 Task: Find connections with filter location Thomastown with filter topic #Tipswith filter profile language French with filter current company Ather Energy with filter school IIMT ENGINEERING COLLEGE, MEERUT with filter industry Electric Power Transmission, Control, and Distribution with filter service category AssistanceAdvertising with filter keywords title Recyclables Collector
Action: Mouse moved to (629, 109)
Screenshot: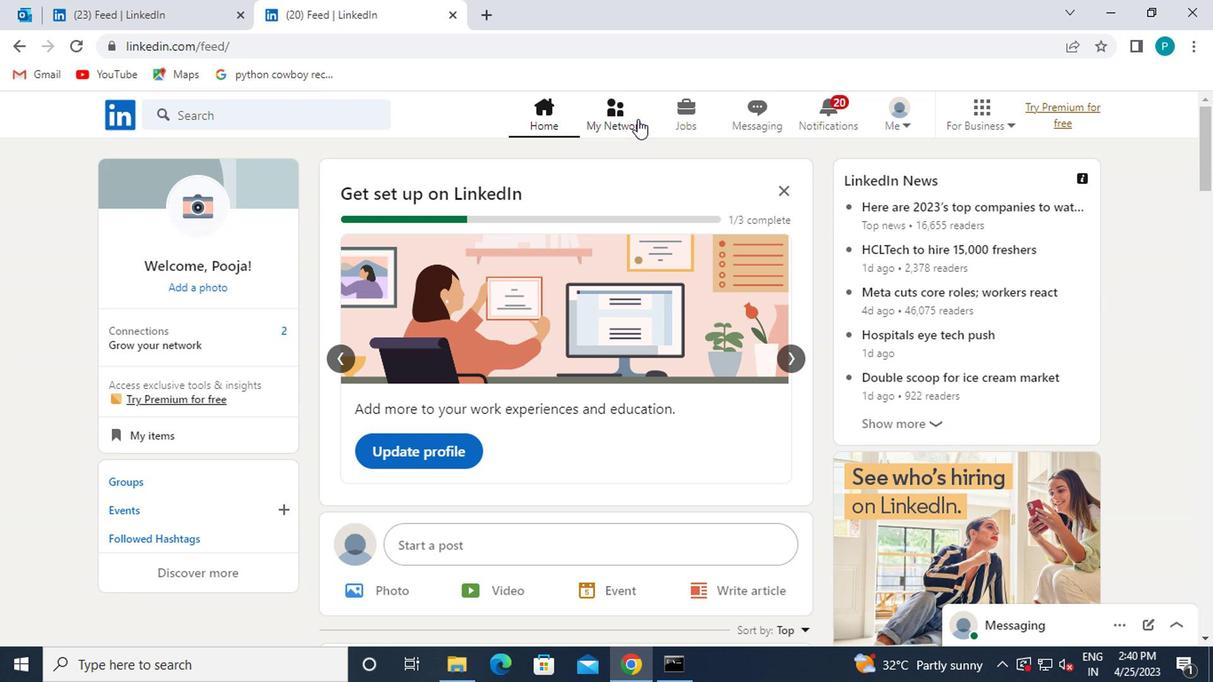 
Action: Mouse pressed left at (629, 109)
Screenshot: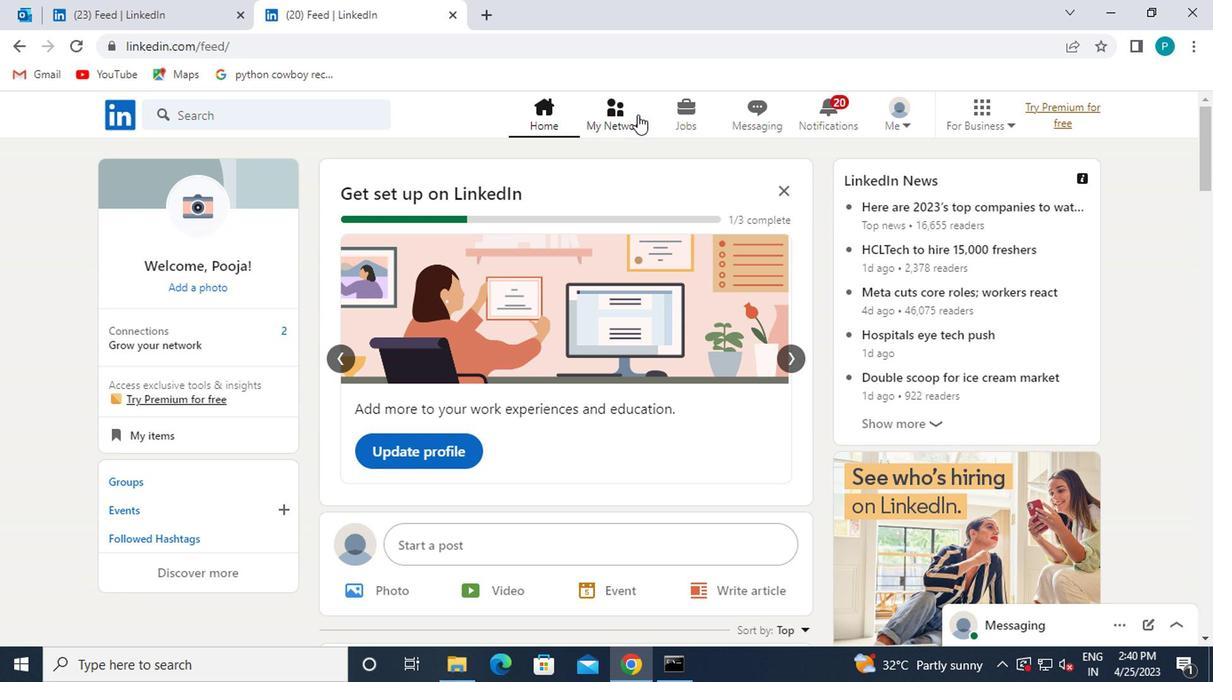 
Action: Mouse moved to (278, 218)
Screenshot: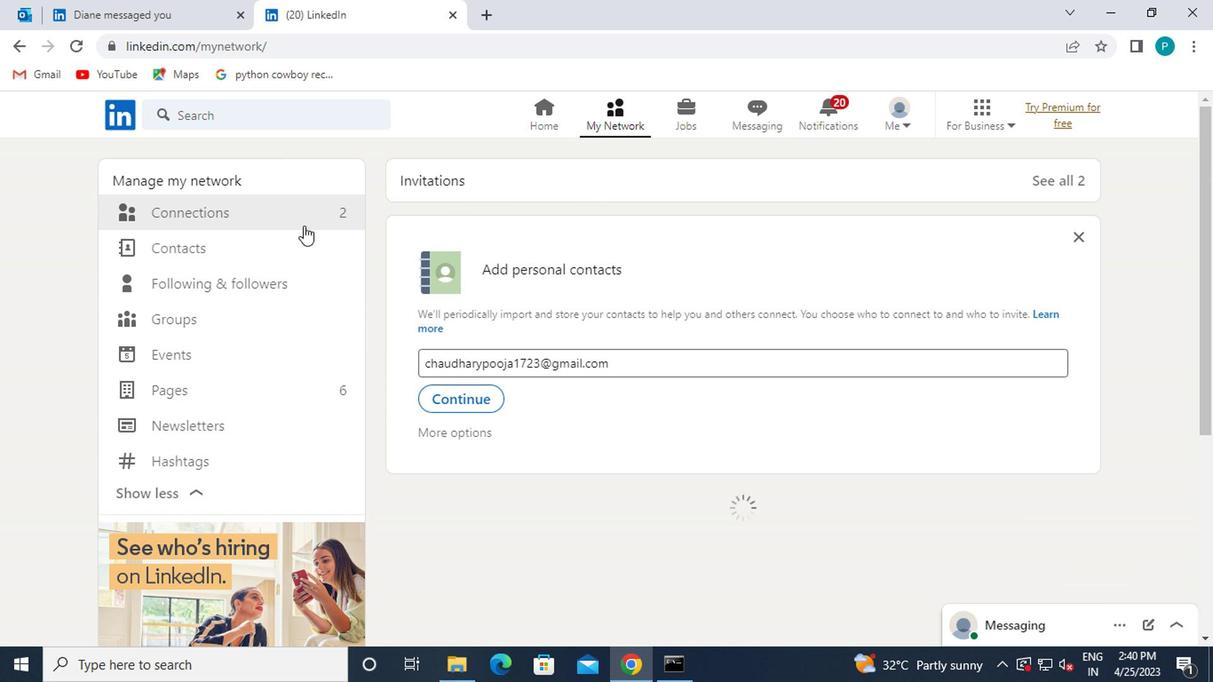 
Action: Mouse pressed left at (278, 218)
Screenshot: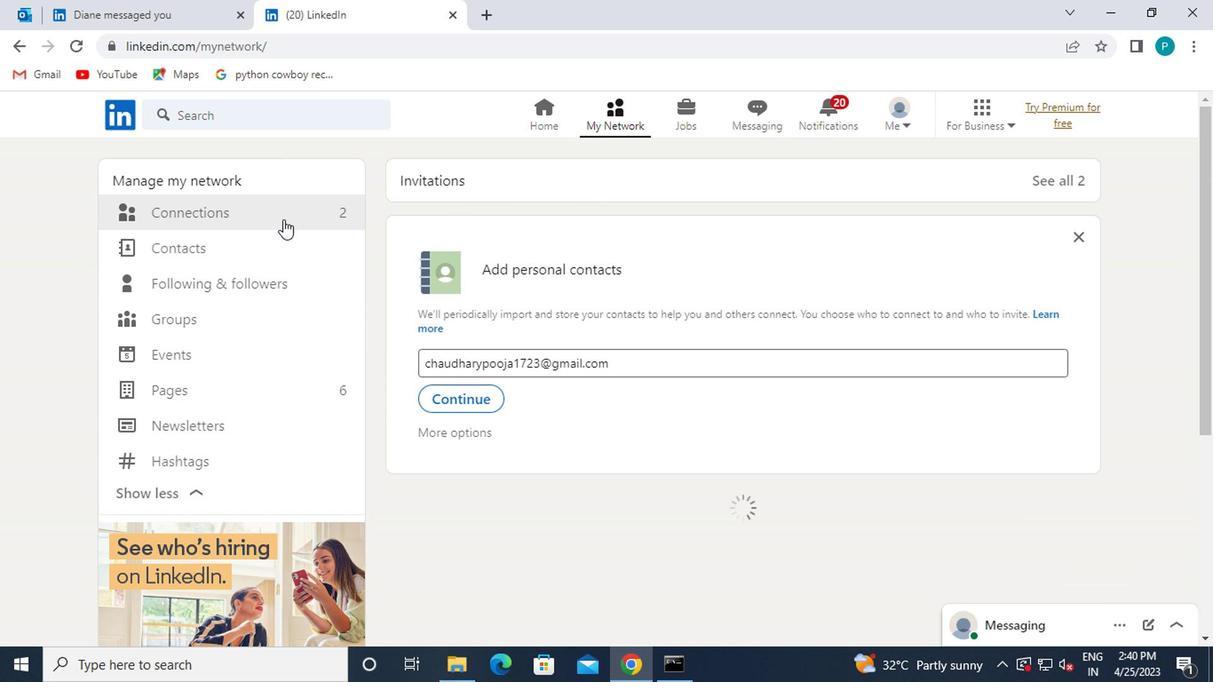 
Action: Mouse moved to (743, 223)
Screenshot: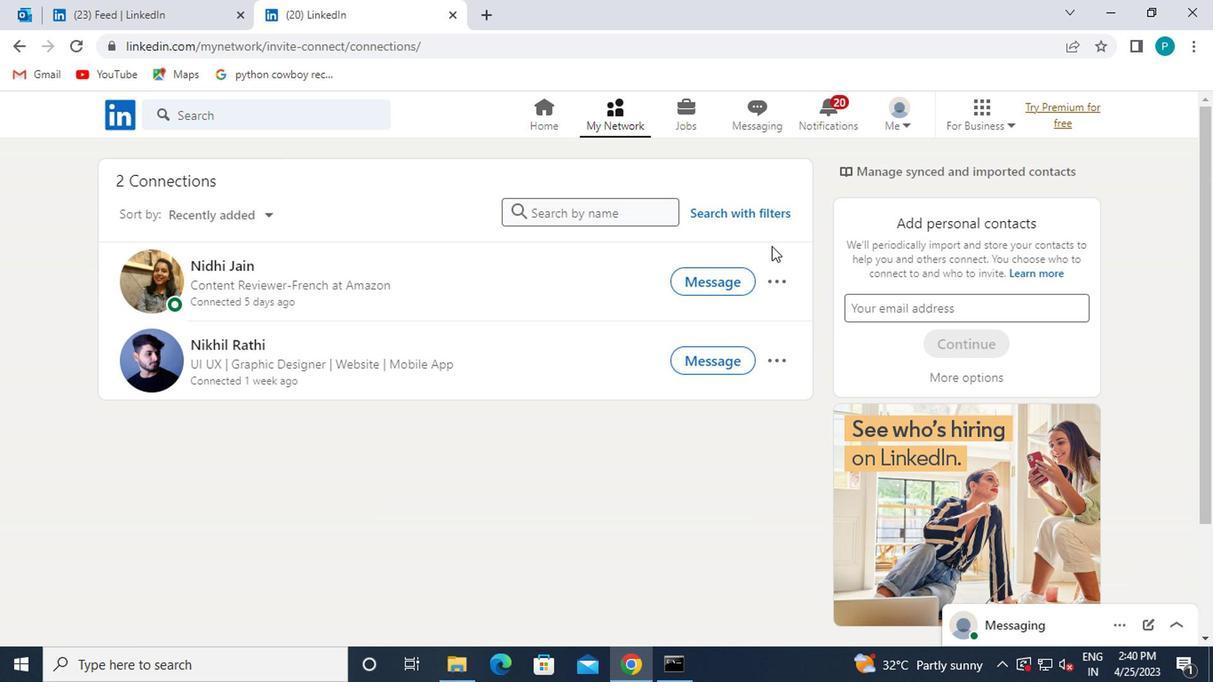 
Action: Mouse pressed left at (743, 223)
Screenshot: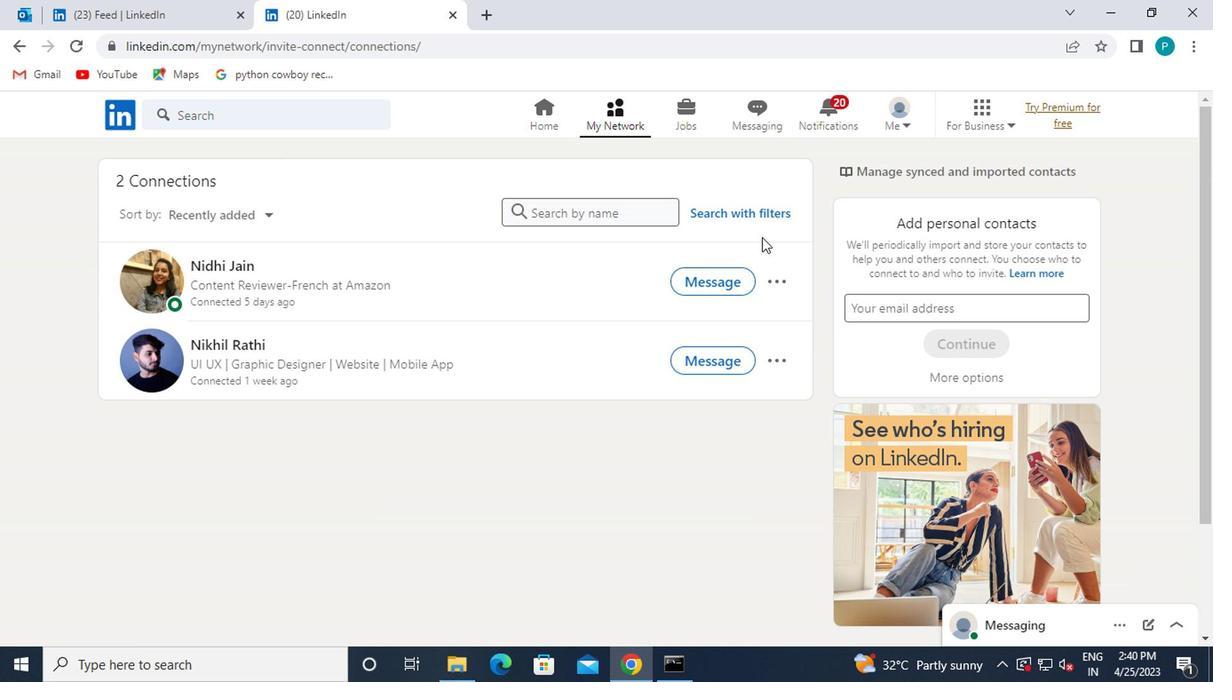 
Action: Mouse moved to (741, 214)
Screenshot: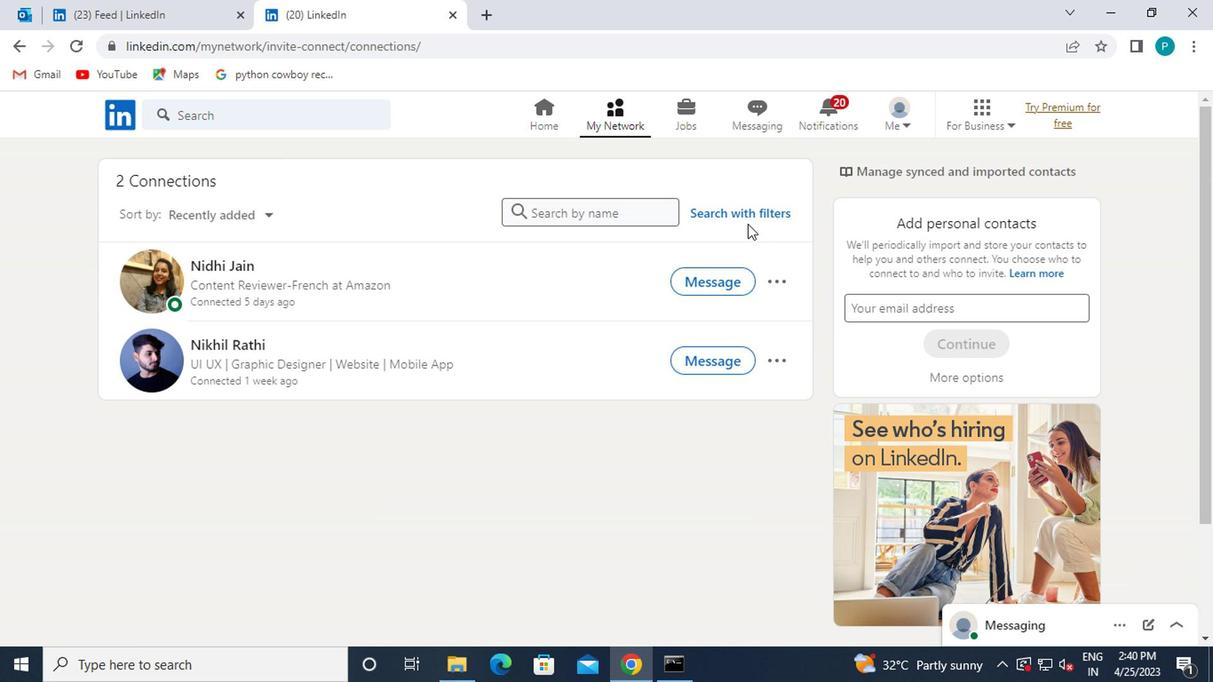 
Action: Mouse pressed left at (741, 214)
Screenshot: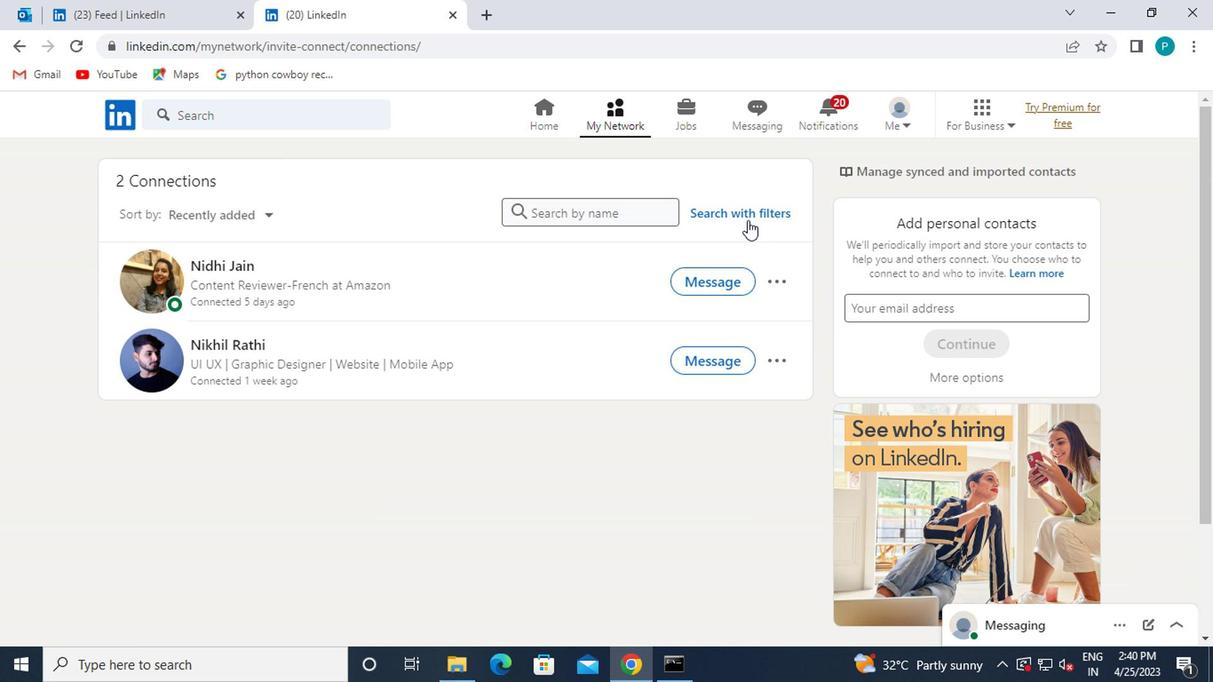 
Action: Mouse moved to (574, 171)
Screenshot: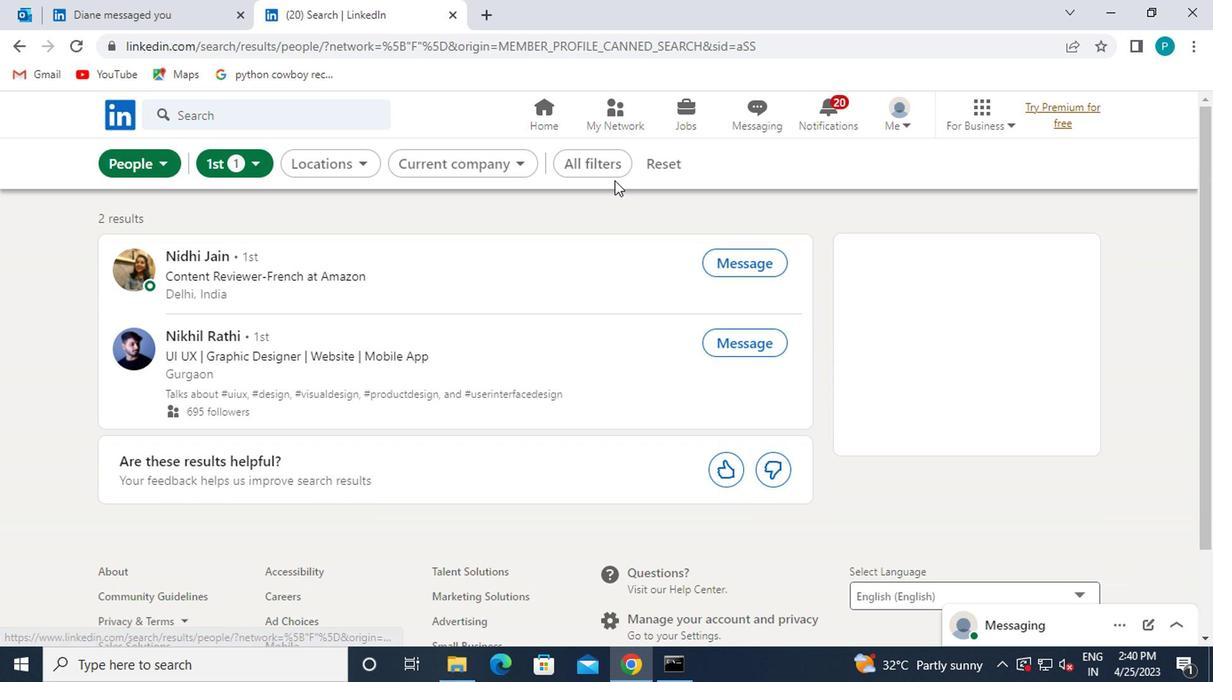 
Action: Mouse pressed left at (574, 171)
Screenshot: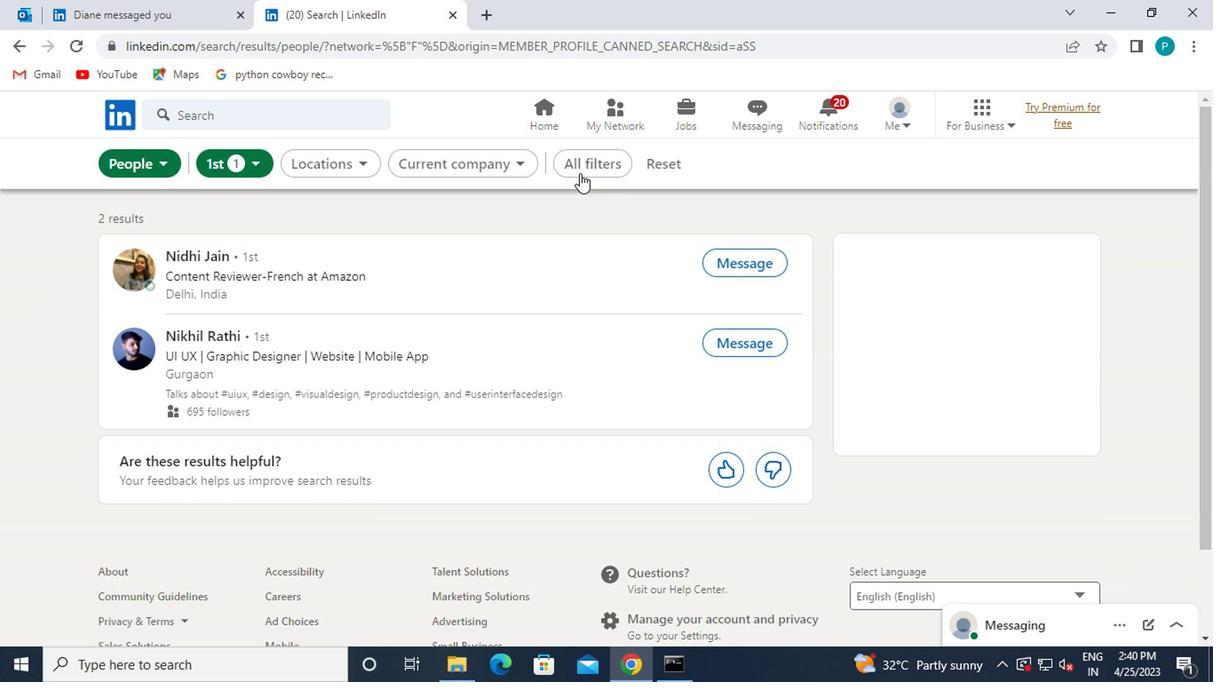 
Action: Mouse moved to (837, 399)
Screenshot: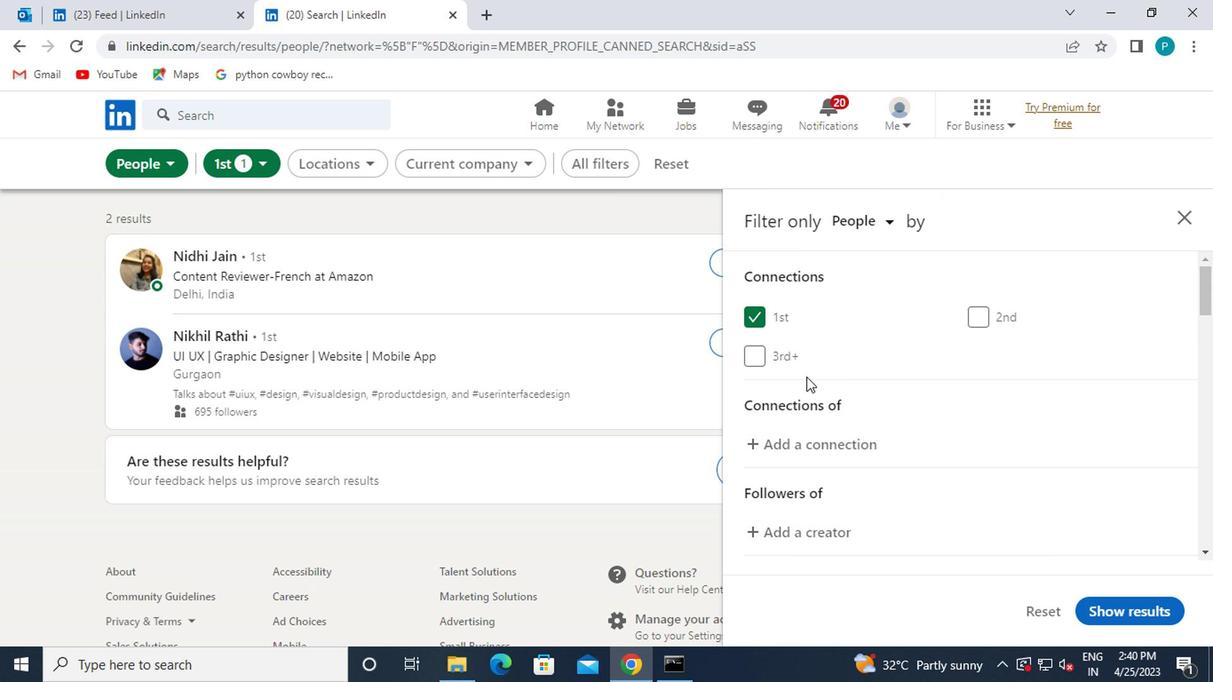 
Action: Mouse scrolled (837, 398) with delta (0, -1)
Screenshot: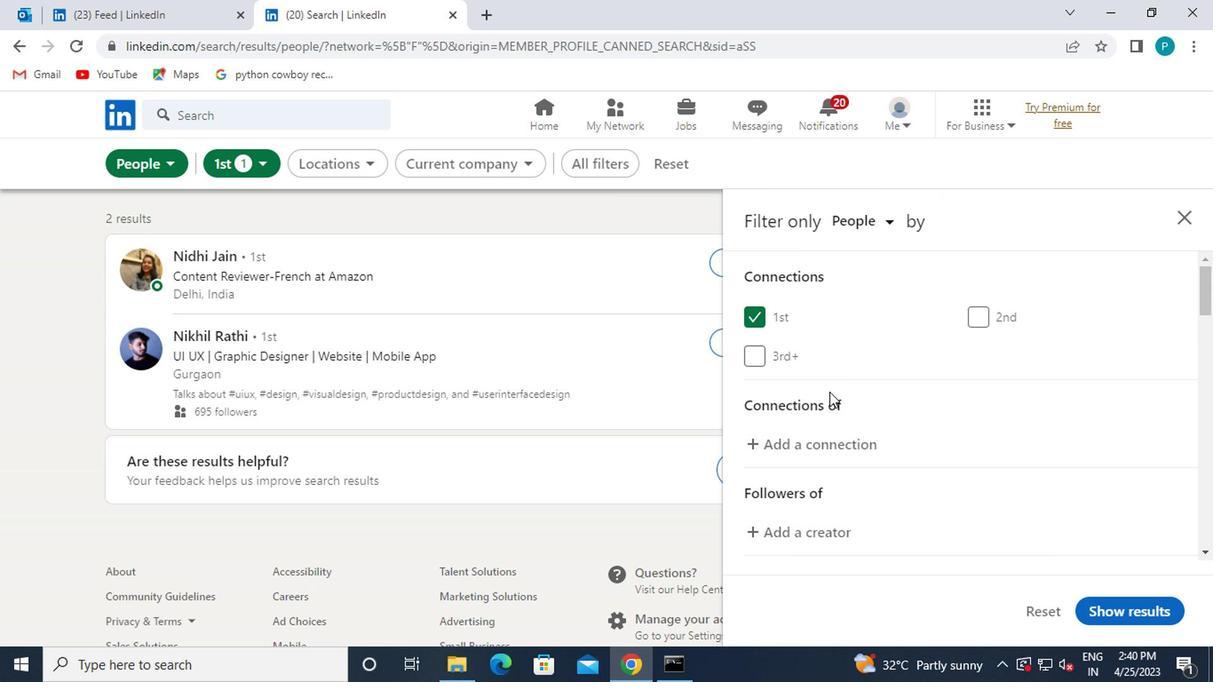 
Action: Mouse moved to (837, 399)
Screenshot: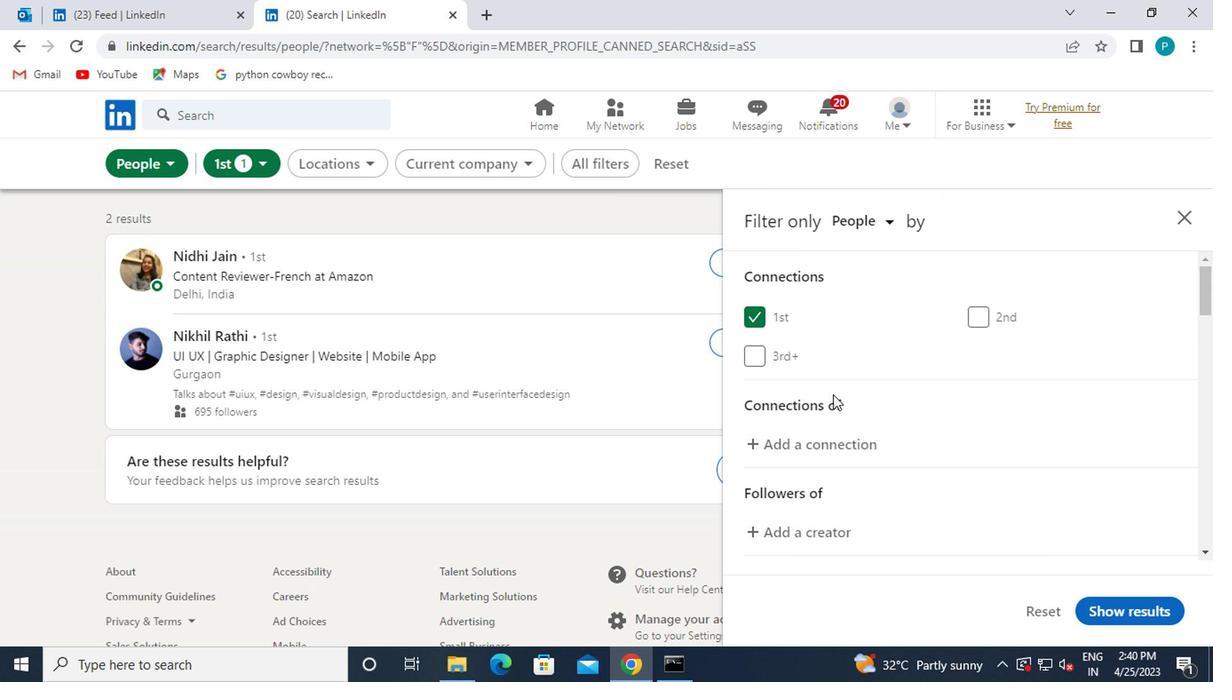
Action: Mouse scrolled (837, 399) with delta (0, 0)
Screenshot: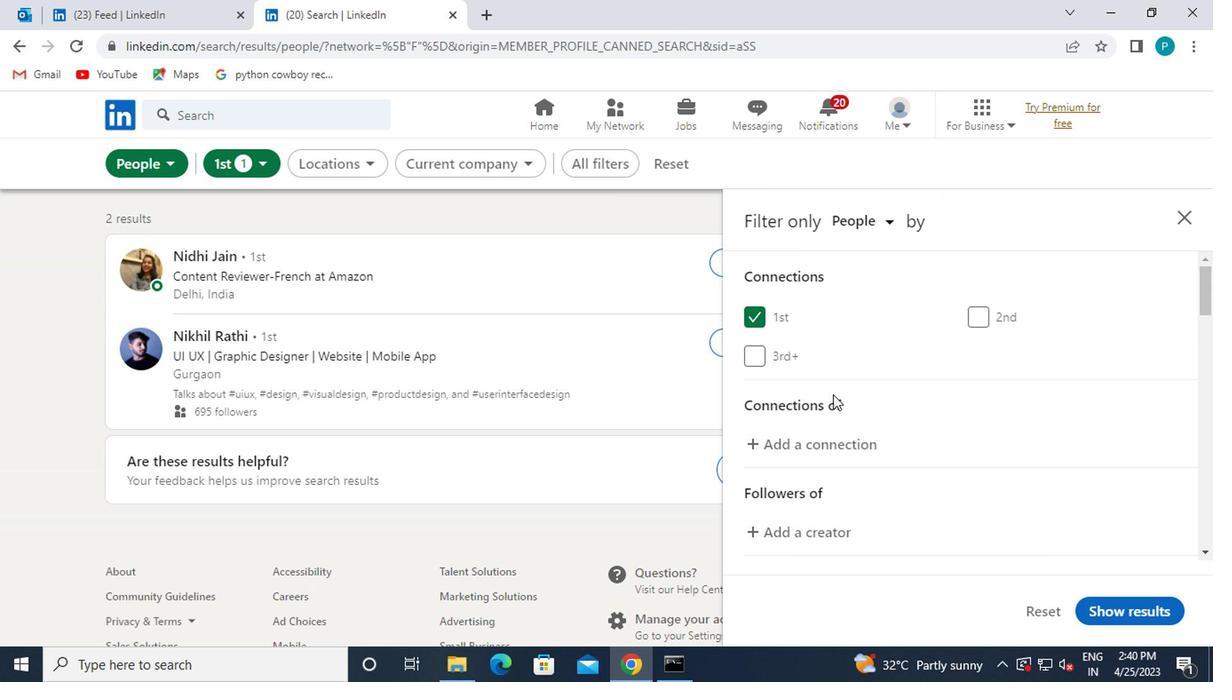 
Action: Mouse moved to (843, 408)
Screenshot: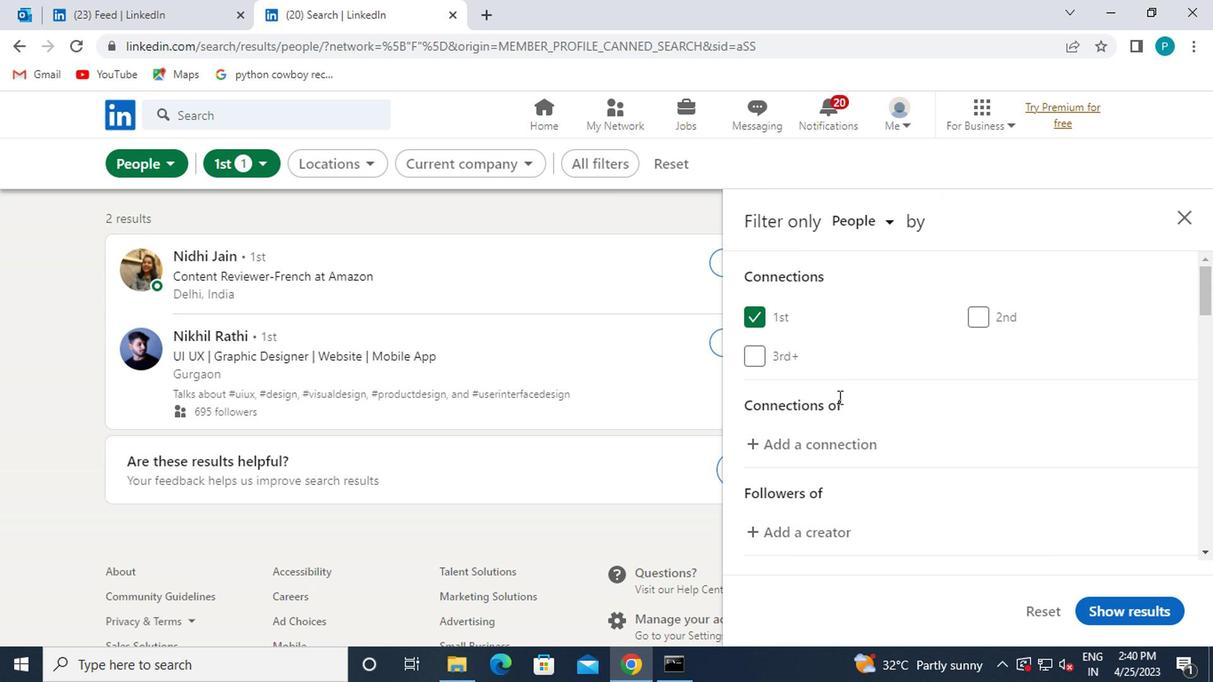 
Action: Mouse scrolled (843, 406) with delta (0, -1)
Screenshot: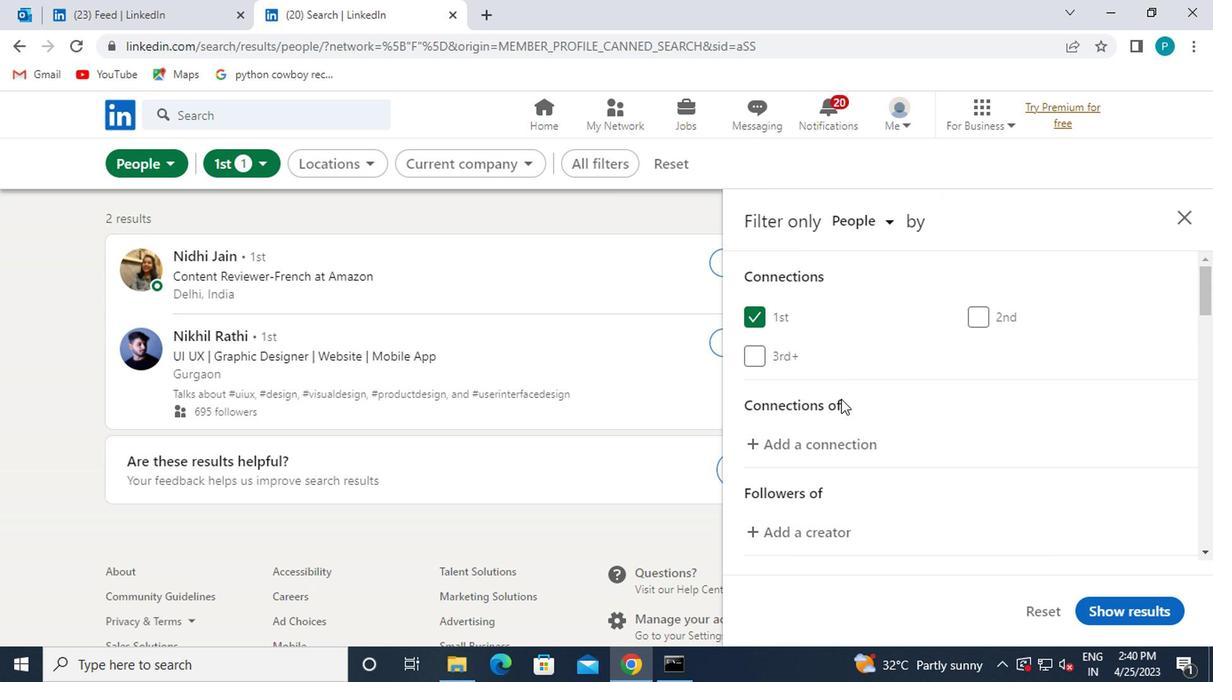 
Action: Mouse moved to (973, 425)
Screenshot: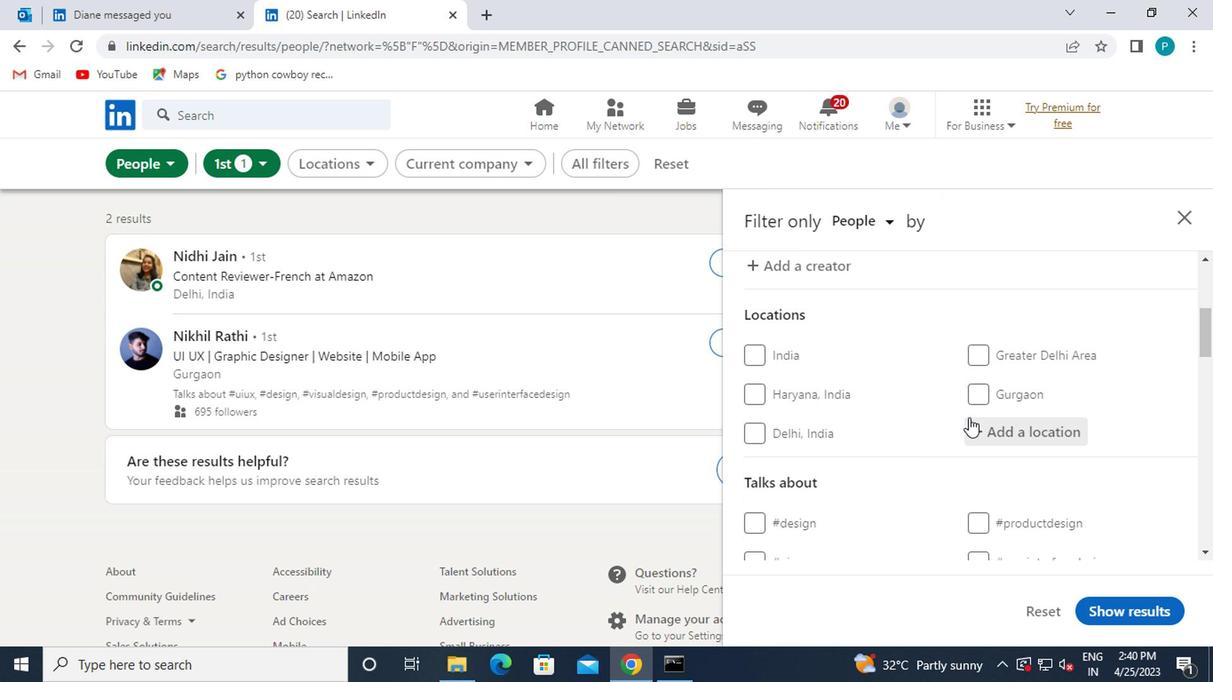 
Action: Mouse pressed left at (973, 425)
Screenshot: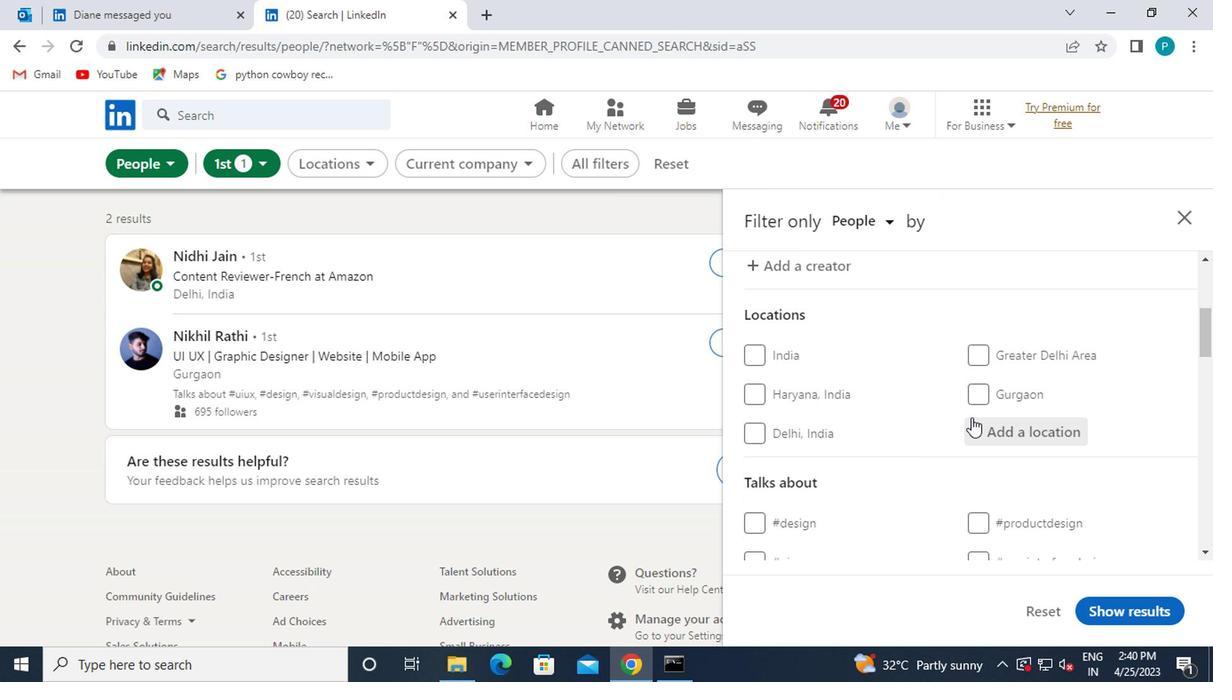 
Action: Mouse moved to (973, 419)
Screenshot: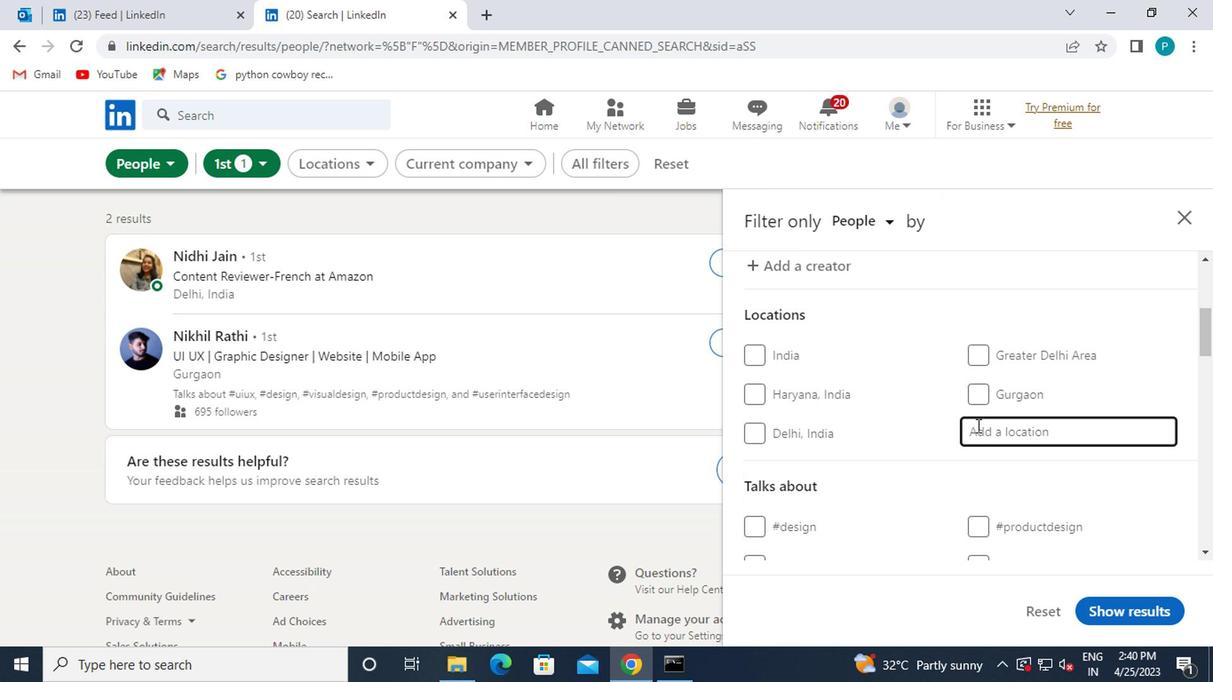 
Action: Key pressed <Key.caps_lock>t<Key.caps_lock>homastown
Screenshot: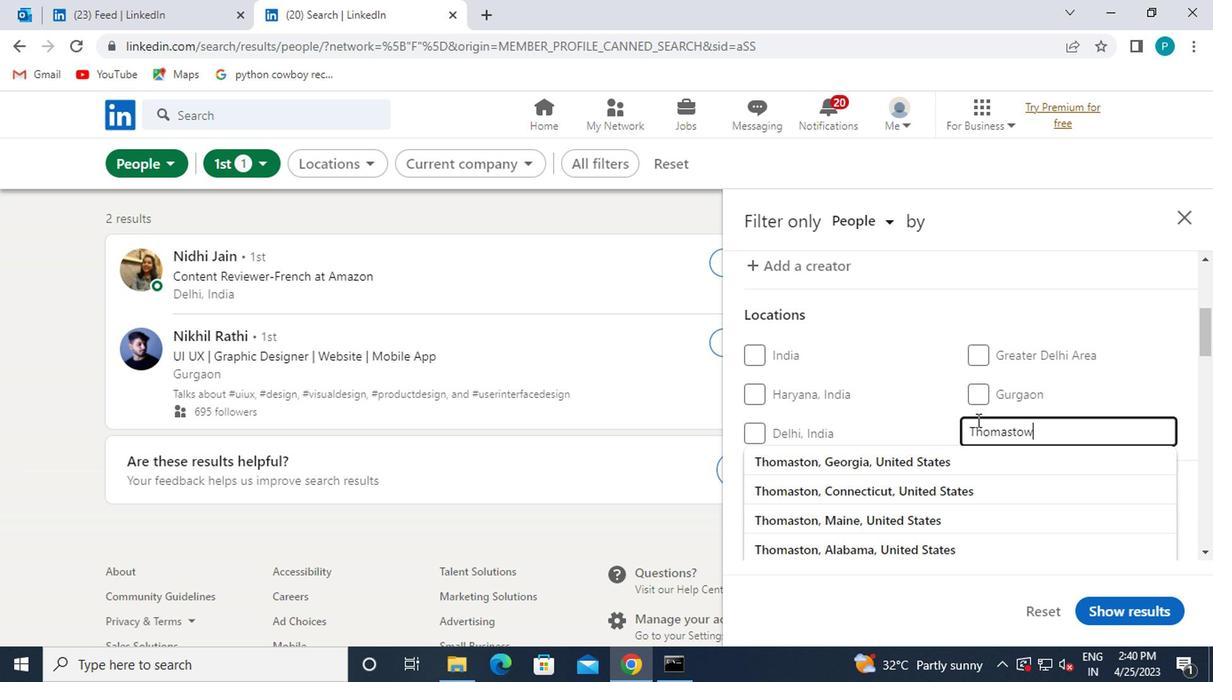 
Action: Mouse moved to (920, 459)
Screenshot: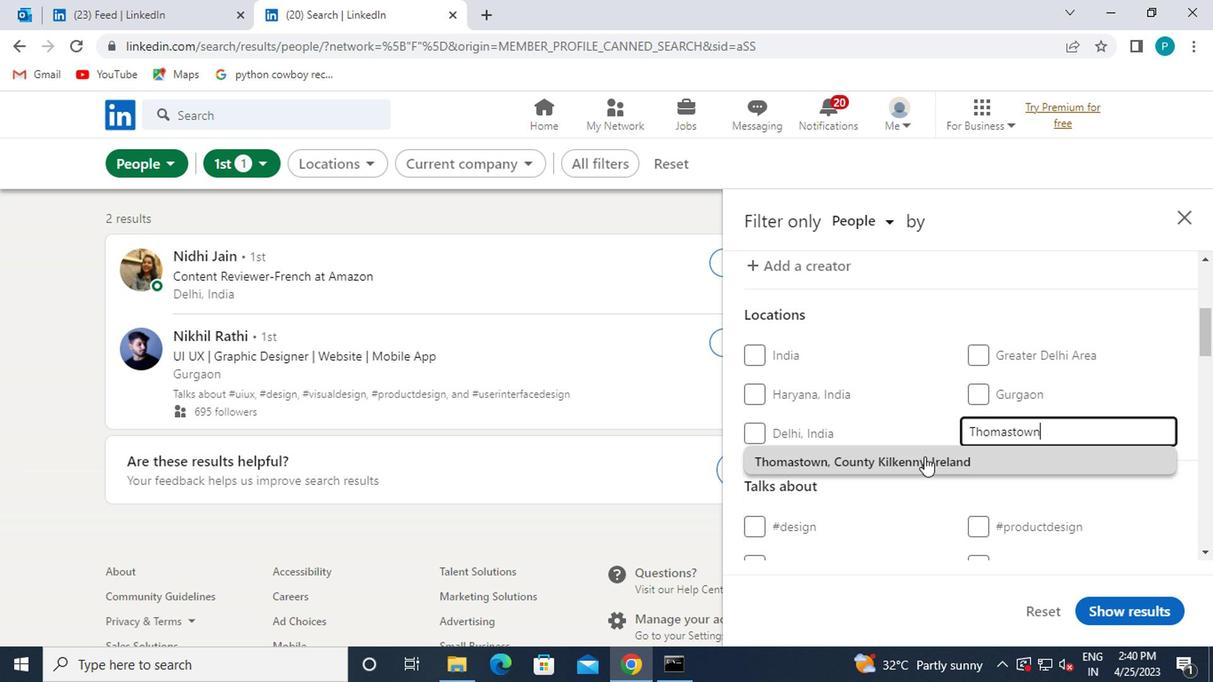 
Action: Mouse pressed left at (920, 459)
Screenshot: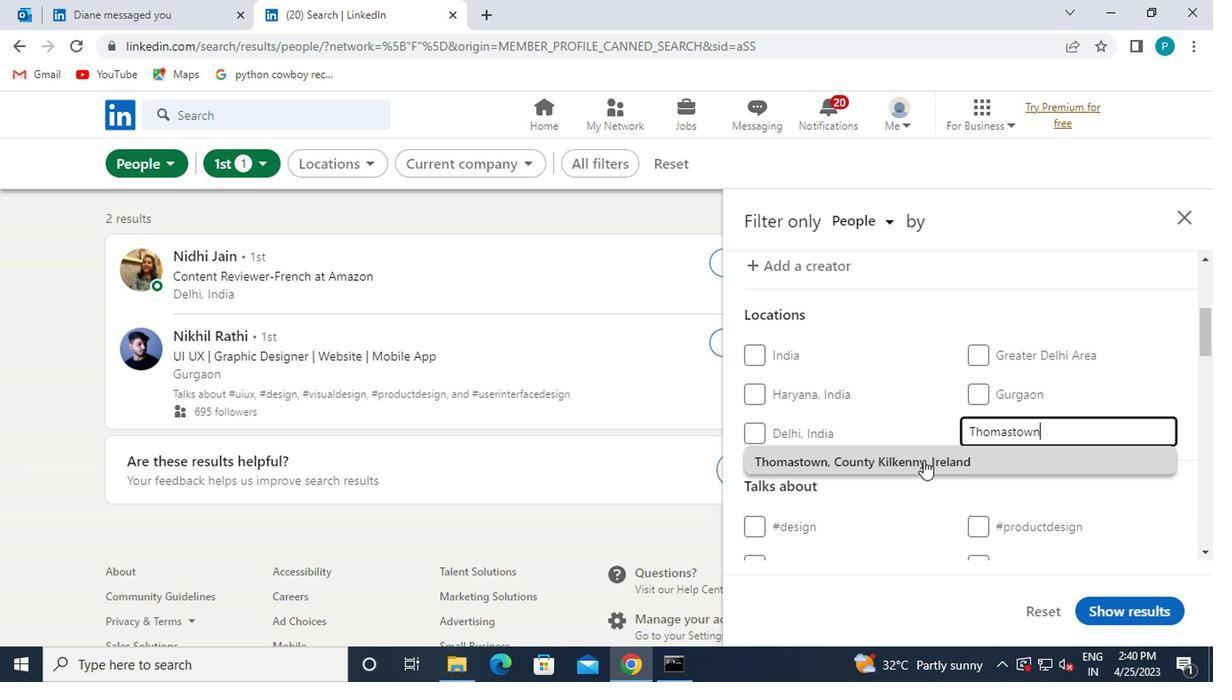 
Action: Mouse scrolled (920, 458) with delta (0, 0)
Screenshot: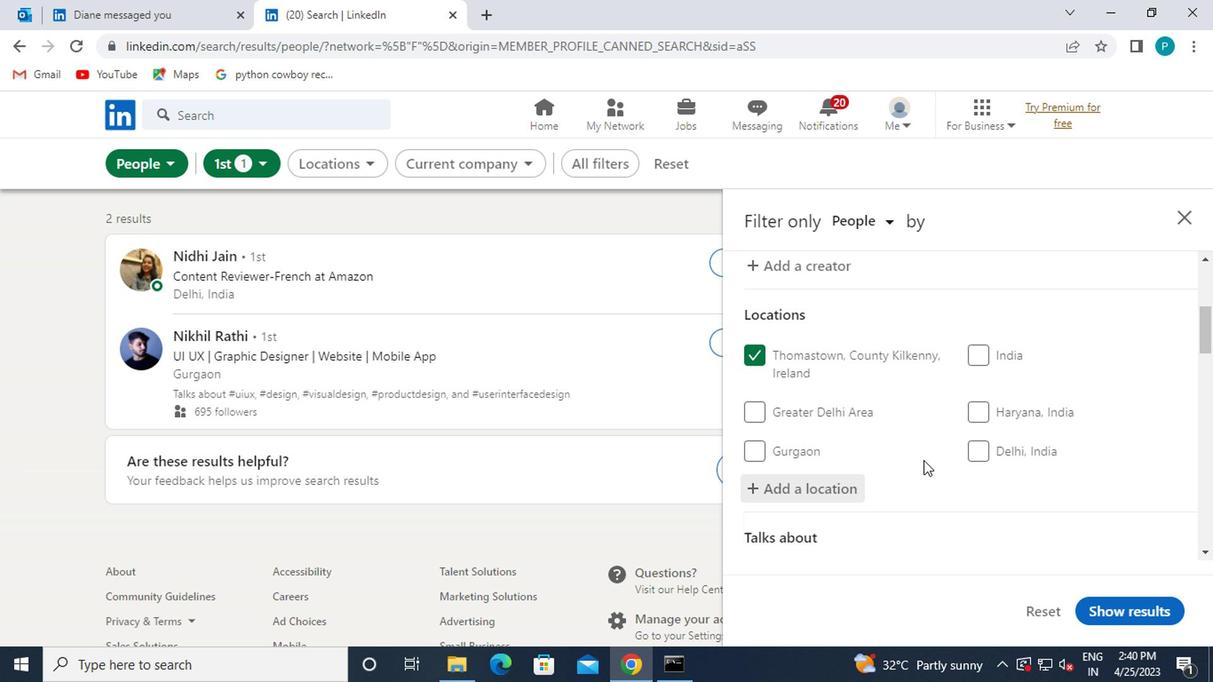 
Action: Mouse moved to (900, 402)
Screenshot: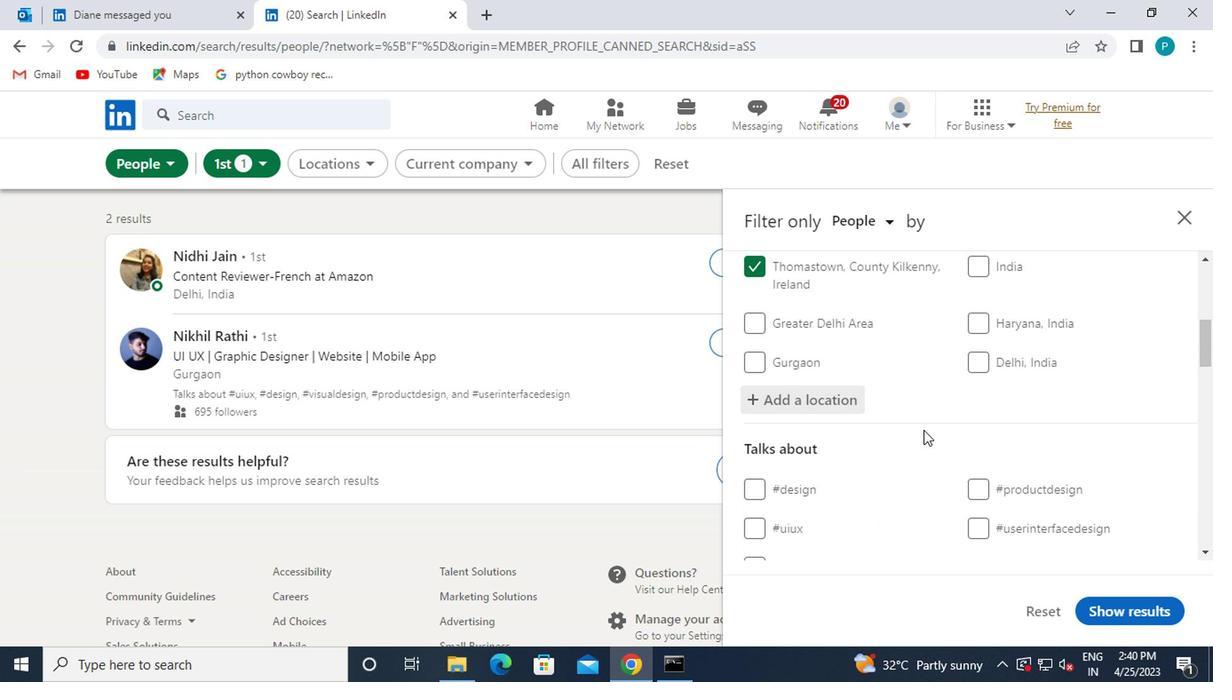 
Action: Mouse scrolled (900, 403) with delta (0, 1)
Screenshot: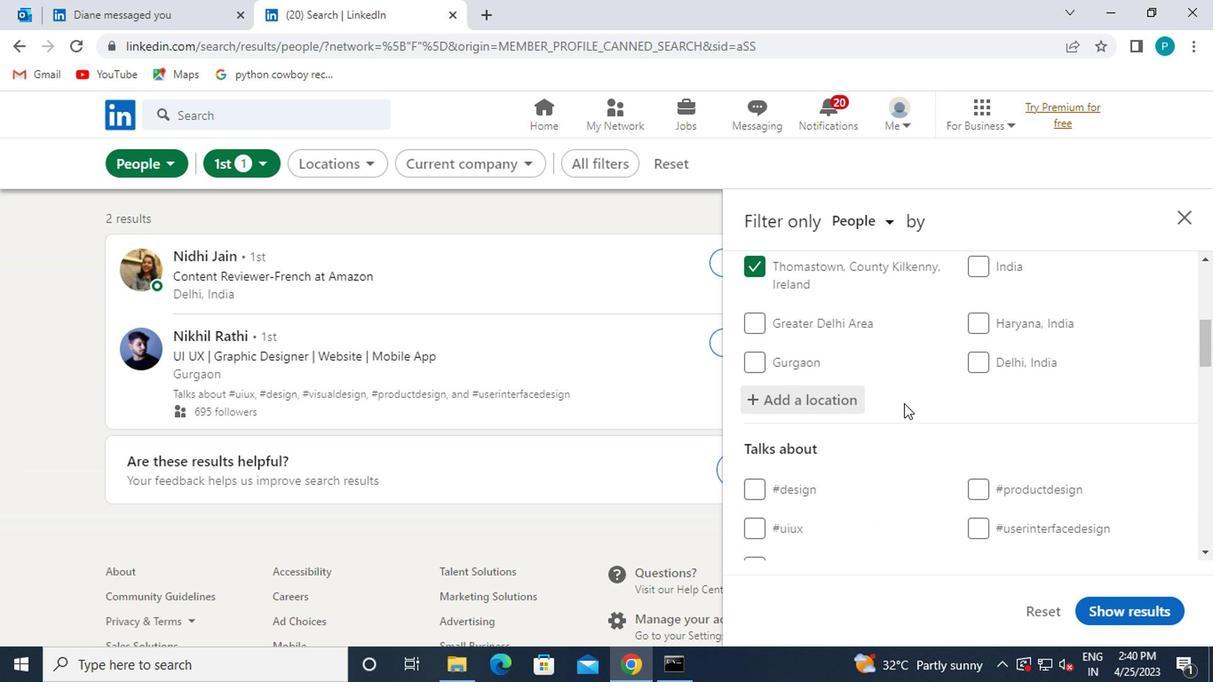 
Action: Mouse scrolled (900, 403) with delta (0, 1)
Screenshot: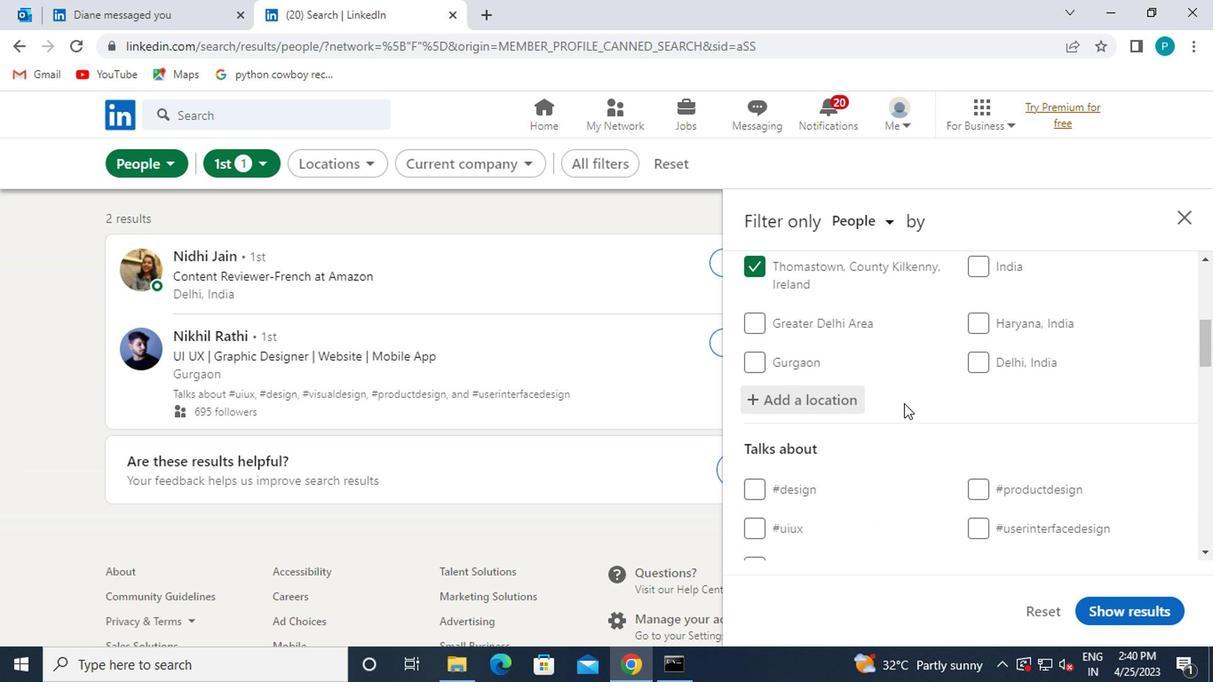 
Action: Mouse scrolled (900, 401) with delta (0, 0)
Screenshot: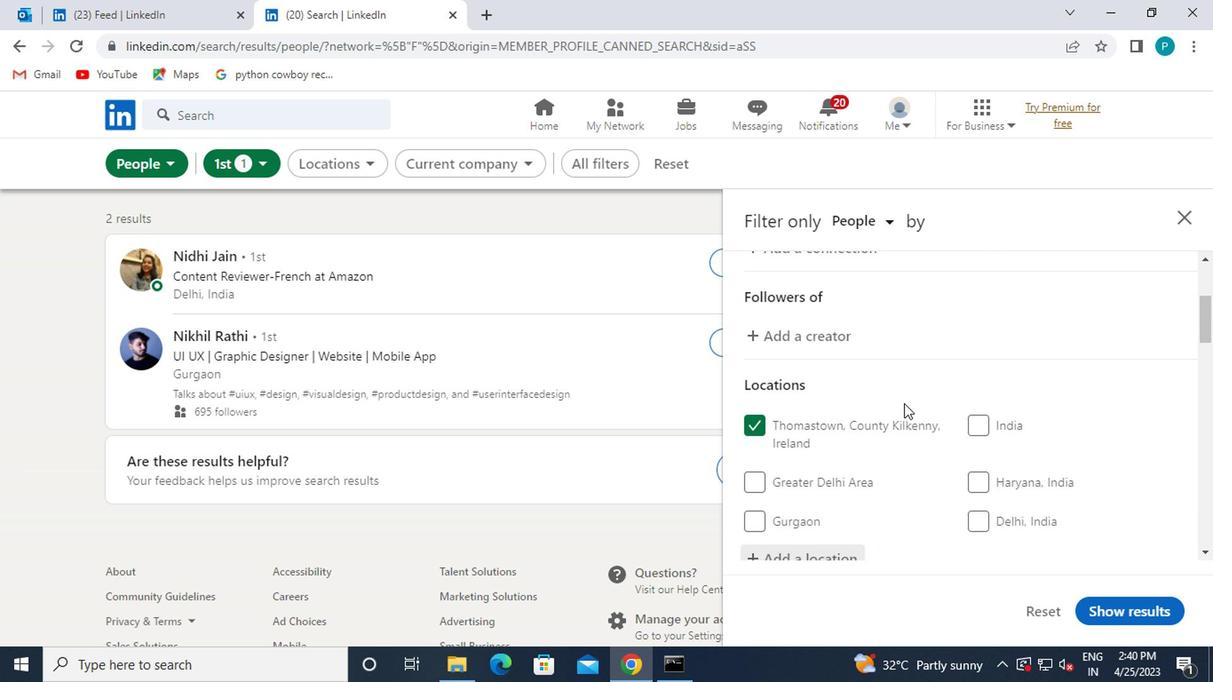 
Action: Mouse scrolled (900, 401) with delta (0, 0)
Screenshot: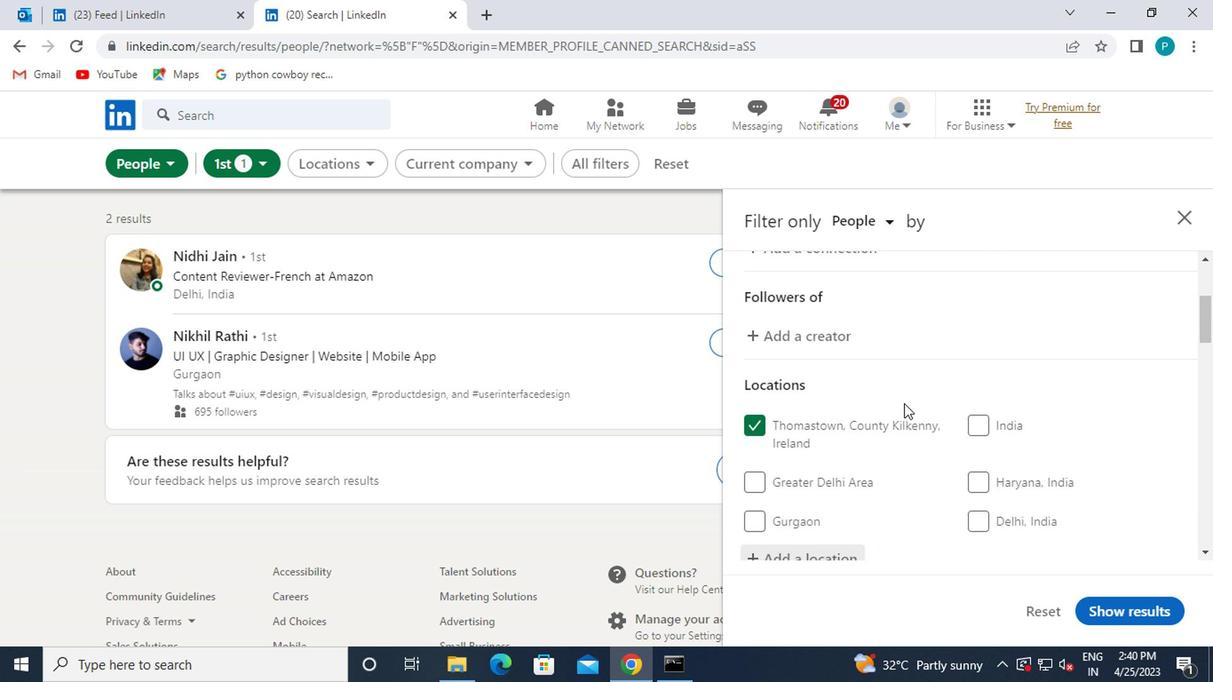 
Action: Mouse scrolled (900, 401) with delta (0, 0)
Screenshot: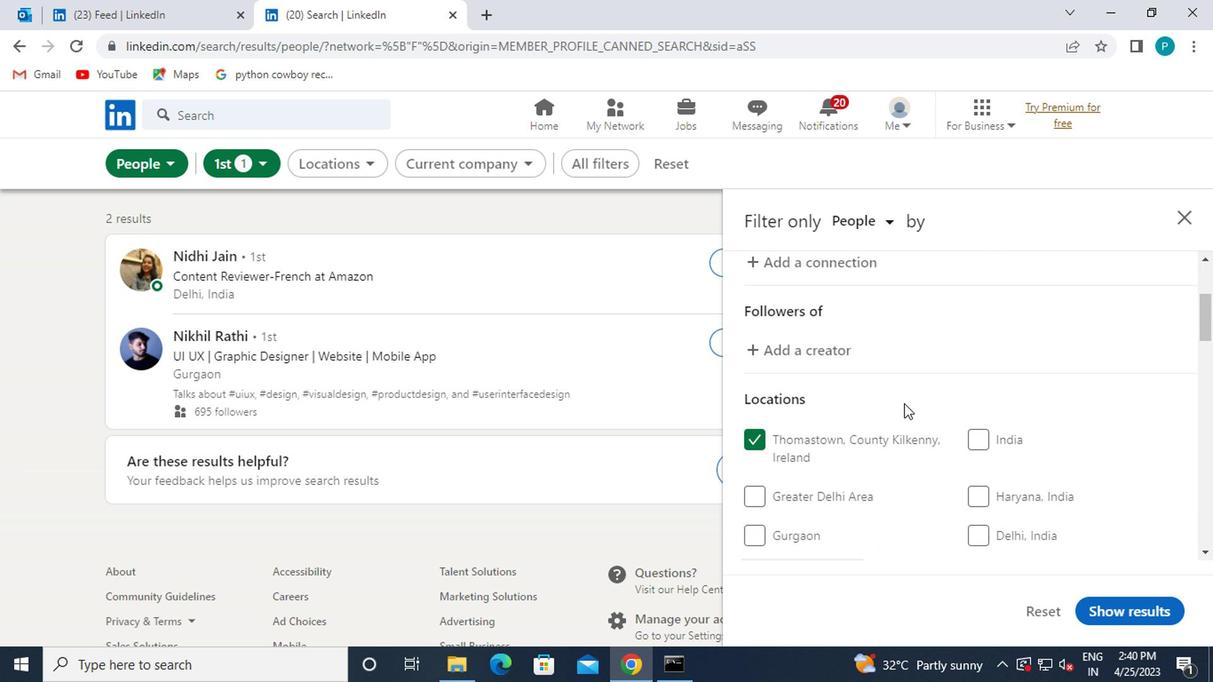 
Action: Mouse moved to (997, 469)
Screenshot: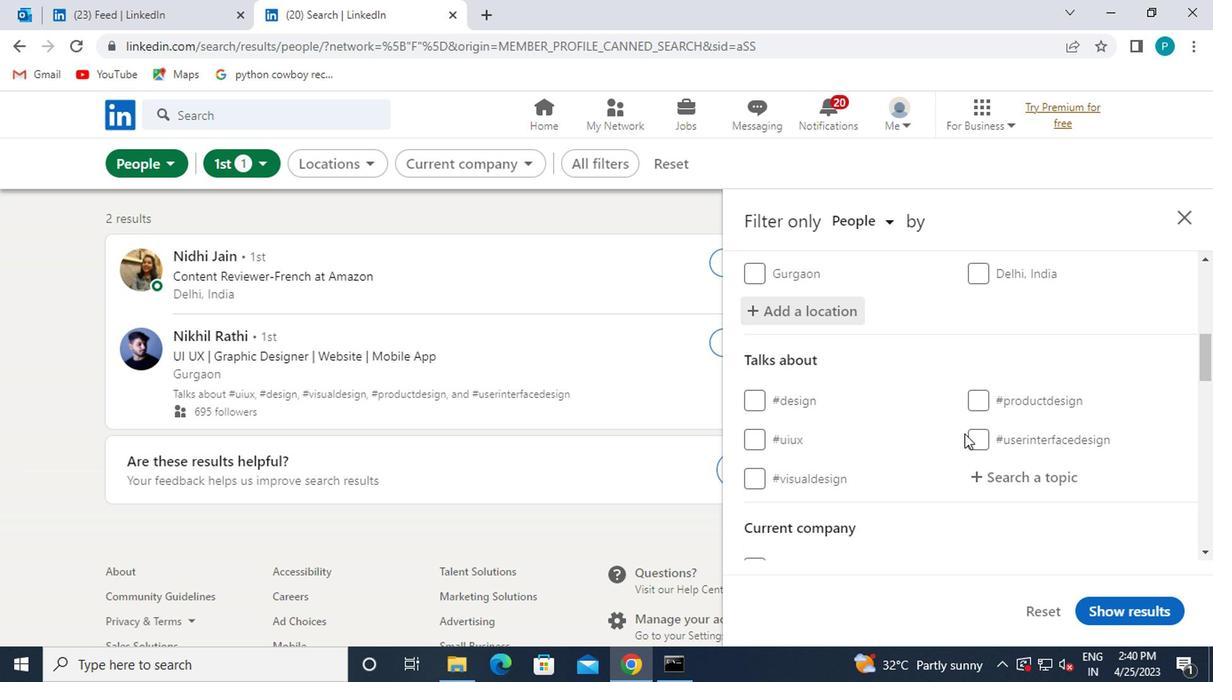 
Action: Mouse pressed left at (997, 469)
Screenshot: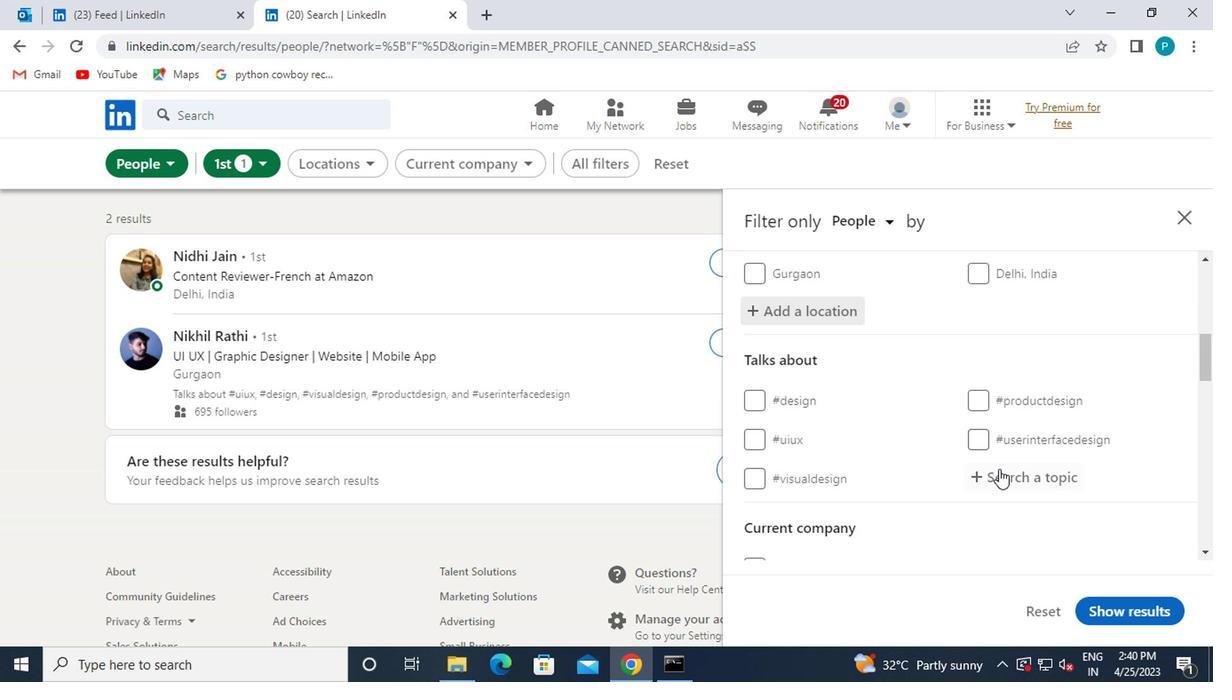 
Action: Key pressed <Key.shift><Key.shift><Key.shift>#<Key.caps_lock>T<Key.caps_lock>IPS
Screenshot: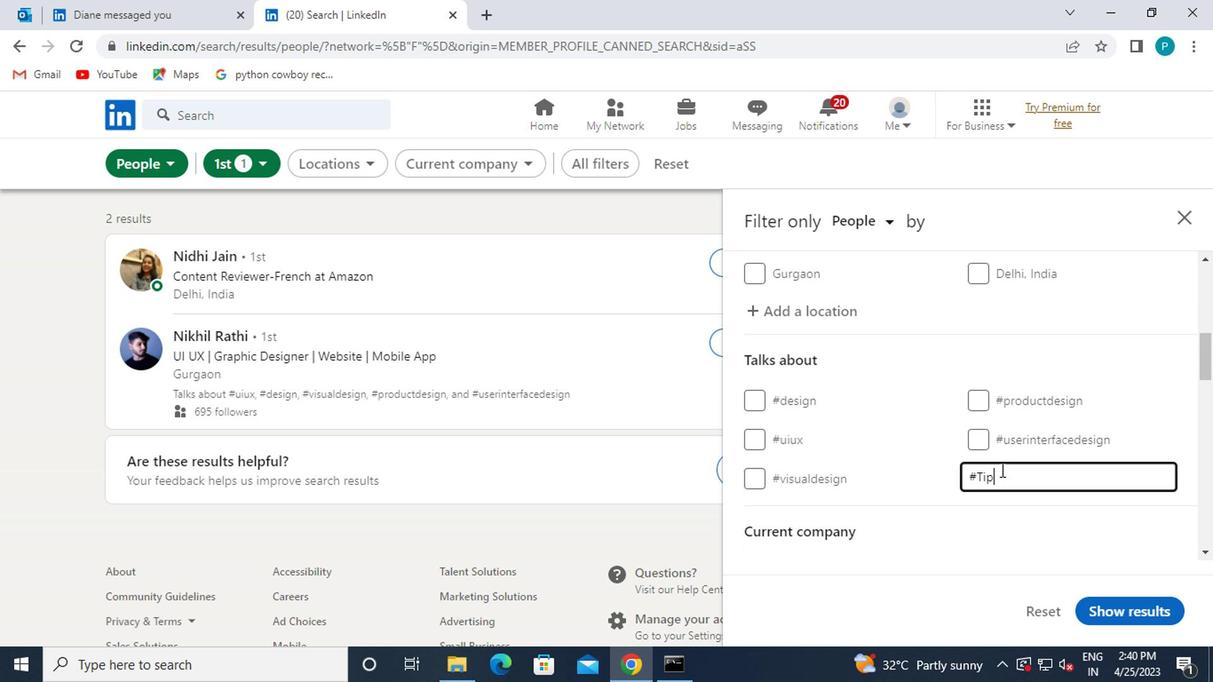 
Action: Mouse moved to (938, 484)
Screenshot: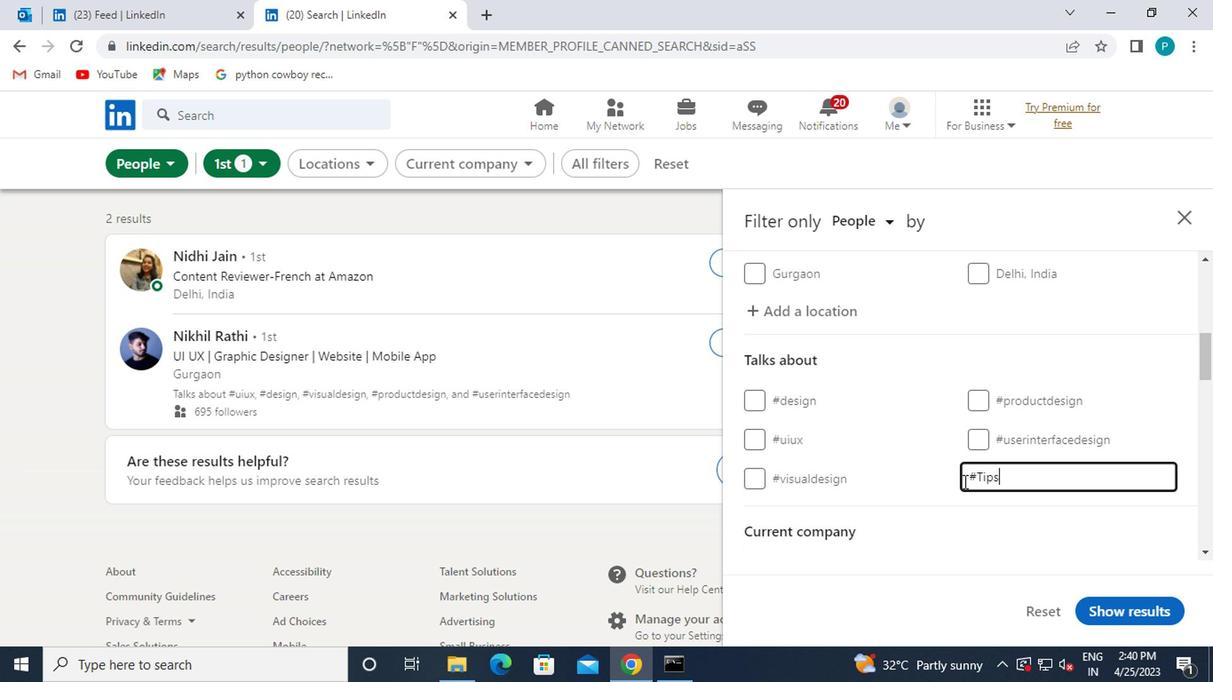 
Action: Mouse scrolled (938, 483) with delta (0, -1)
Screenshot: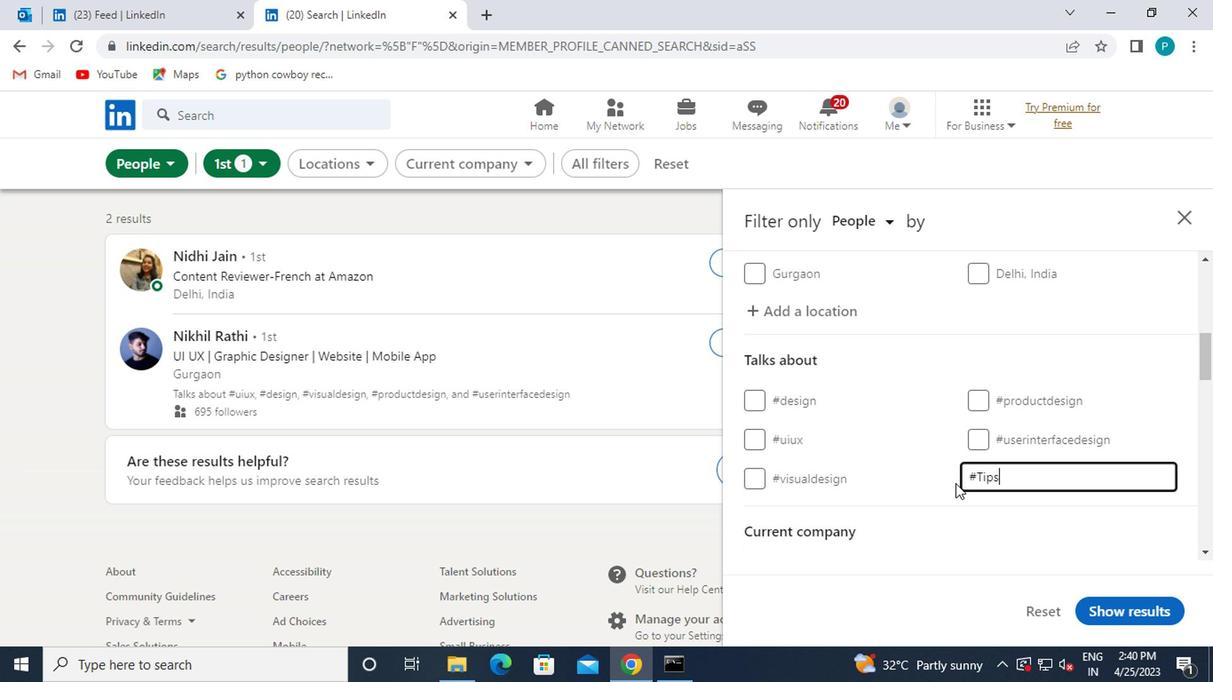 
Action: Mouse scrolled (938, 483) with delta (0, -1)
Screenshot: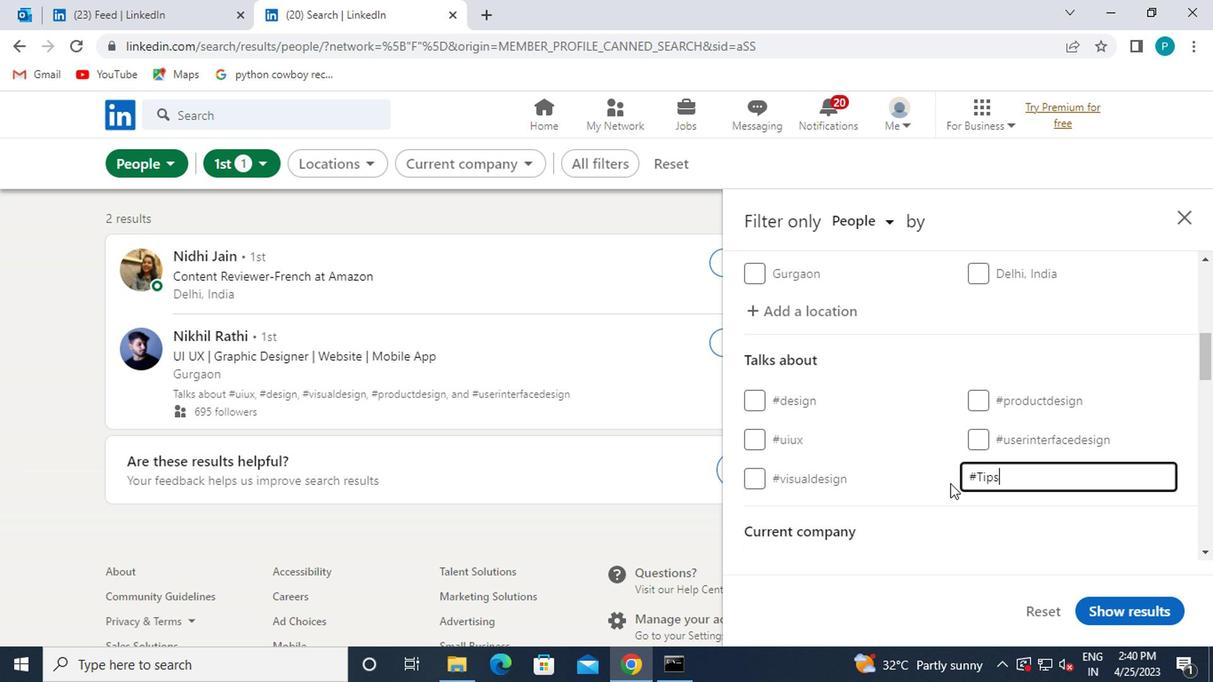 
Action: Mouse moved to (979, 393)
Screenshot: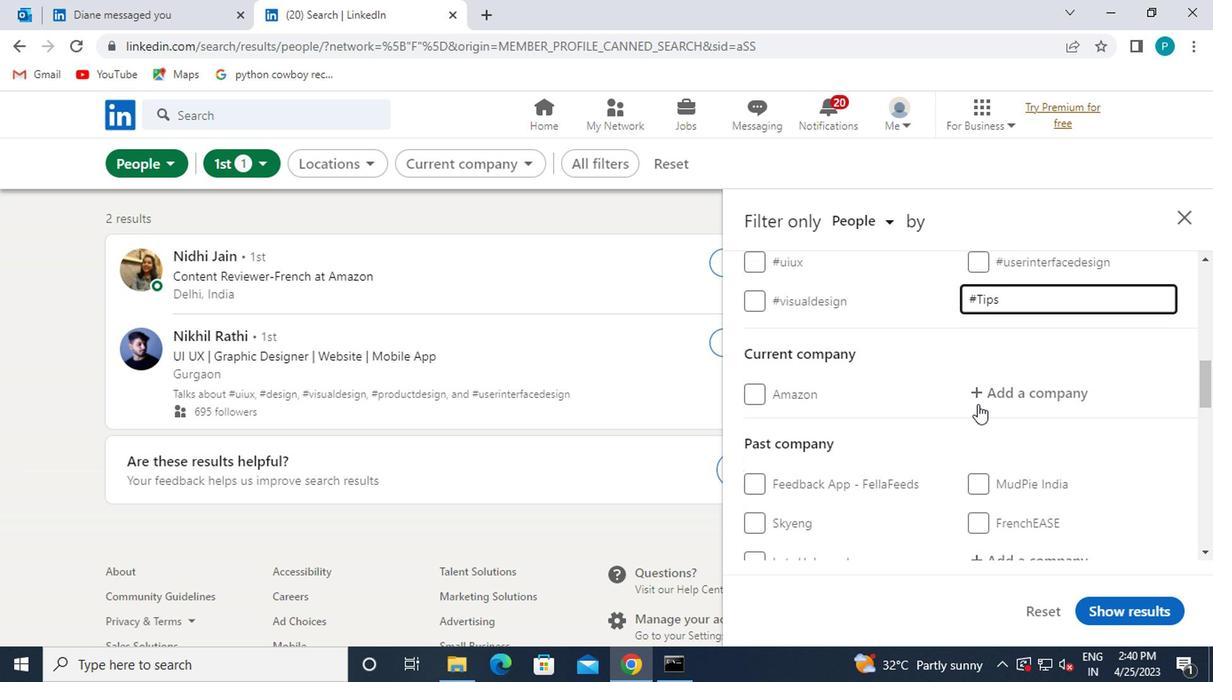 
Action: Mouse pressed left at (979, 393)
Screenshot: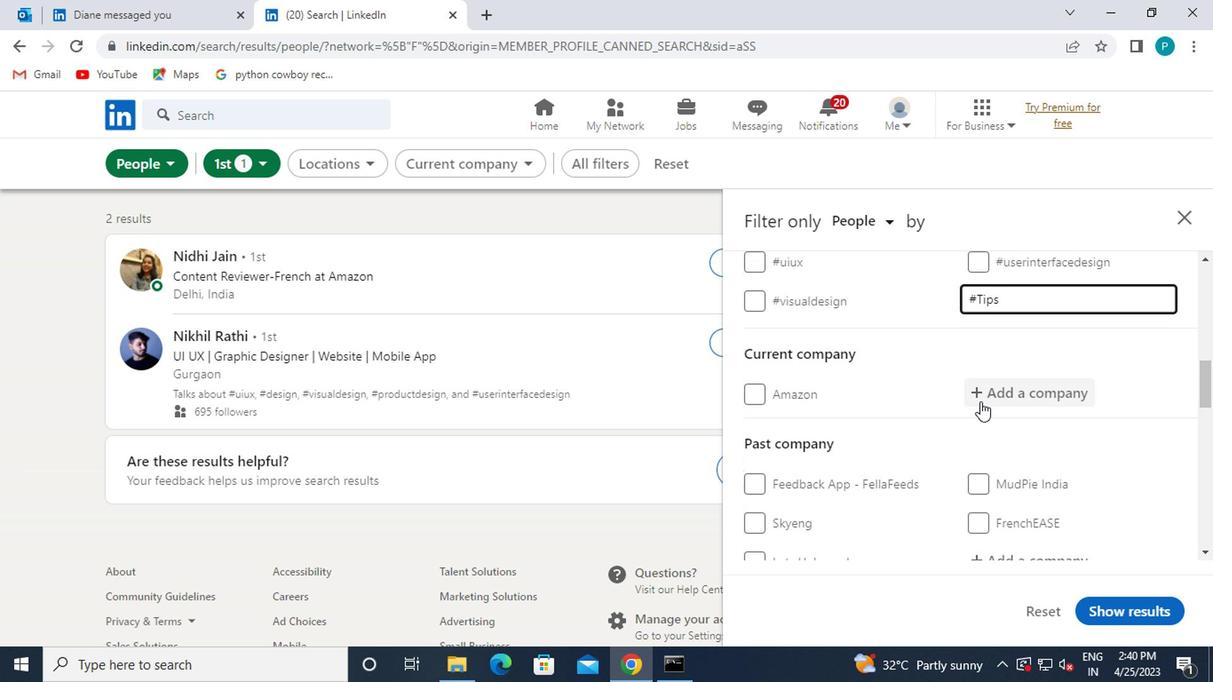 
Action: Mouse moved to (1030, 368)
Screenshot: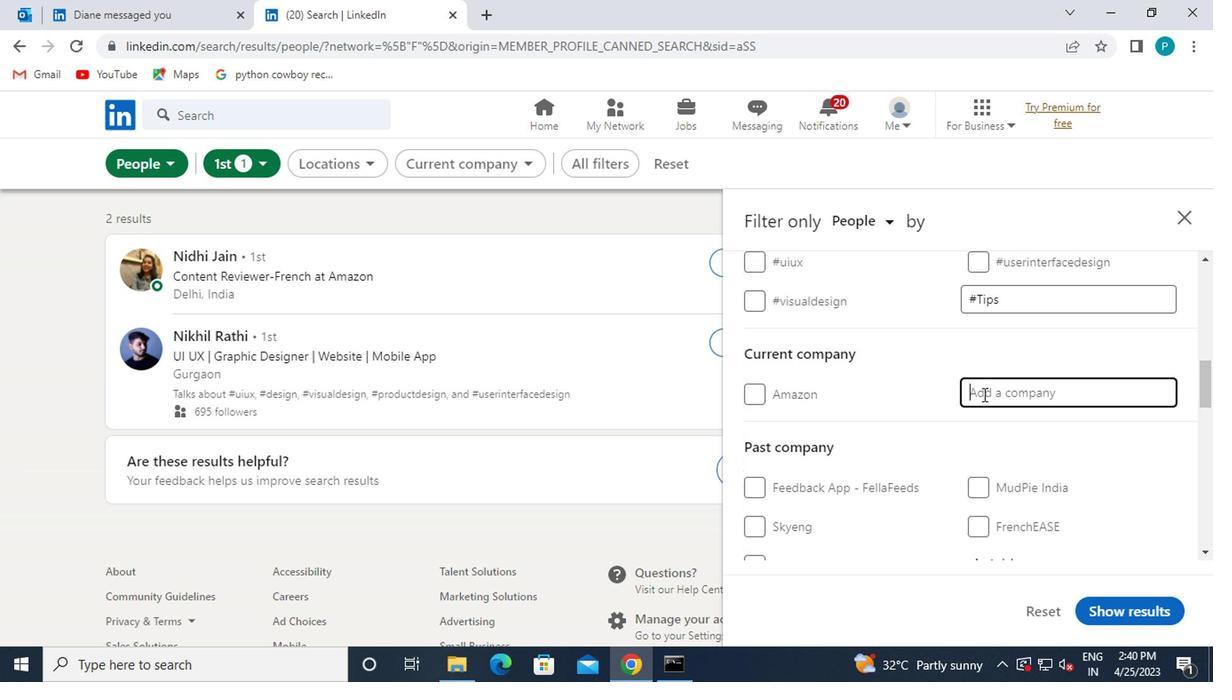 
Action: Key pressed ATHER
Screenshot: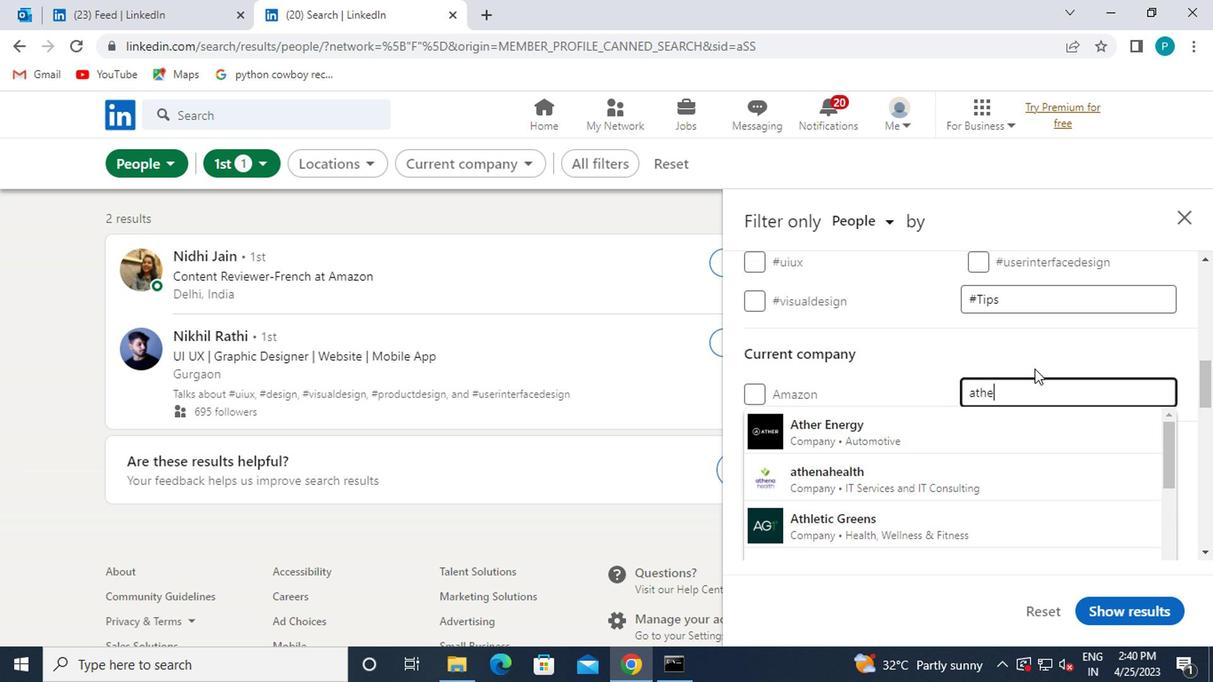 
Action: Mouse moved to (956, 425)
Screenshot: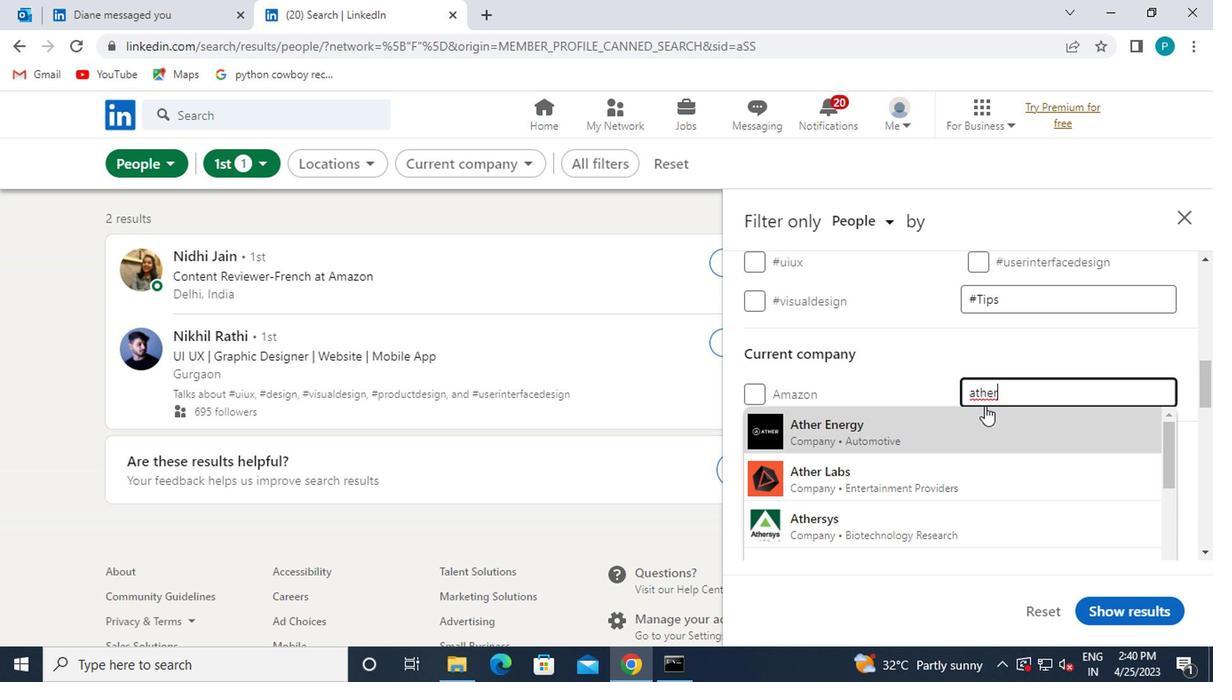 
Action: Mouse pressed left at (956, 425)
Screenshot: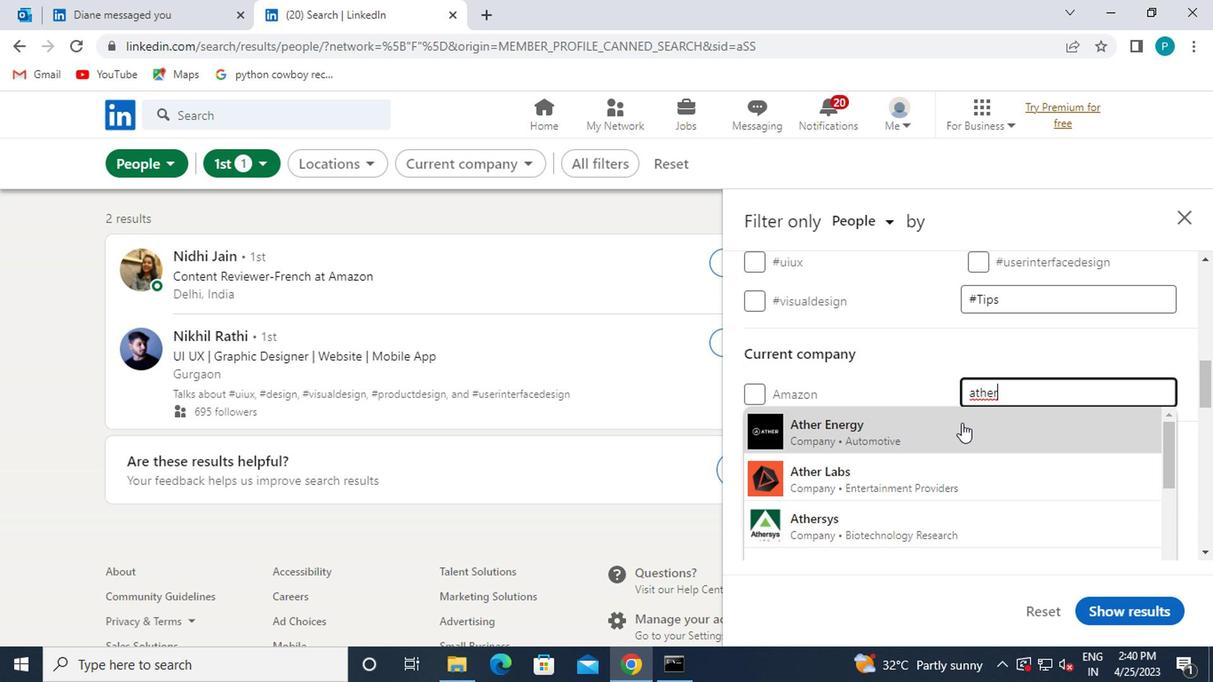 
Action: Mouse moved to (898, 425)
Screenshot: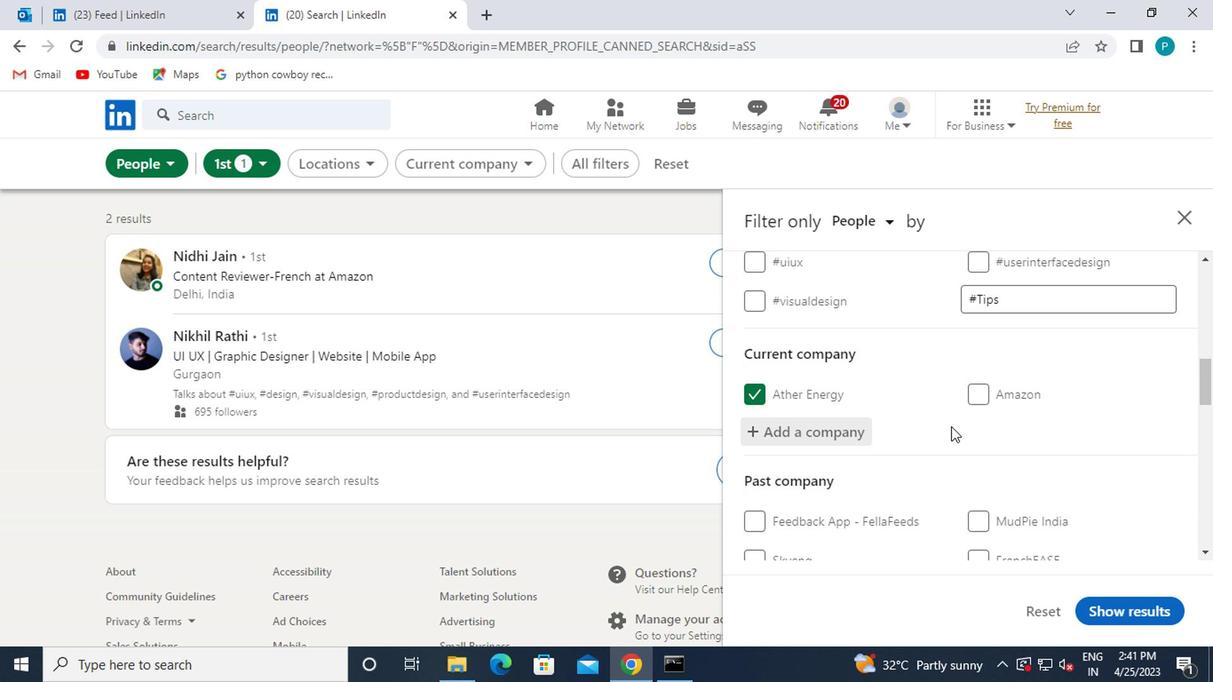 
Action: Mouse scrolled (898, 425) with delta (0, 0)
Screenshot: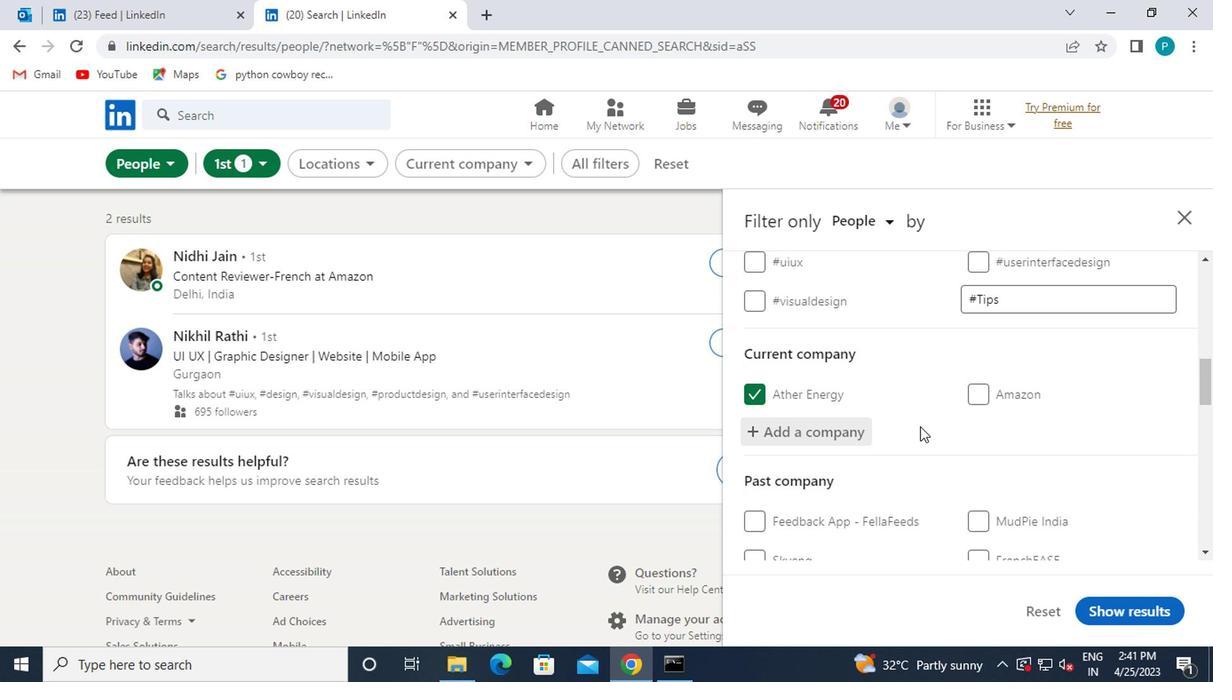 
Action: Mouse scrolled (898, 425) with delta (0, 0)
Screenshot: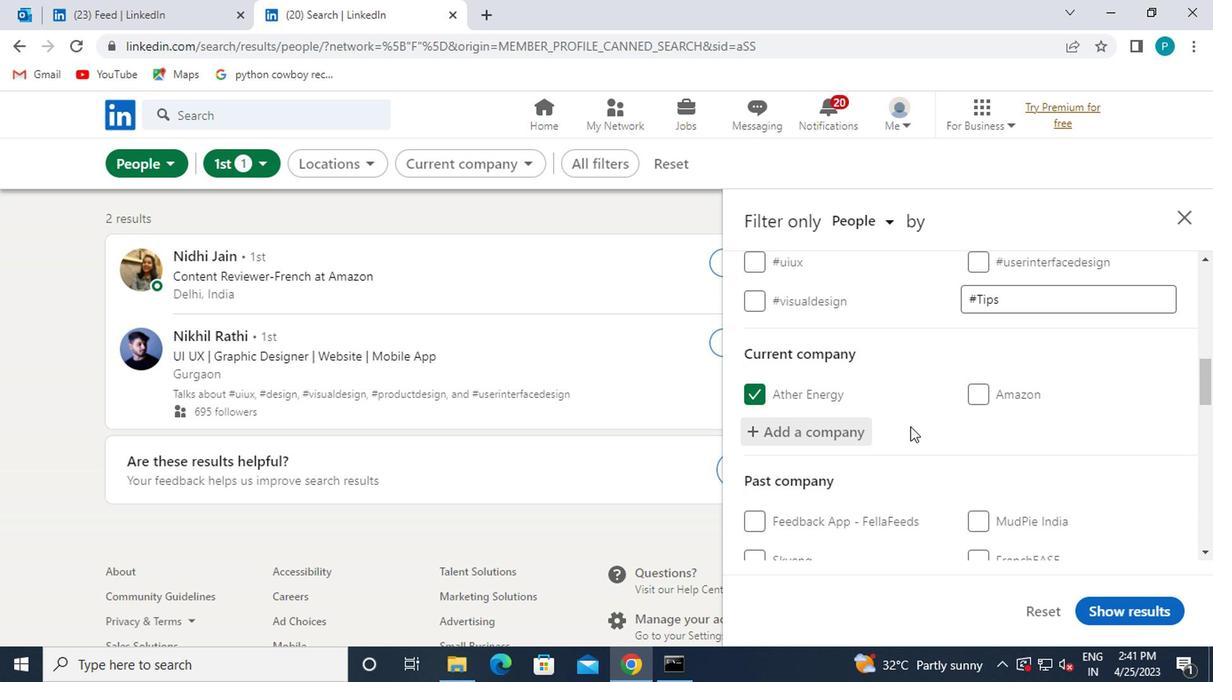 
Action: Mouse scrolled (898, 425) with delta (0, 0)
Screenshot: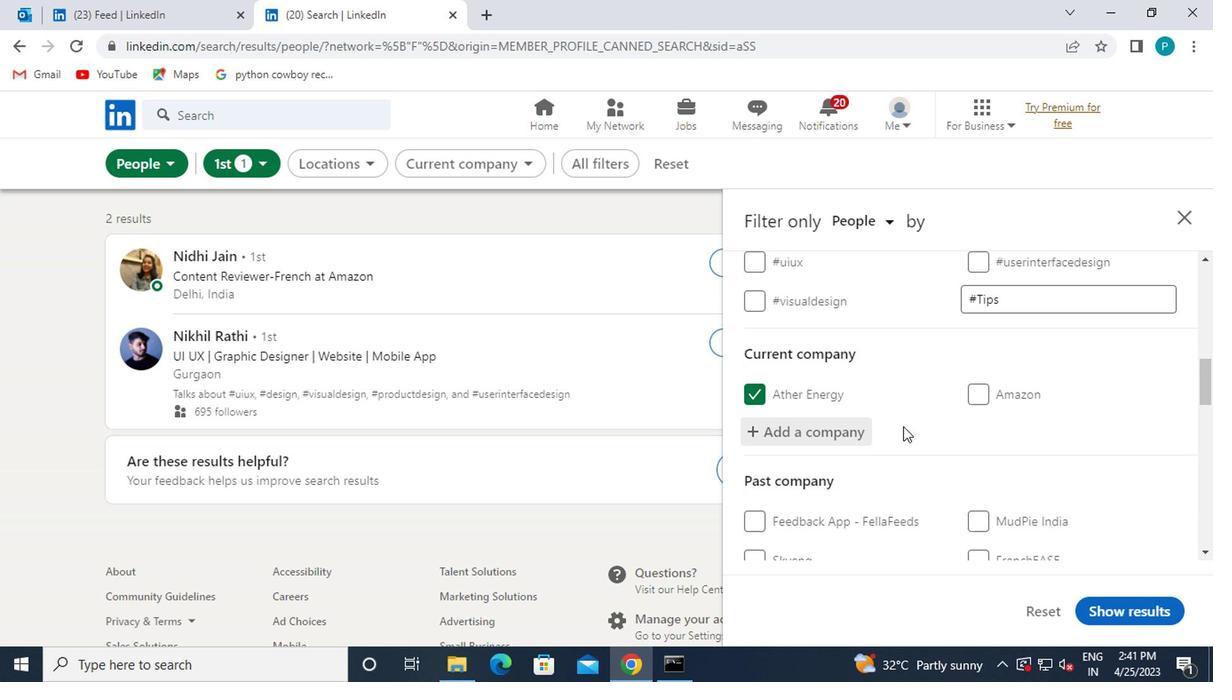 
Action: Mouse scrolled (898, 425) with delta (0, 0)
Screenshot: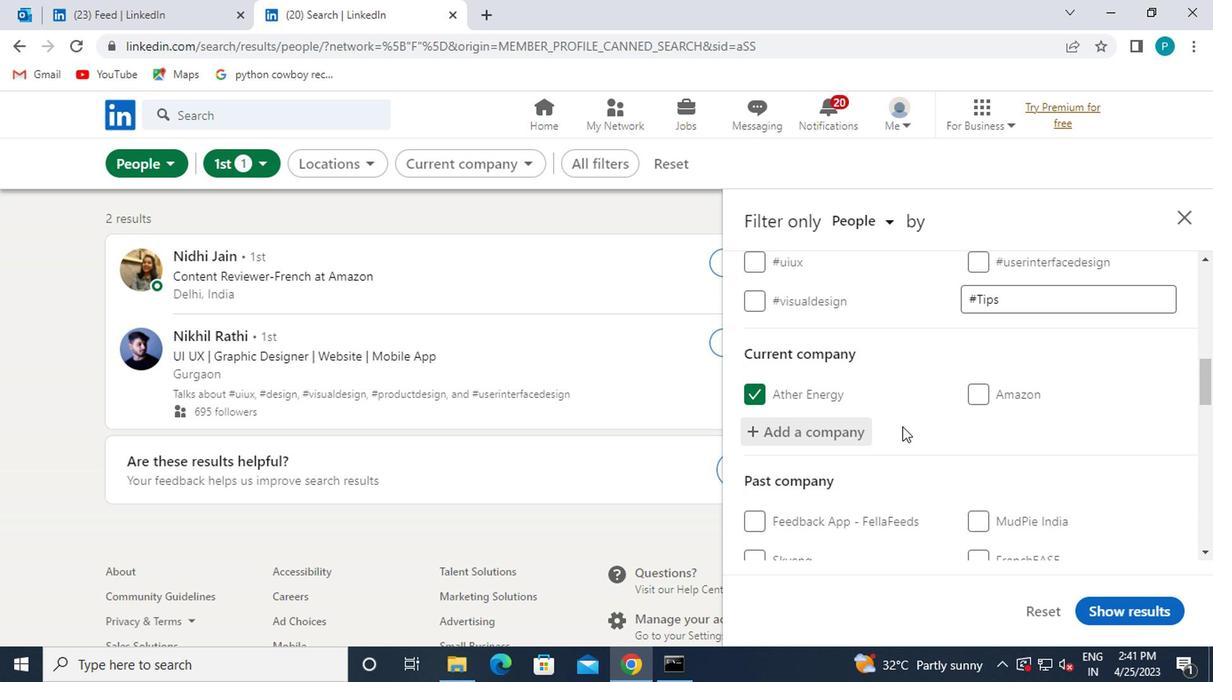 
Action: Mouse moved to (993, 446)
Screenshot: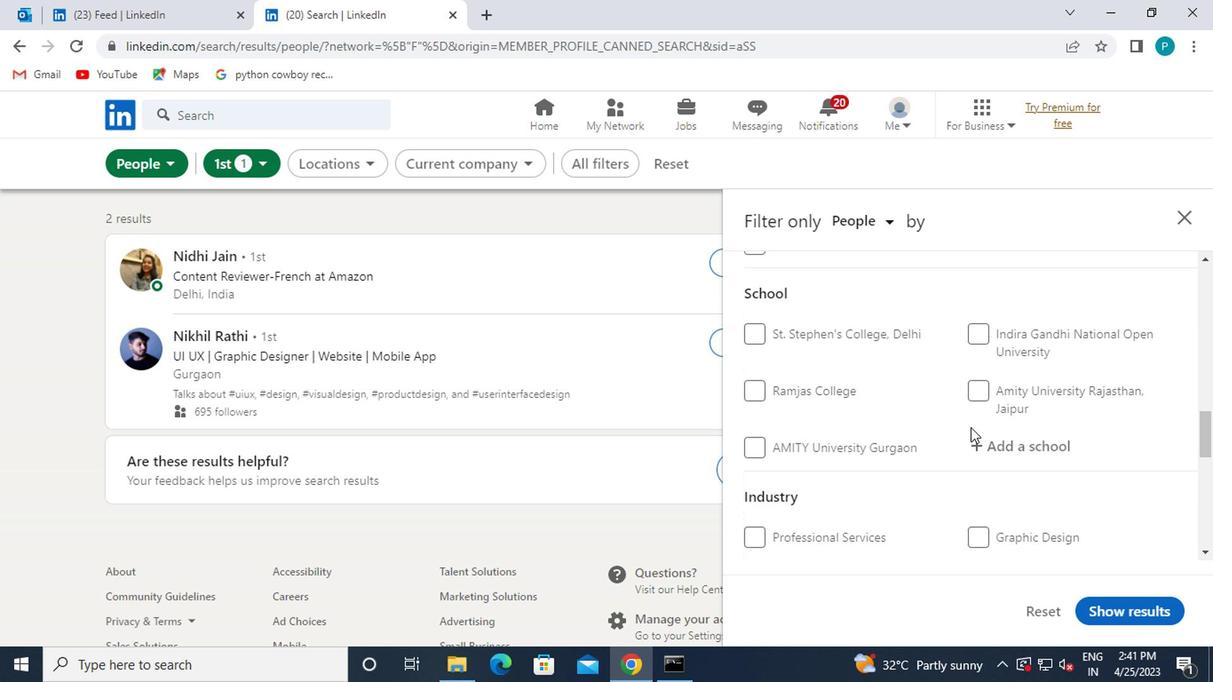 
Action: Mouse pressed left at (993, 446)
Screenshot: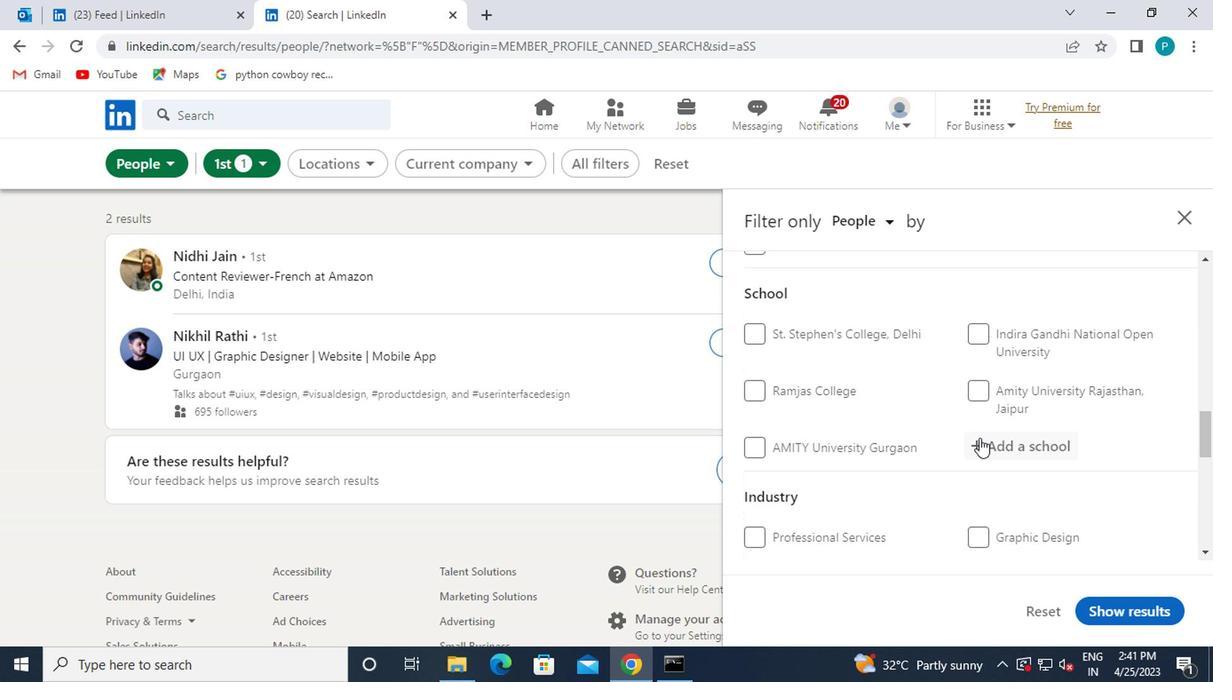 
Action: Key pressed <Key.caps_lock>IIMT
Screenshot: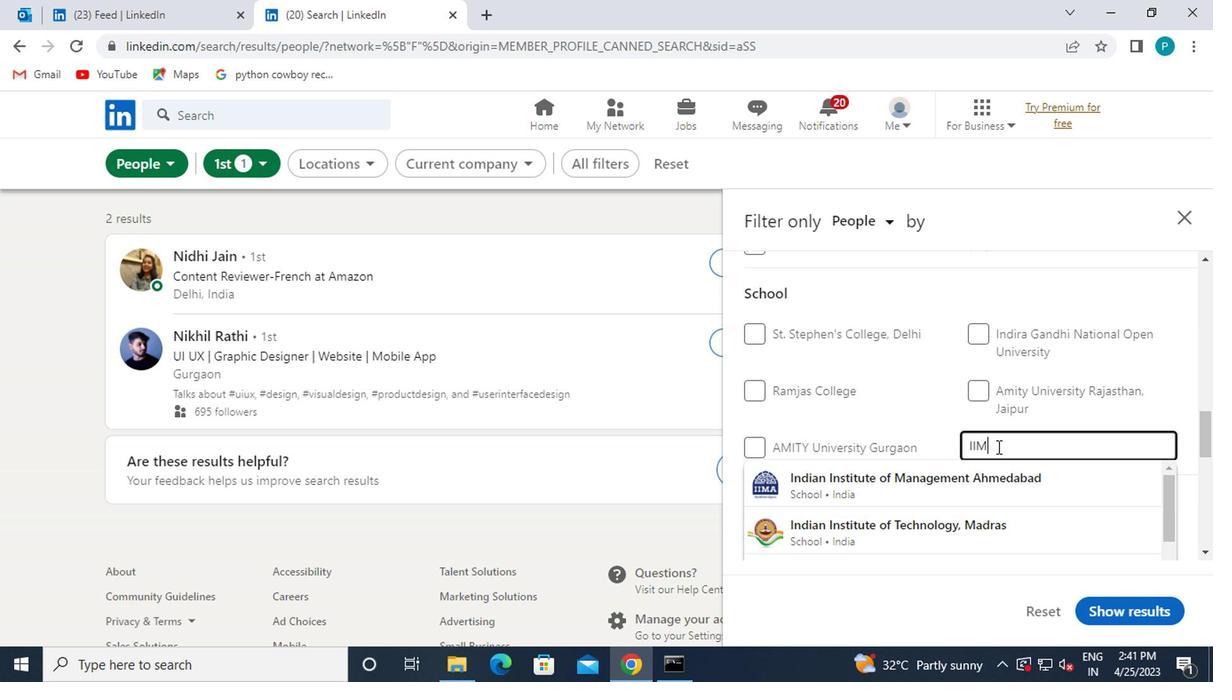 
Action: Mouse moved to (887, 504)
Screenshot: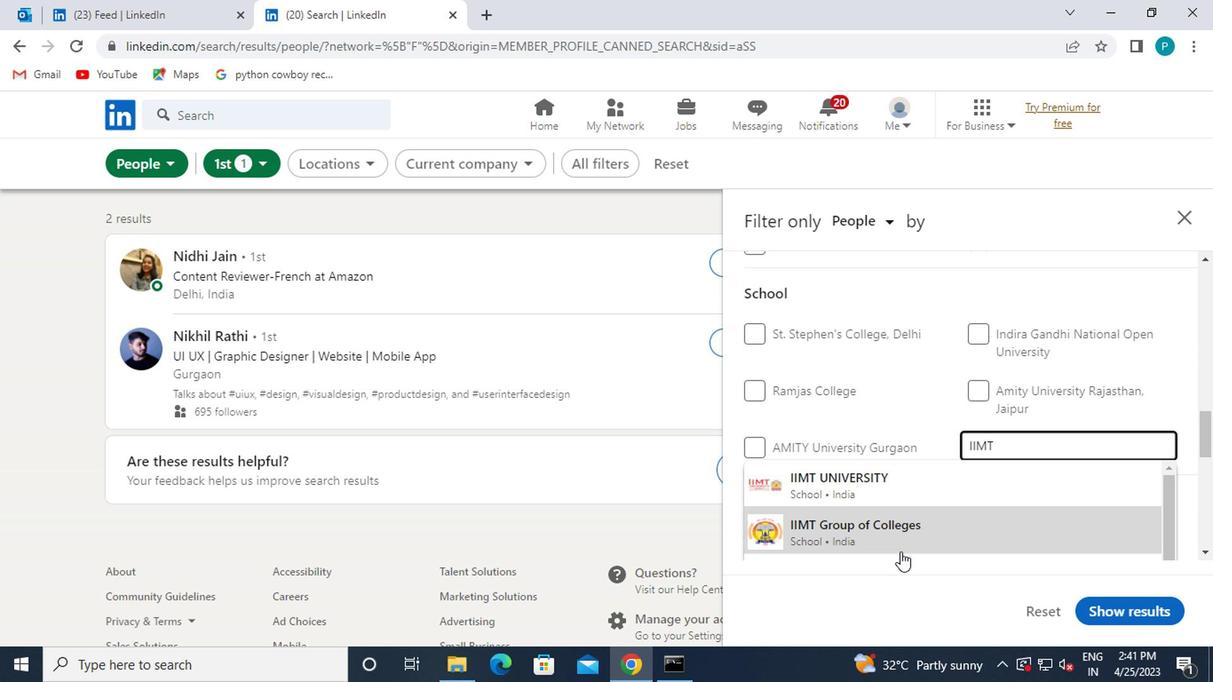 
Action: Mouse scrolled (887, 504) with delta (0, 0)
Screenshot: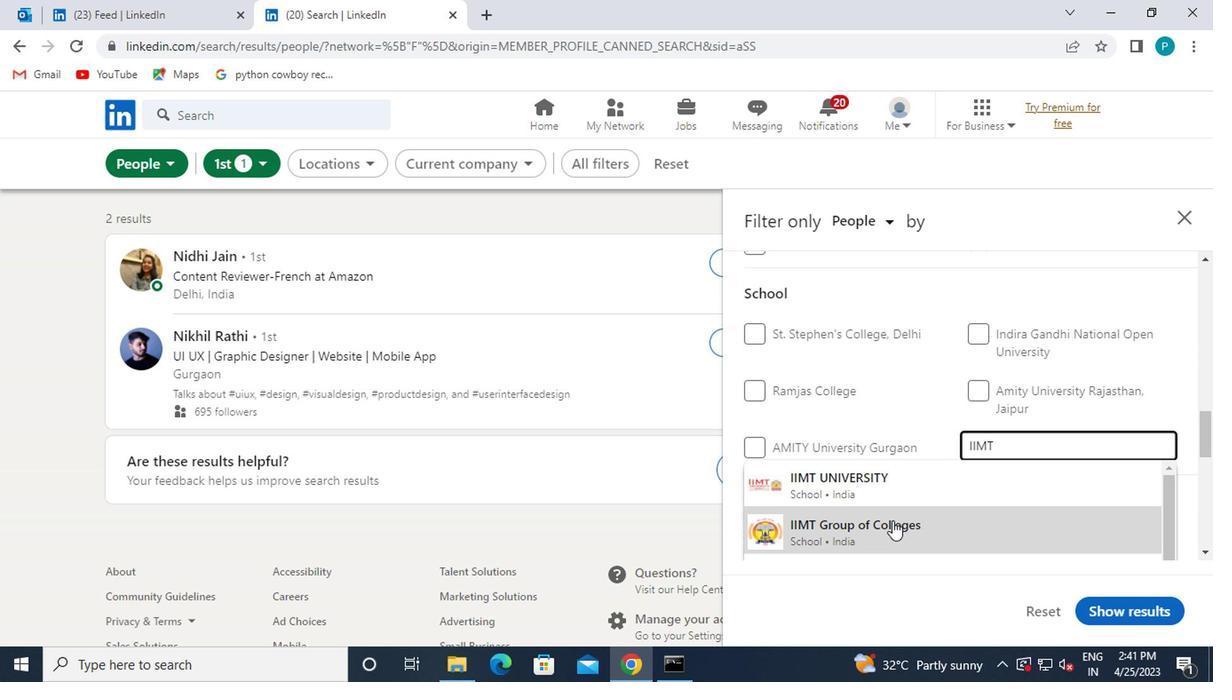 
Action: Mouse scrolled (887, 504) with delta (0, 0)
Screenshot: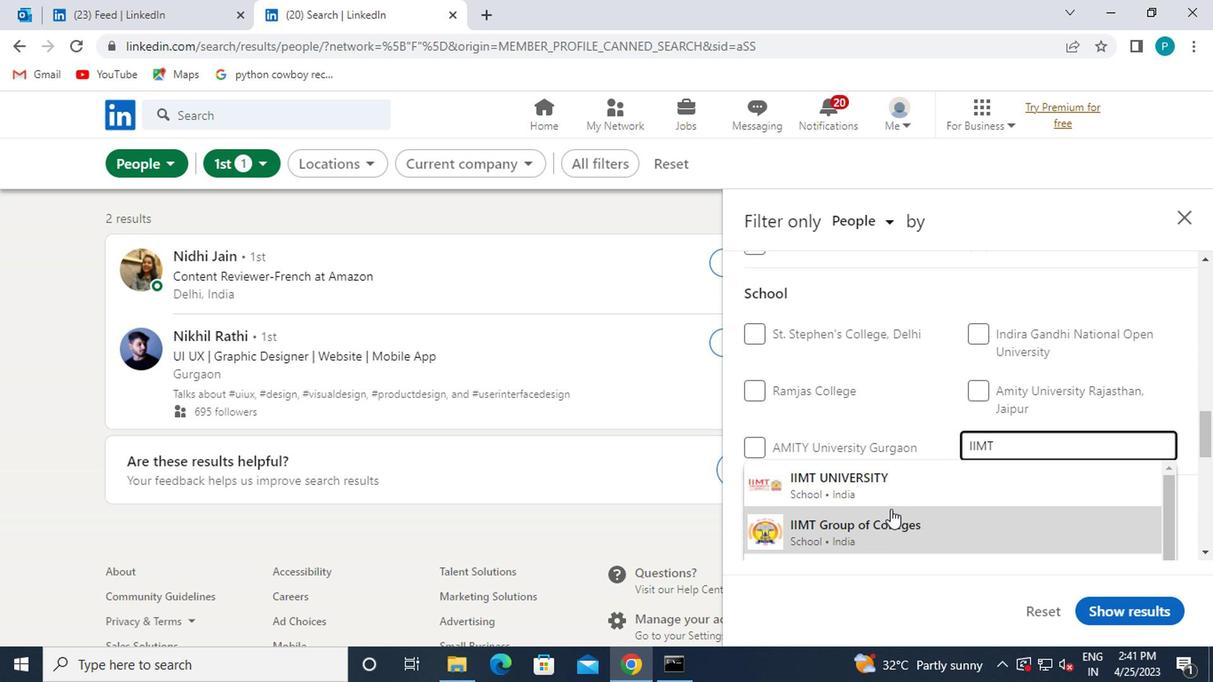 
Action: Mouse moved to (887, 499)
Screenshot: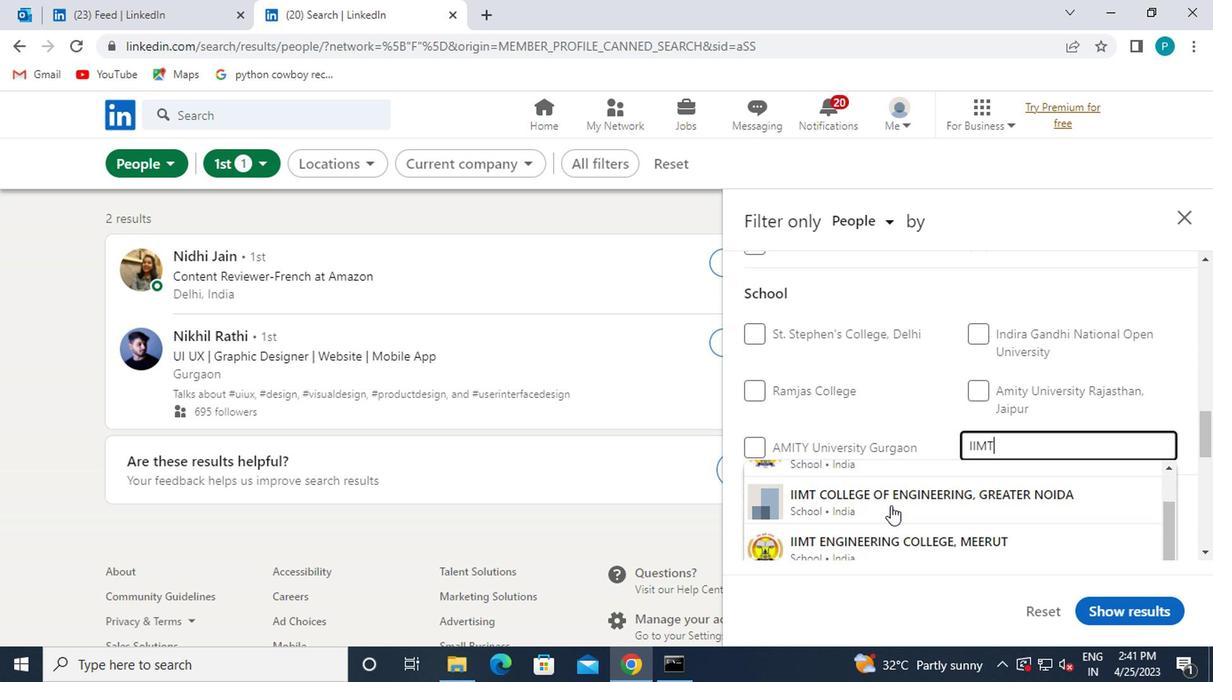 
Action: Mouse scrolled (887, 500) with delta (0, 1)
Screenshot: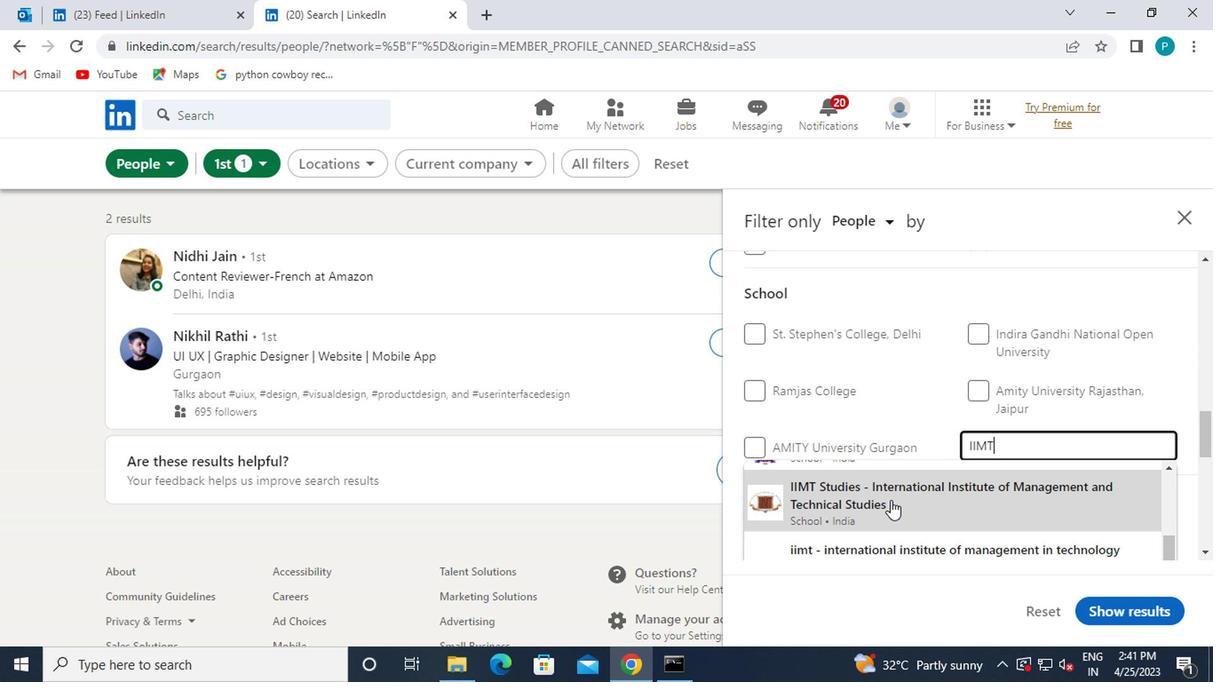 
Action: Mouse moved to (990, 528)
Screenshot: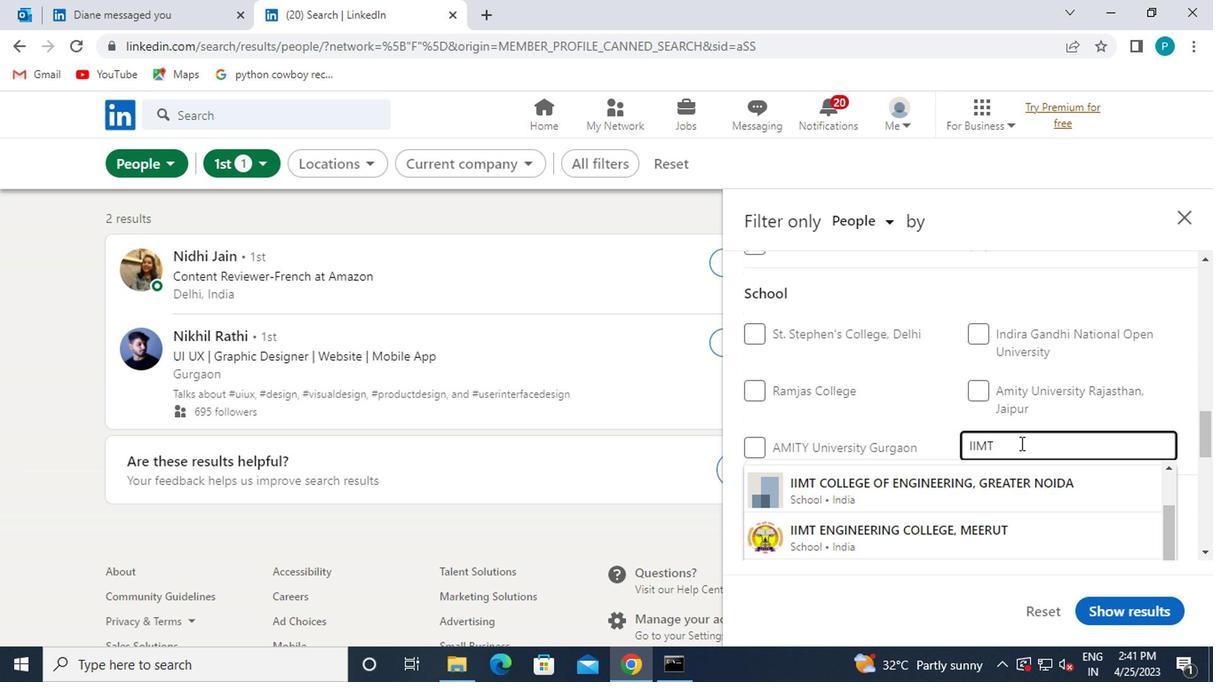 
Action: Mouse pressed left at (990, 528)
Screenshot: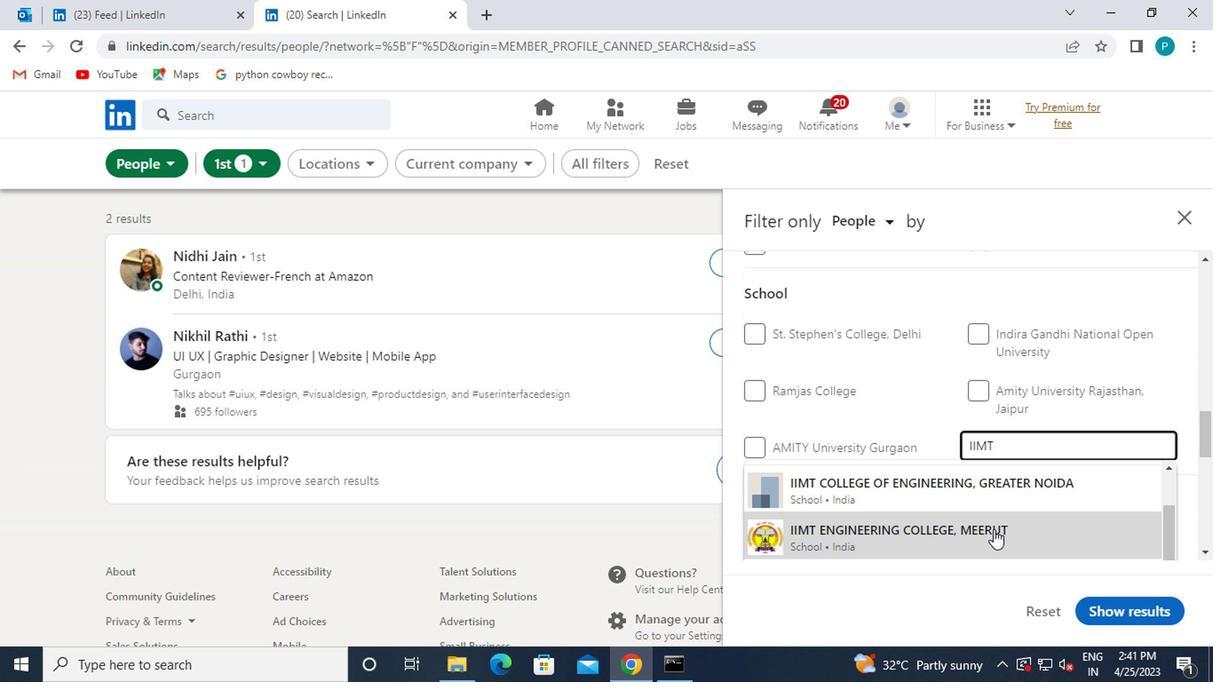 
Action: Mouse moved to (923, 474)
Screenshot: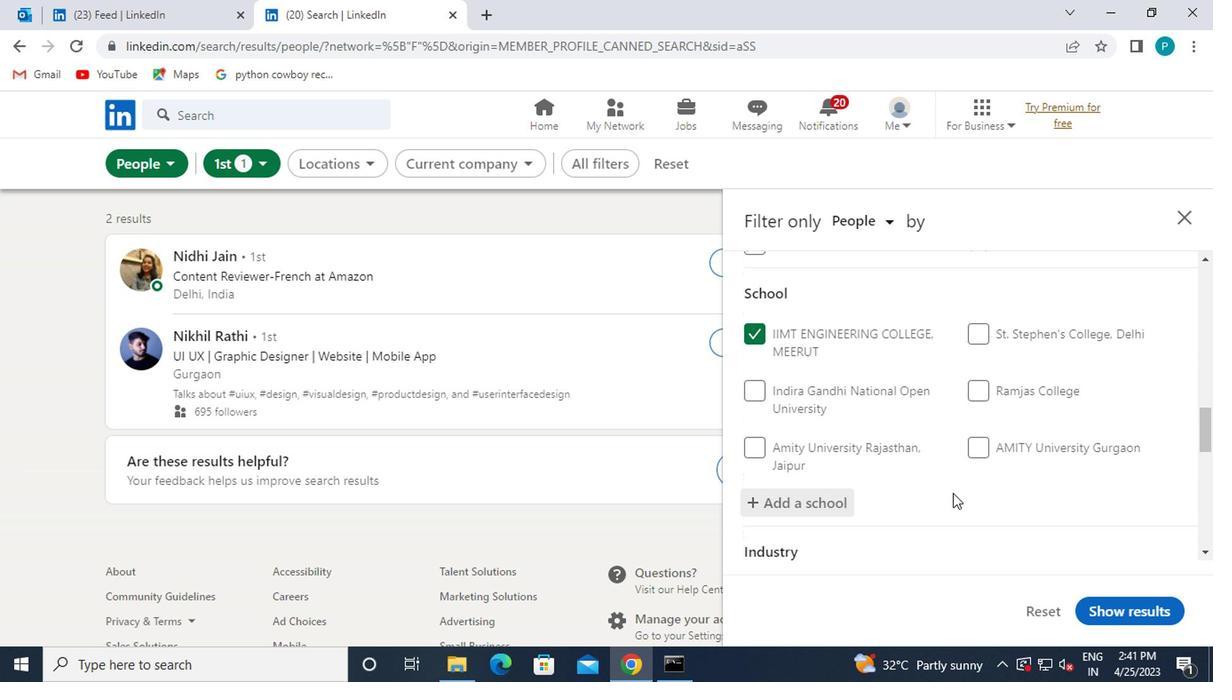 
Action: Mouse scrolled (923, 473) with delta (0, 0)
Screenshot: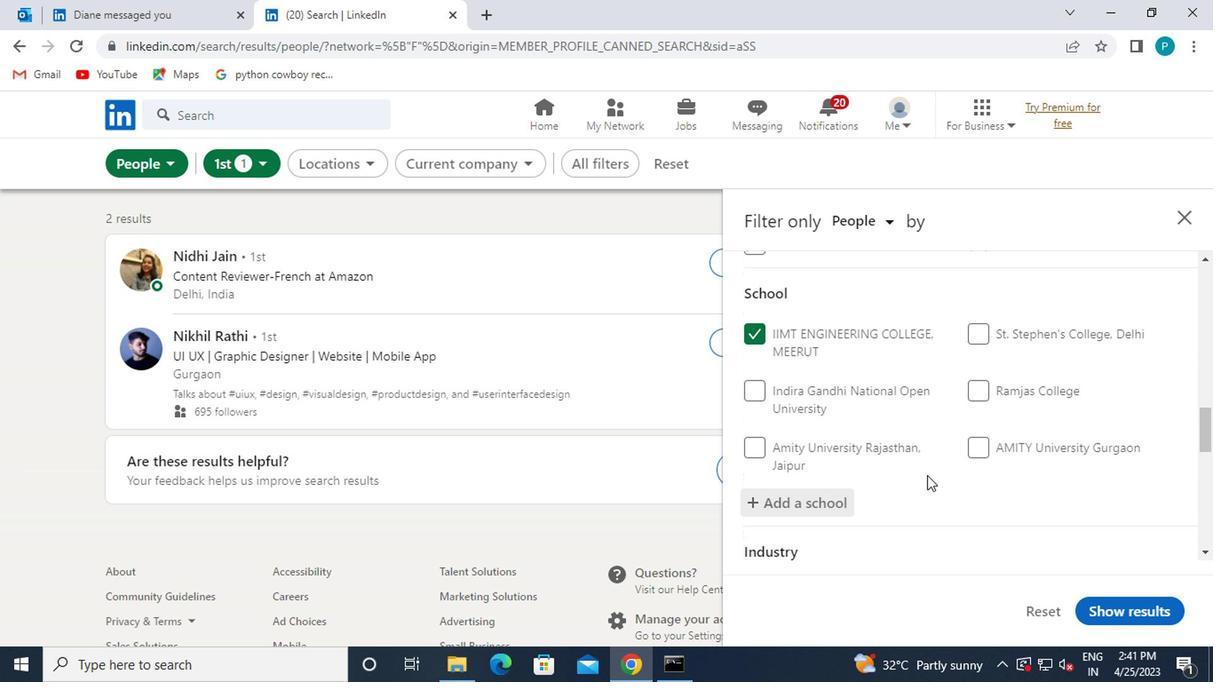 
Action: Mouse scrolled (923, 473) with delta (0, 0)
Screenshot: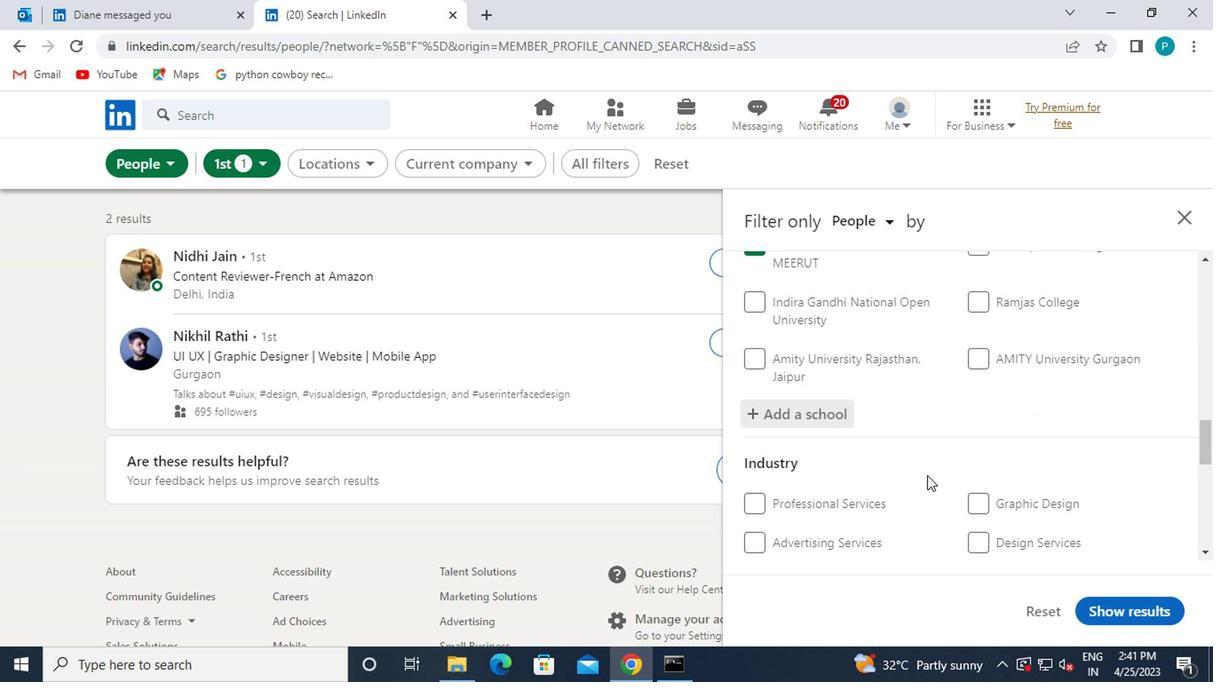 
Action: Mouse moved to (813, 490)
Screenshot: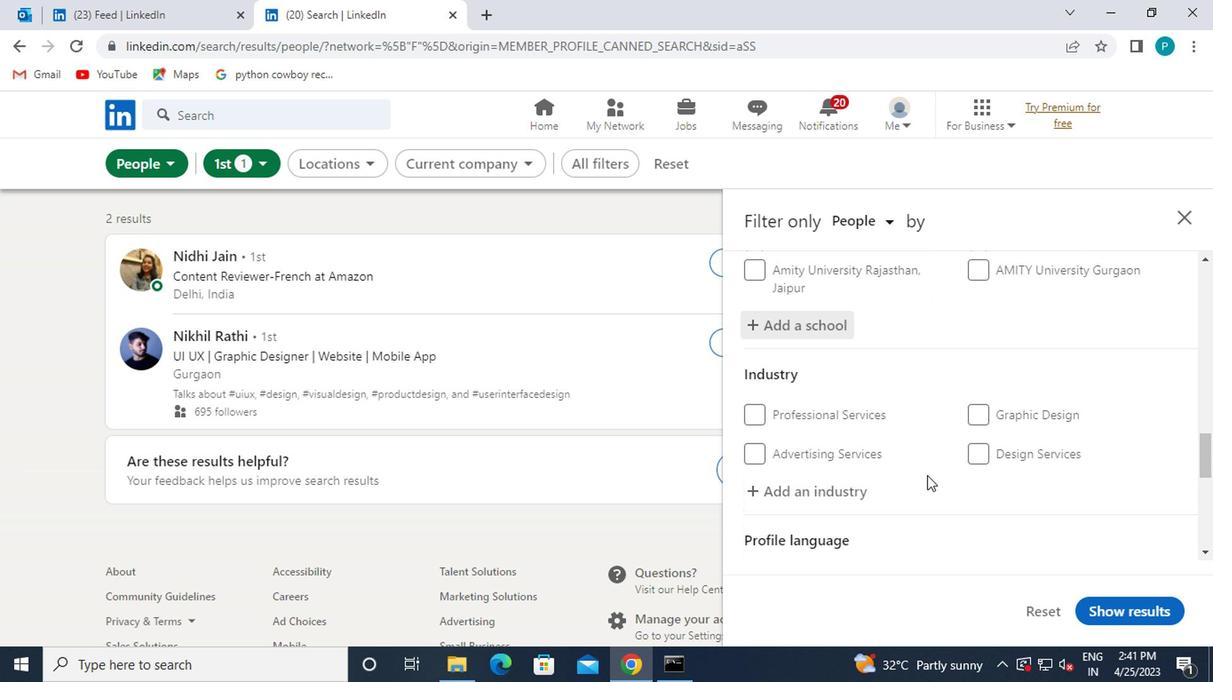 
Action: Mouse scrolled (813, 489) with delta (0, 0)
Screenshot: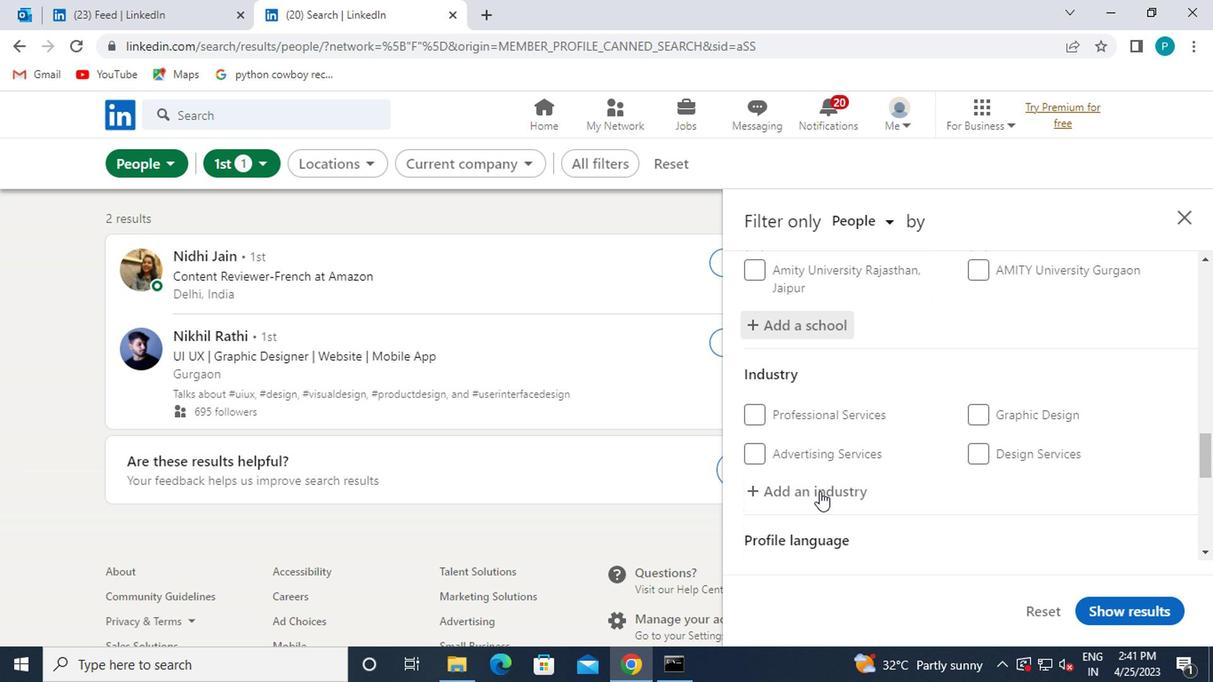 
Action: Mouse moved to (769, 394)
Screenshot: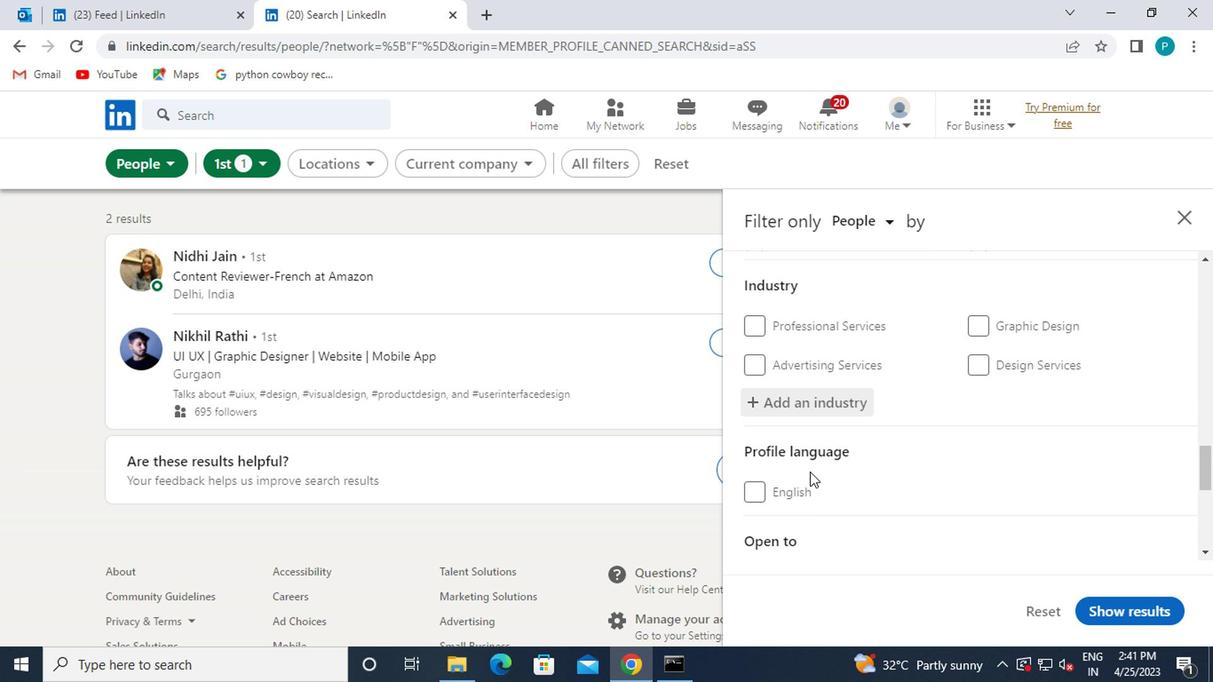 
Action: Mouse pressed left at (769, 394)
Screenshot: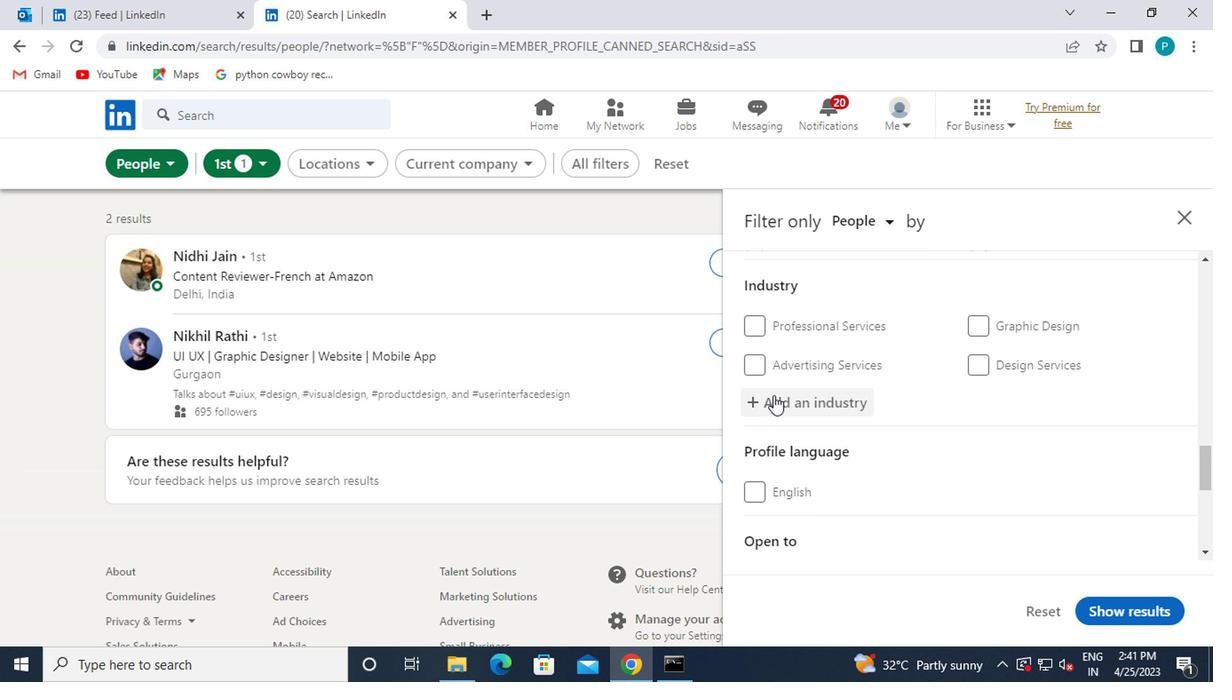 
Action: Key pressed ELECT<Key.backspace><Key.backspace><Key.backspace><Key.backspace><Key.backspace><Key.backspace><Key.backspace><Key.caps_lock>ELECTRIC<Key.space>POWER
Screenshot: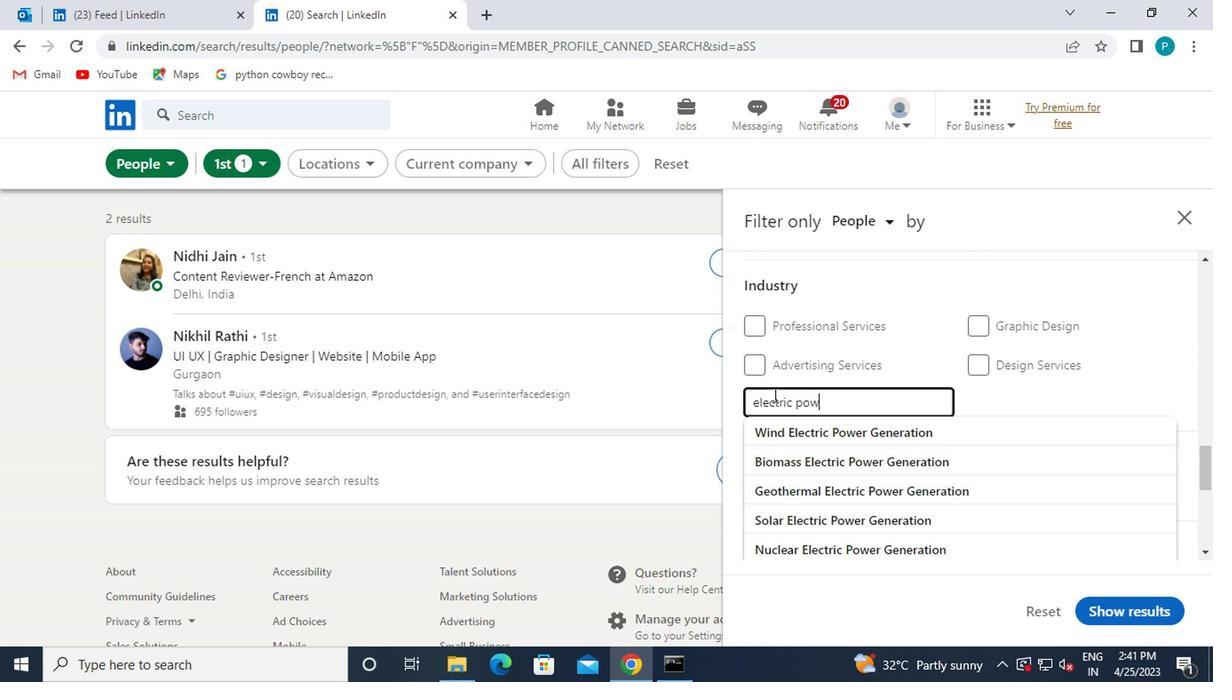 
Action: Mouse moved to (718, 384)
Screenshot: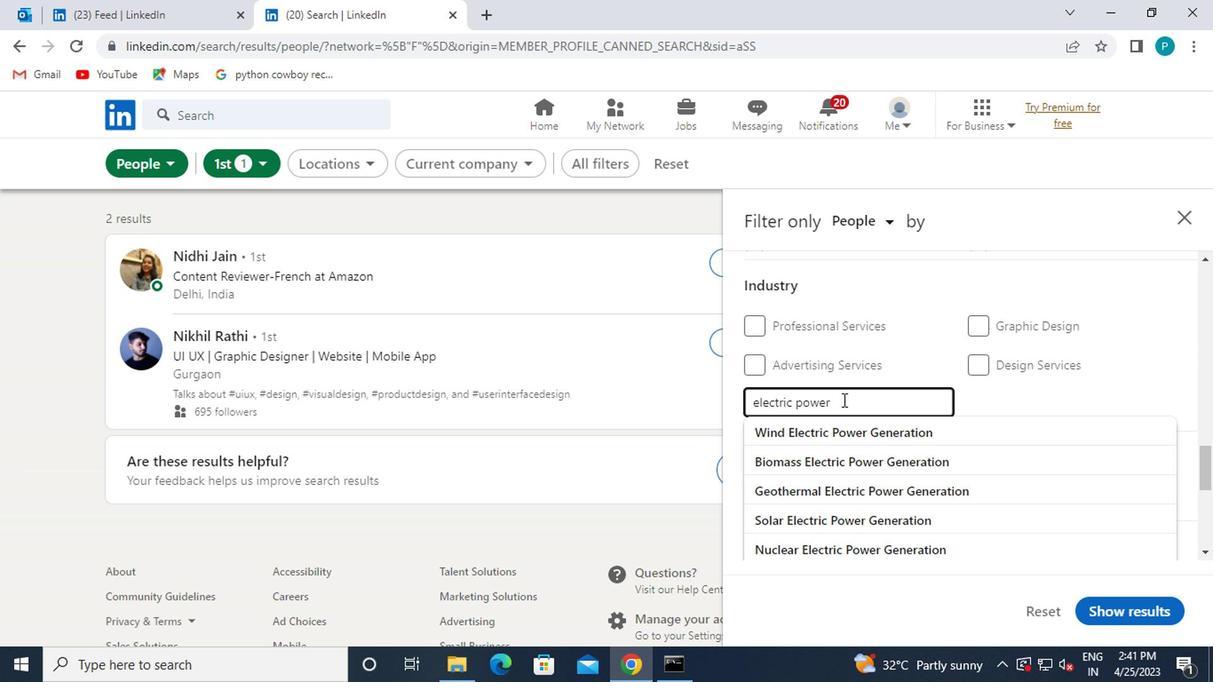 
Action: Key pressed <Key.space>TR
Screenshot: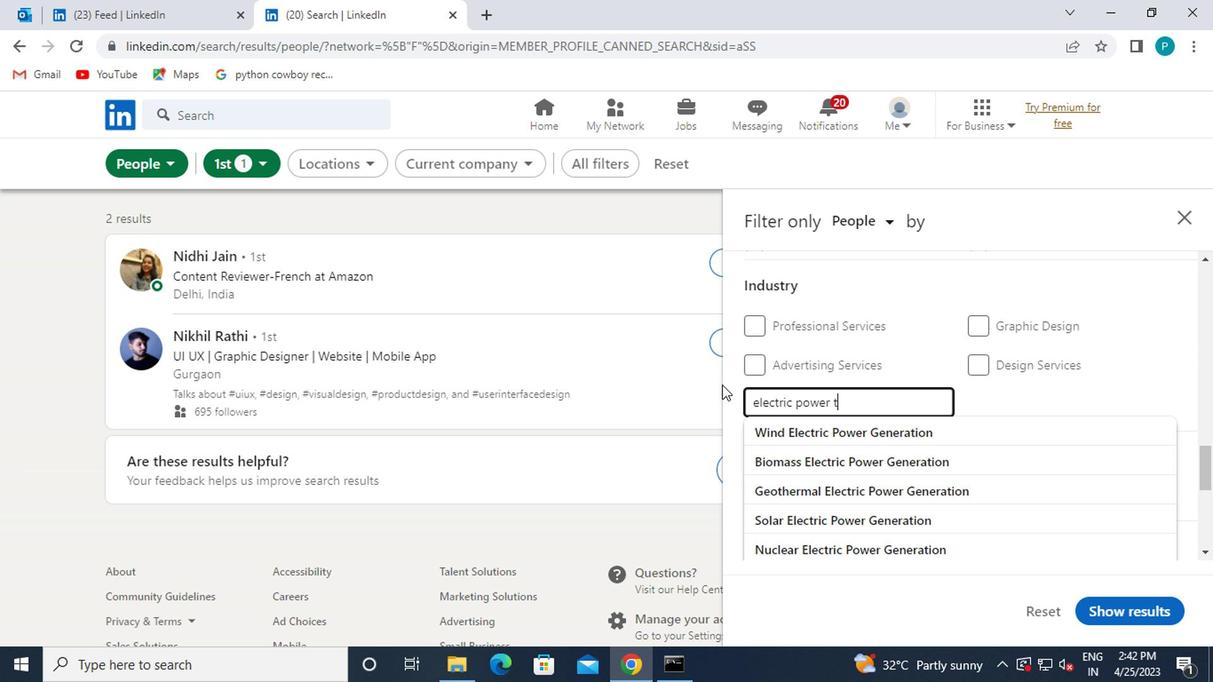 
Action: Mouse moved to (764, 430)
Screenshot: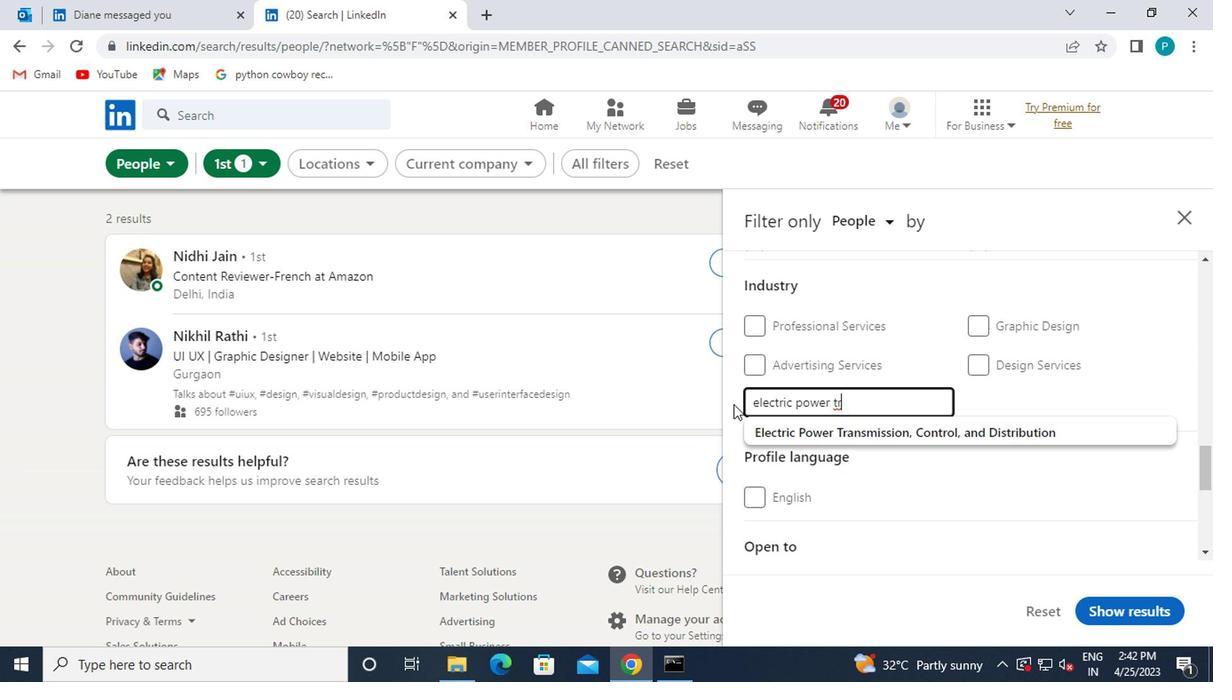 
Action: Mouse pressed left at (764, 430)
Screenshot: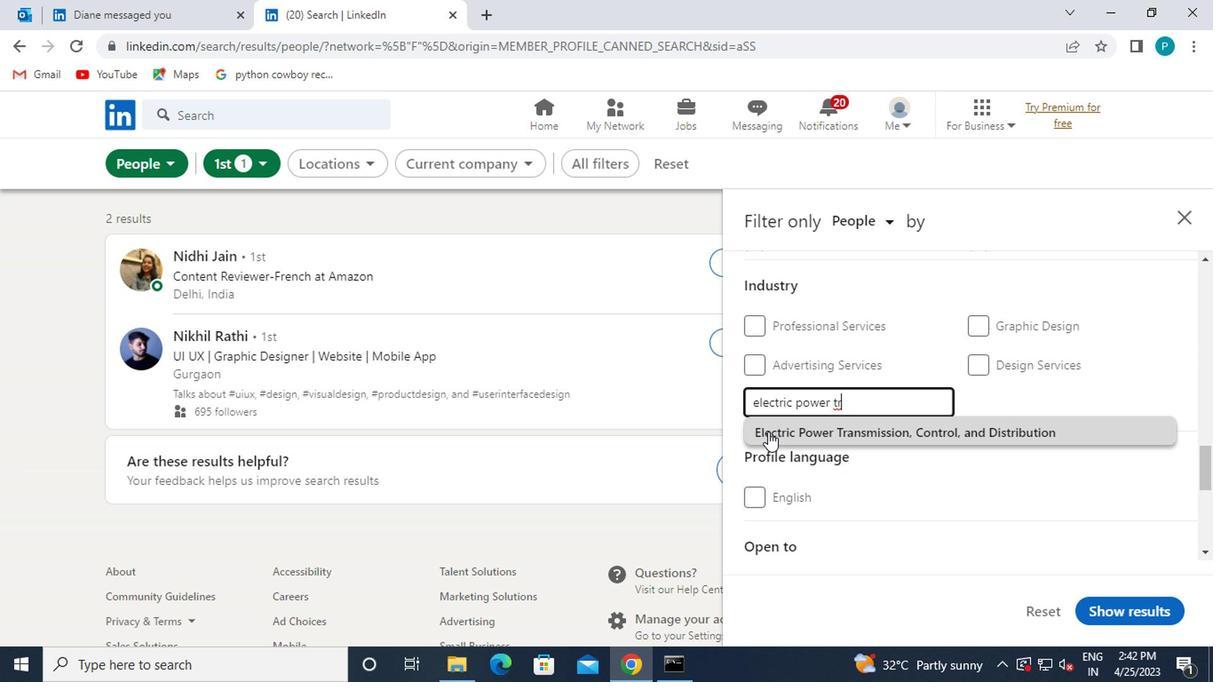 
Action: Mouse moved to (995, 461)
Screenshot: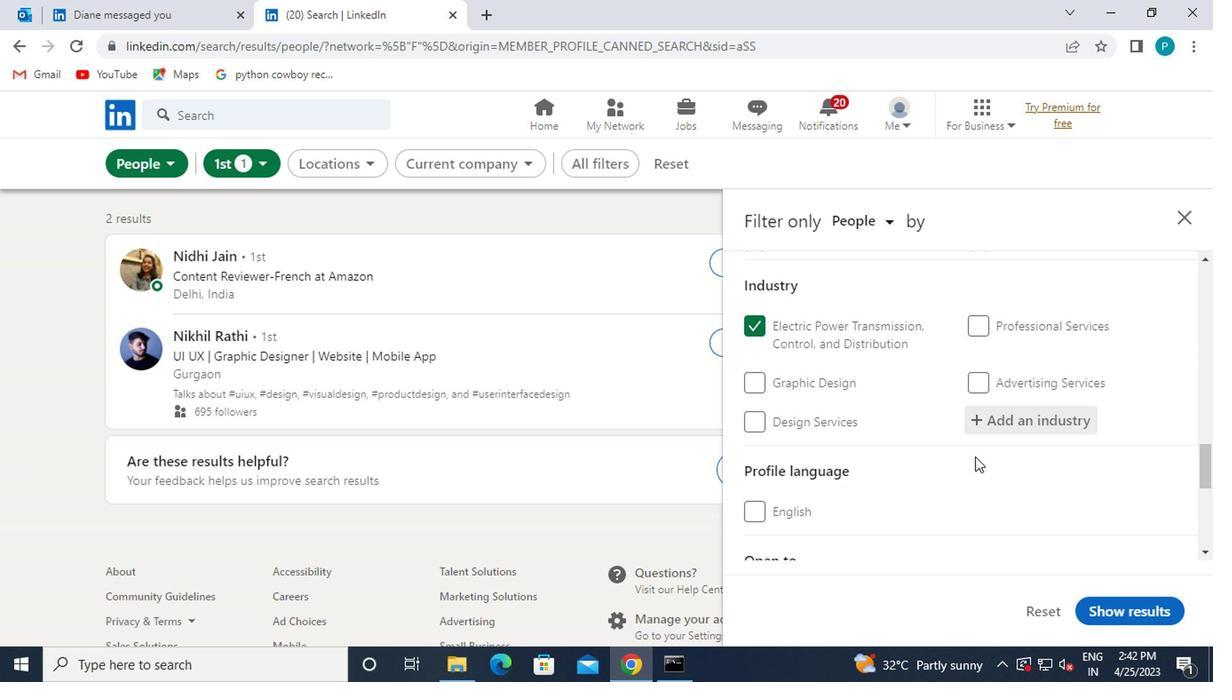 
Action: Mouse scrolled (995, 460) with delta (0, 0)
Screenshot: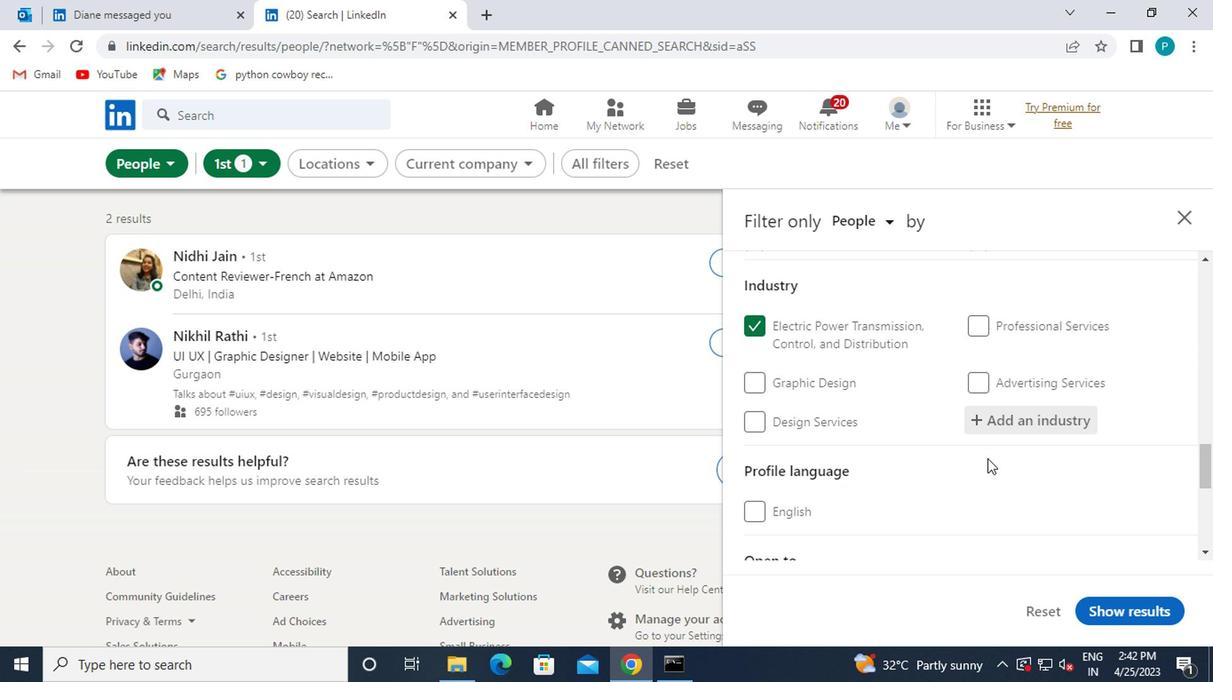 
Action: Mouse moved to (997, 462)
Screenshot: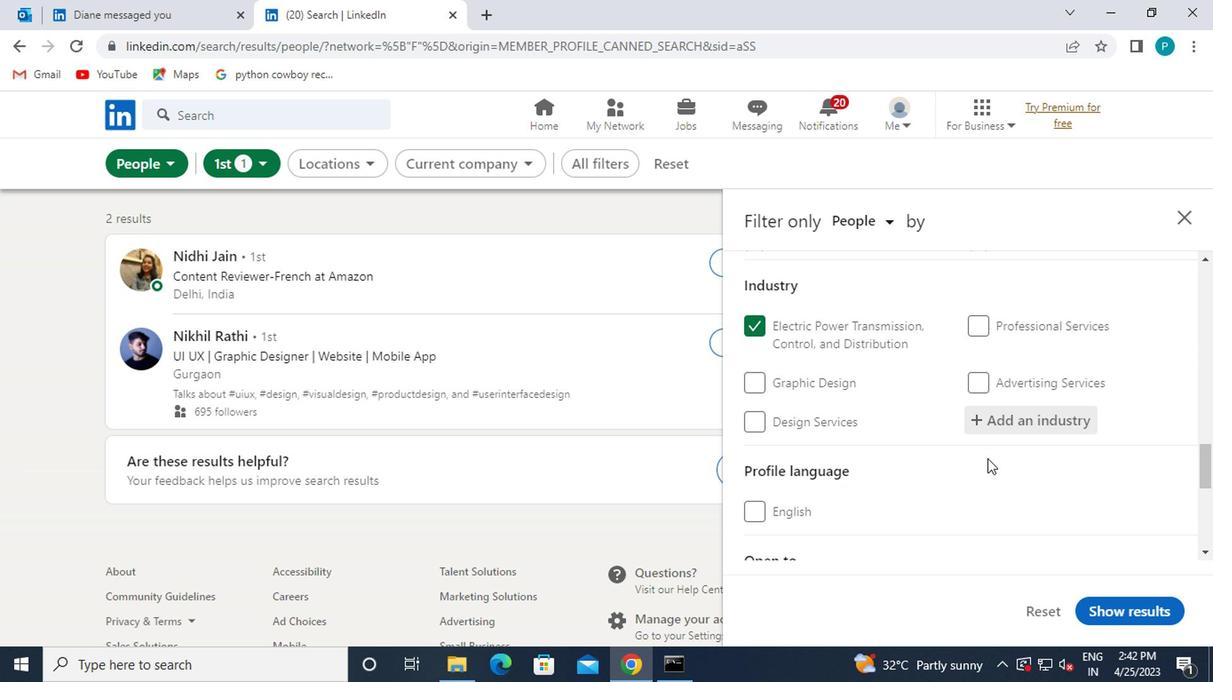 
Action: Mouse scrolled (997, 461) with delta (0, -1)
Screenshot: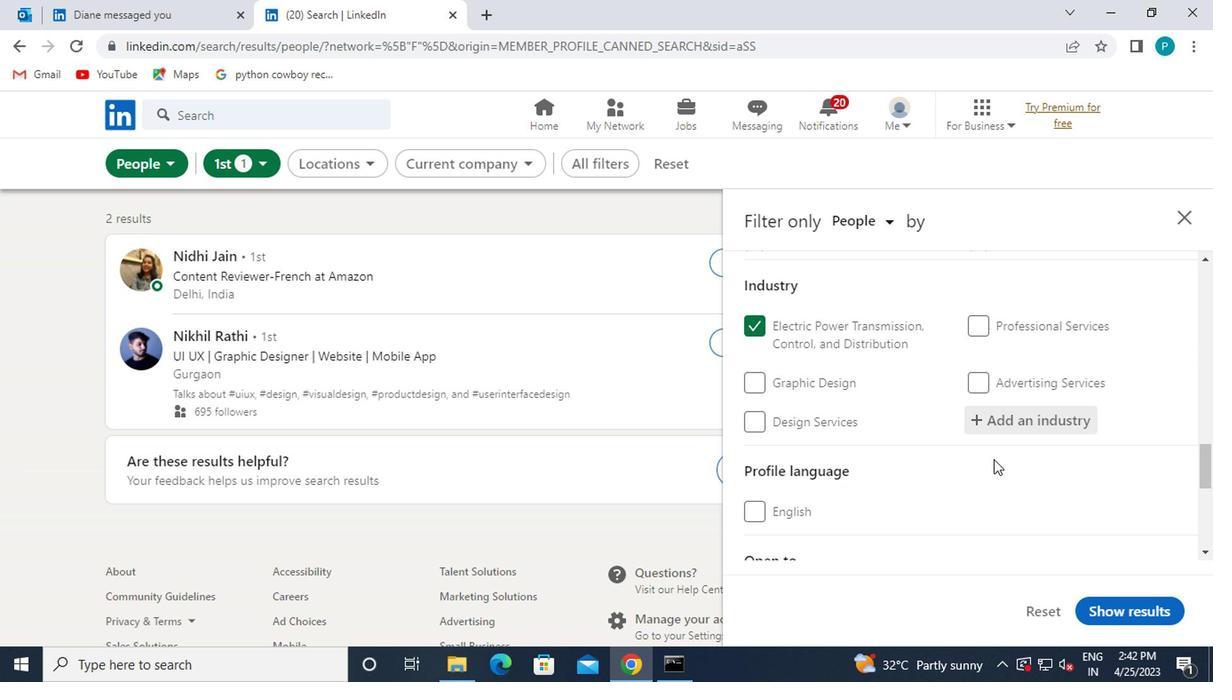 
Action: Mouse moved to (780, 444)
Screenshot: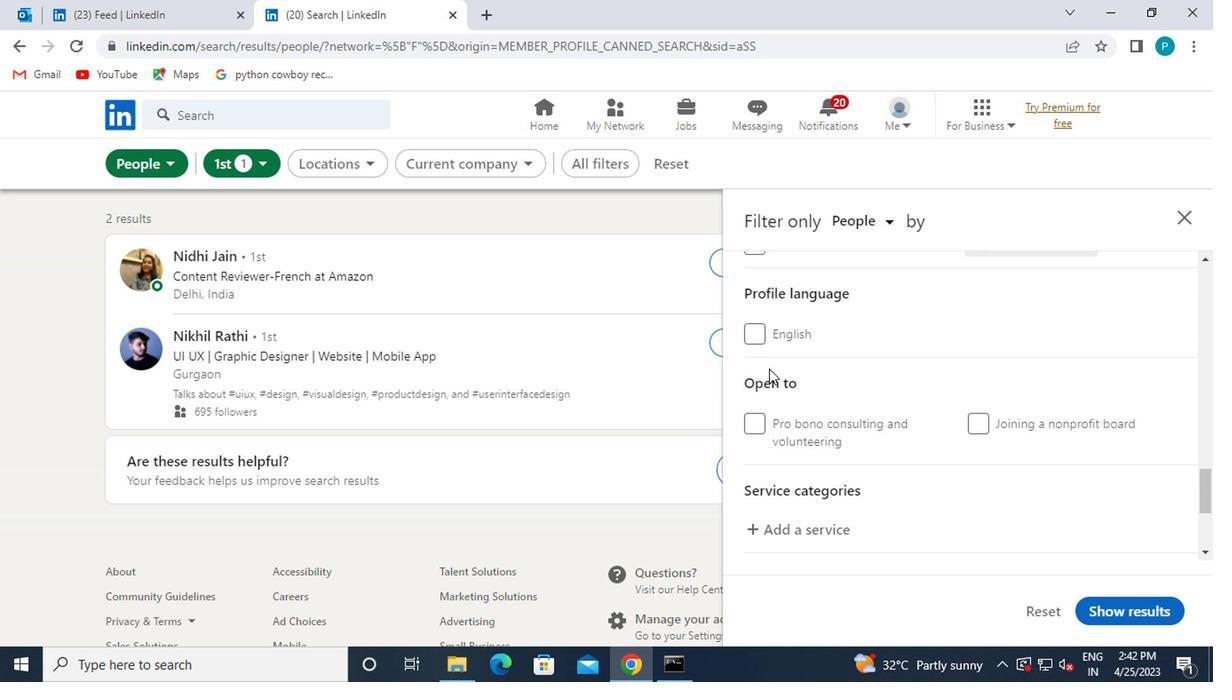 
Action: Mouse scrolled (780, 443) with delta (0, 0)
Screenshot: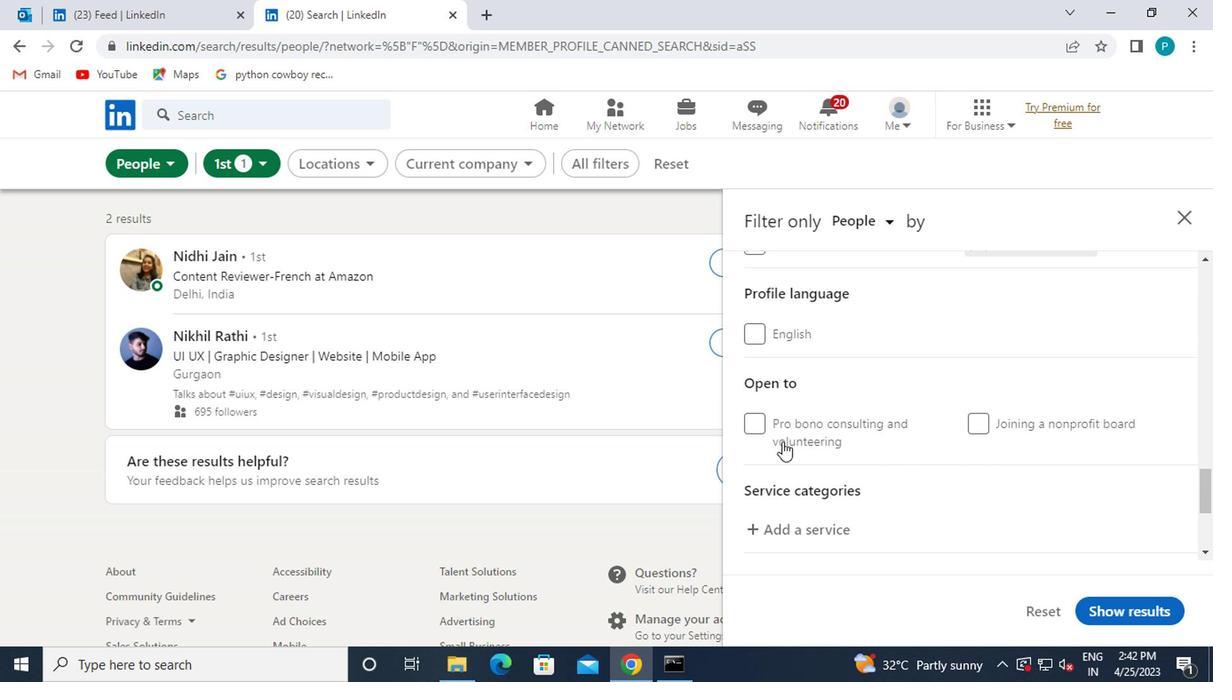
Action: Mouse scrolled (780, 443) with delta (0, 0)
Screenshot: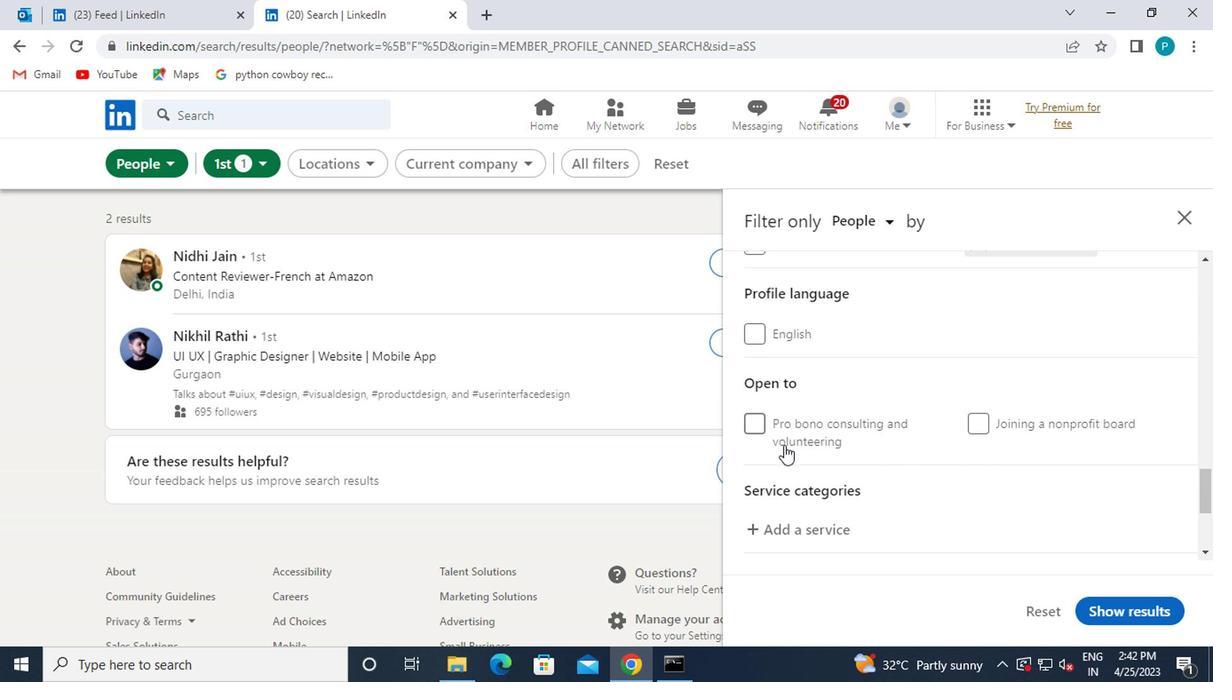 
Action: Mouse moved to (757, 362)
Screenshot: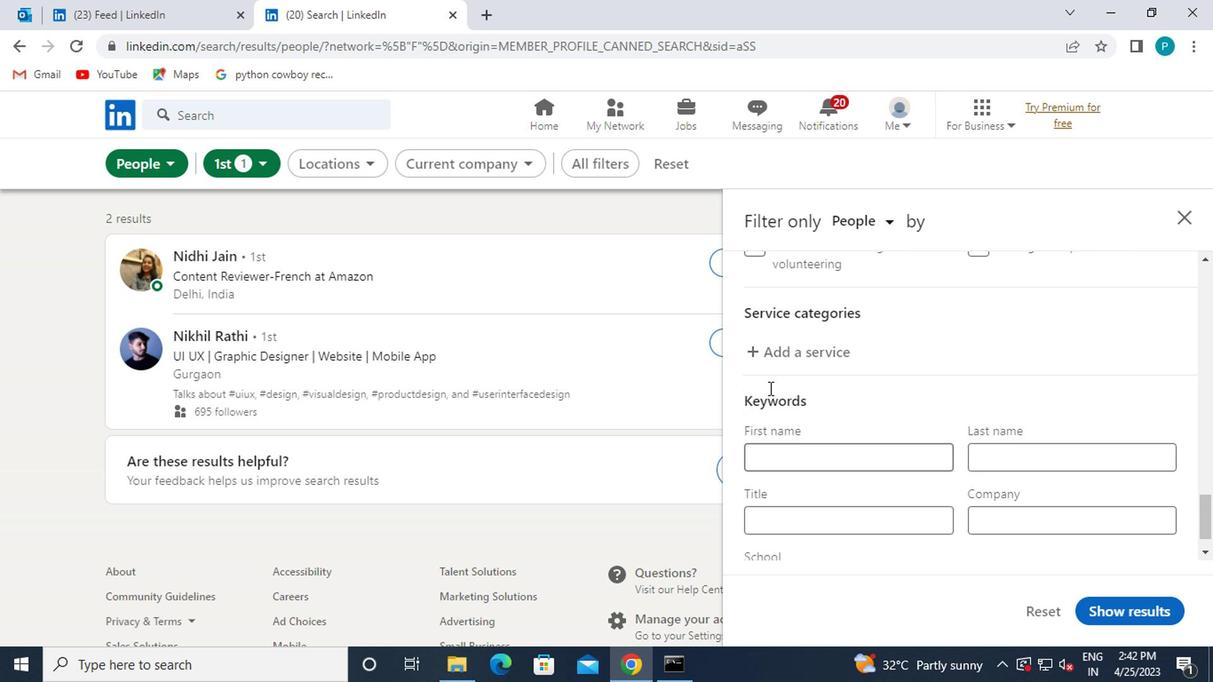 
Action: Mouse pressed left at (757, 362)
Screenshot: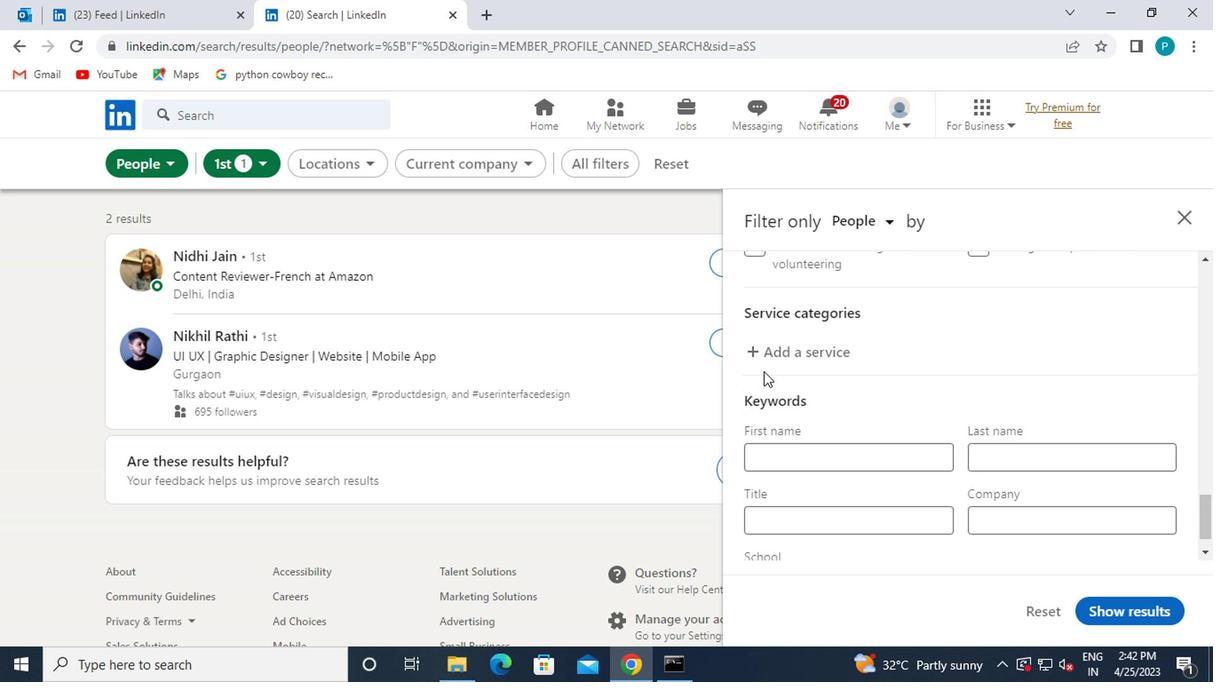 
Action: Key pressed ASSISTANCE<Key.space>ADVERTISING
Screenshot: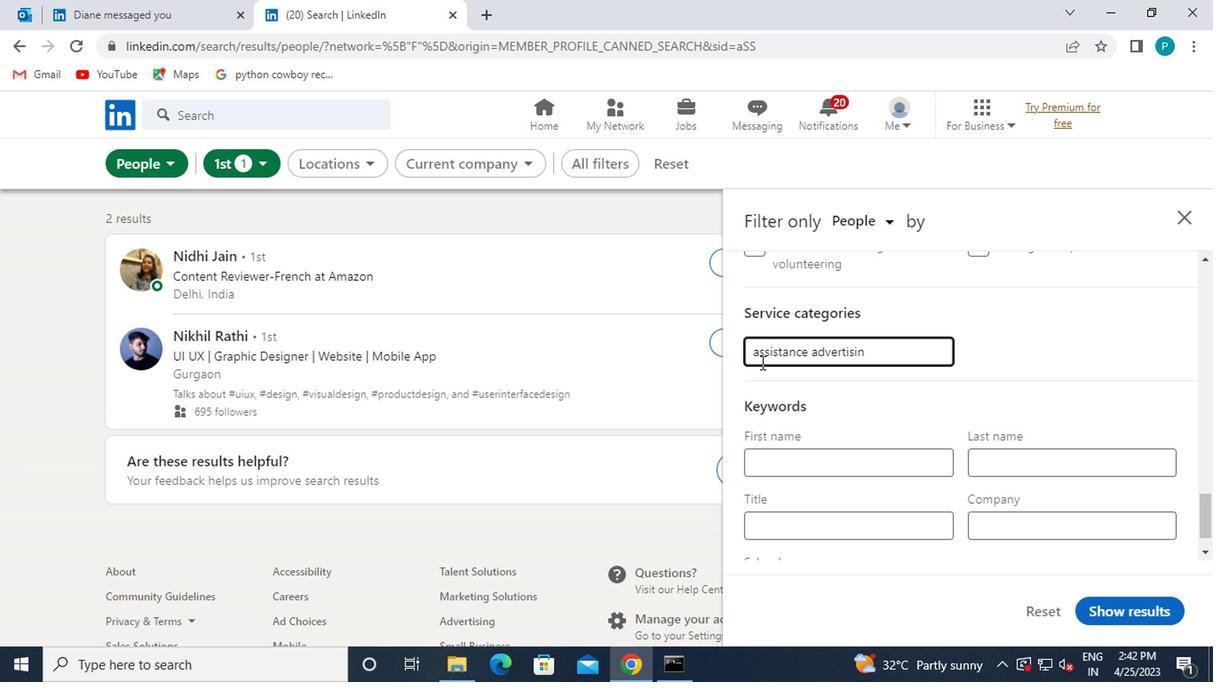 
Action: Mouse moved to (752, 350)
Screenshot: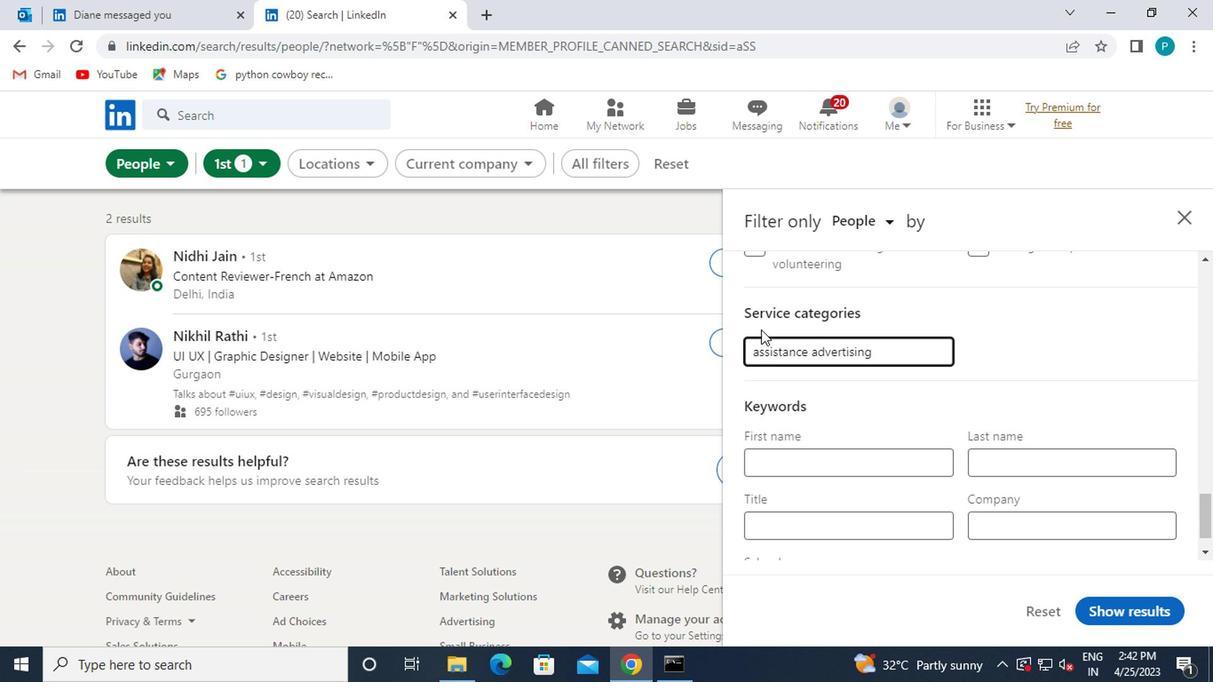
Action: Mouse pressed left at (752, 350)
Screenshot: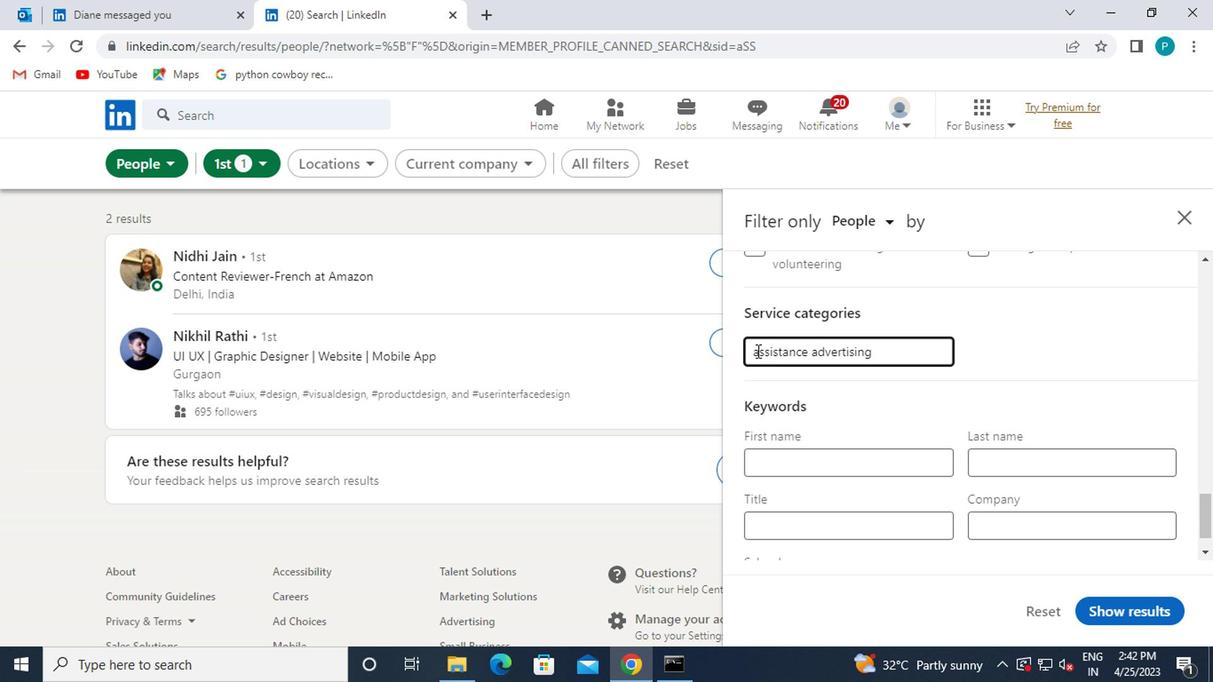
Action: Key pressed <Key.backspace><Key.shift>A
Screenshot: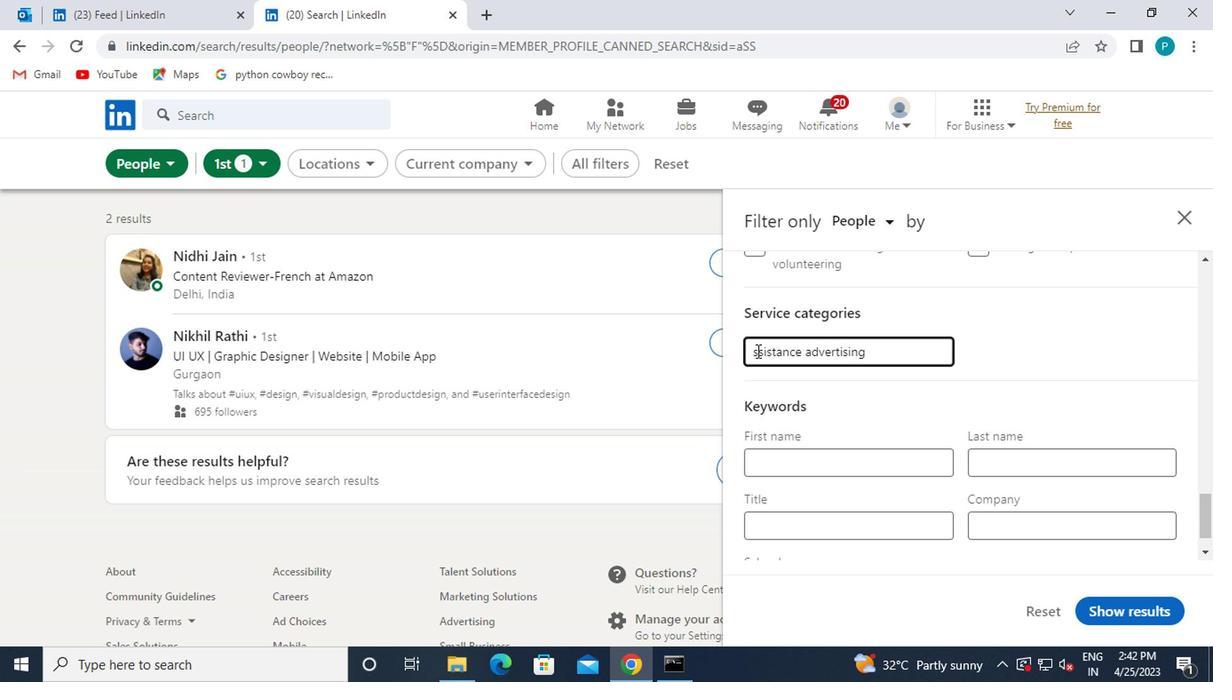 
Action: Mouse moved to (815, 350)
Screenshot: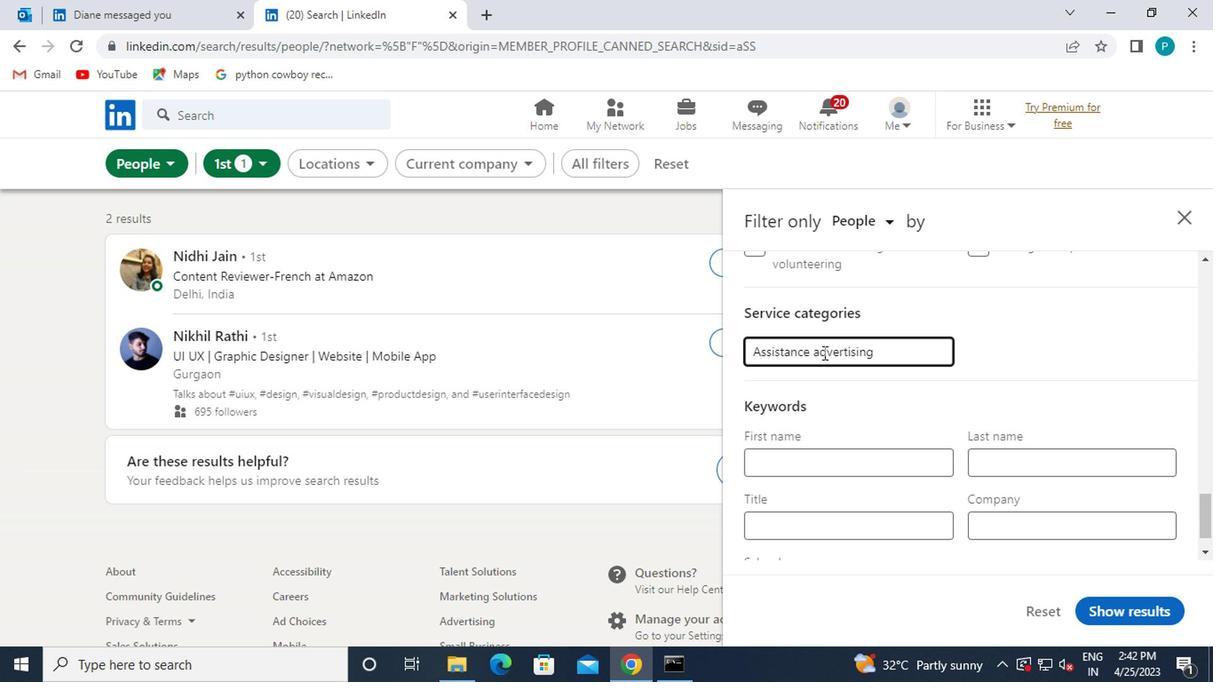 
Action: Mouse pressed left at (815, 350)
Screenshot: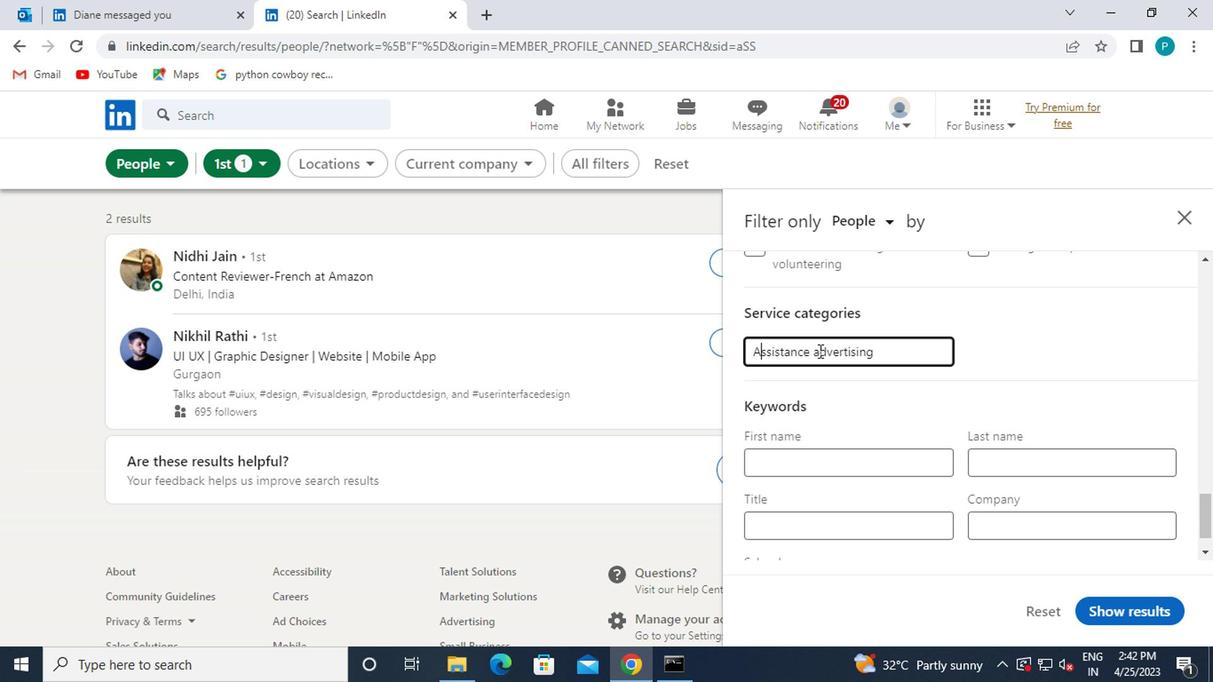
Action: Key pressed <Key.backspace><Key.shift>A
Screenshot: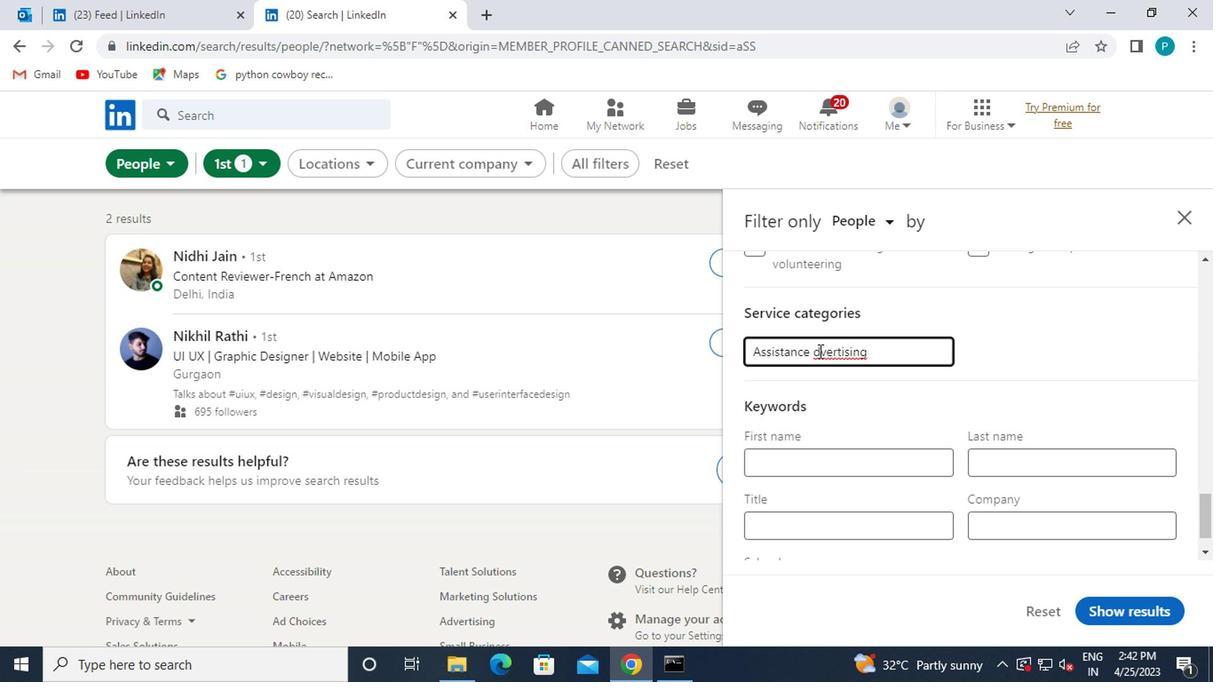 
Action: Mouse moved to (844, 401)
Screenshot: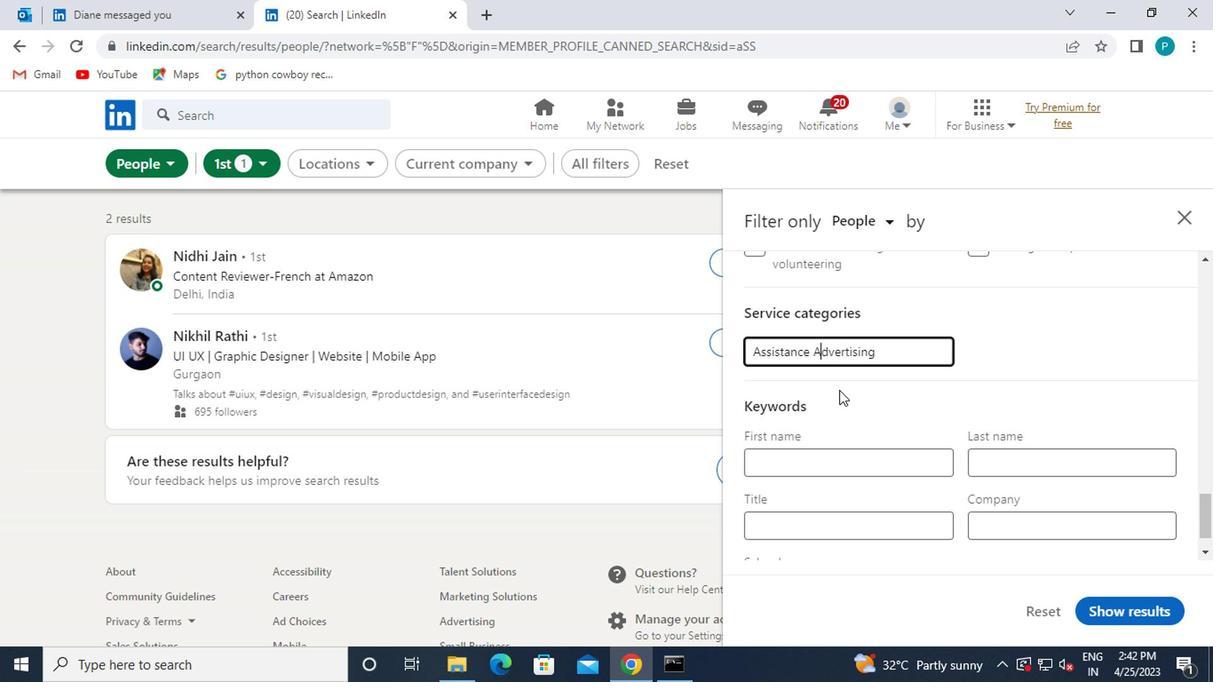 
Action: Mouse scrolled (844, 401) with delta (0, 0)
Screenshot: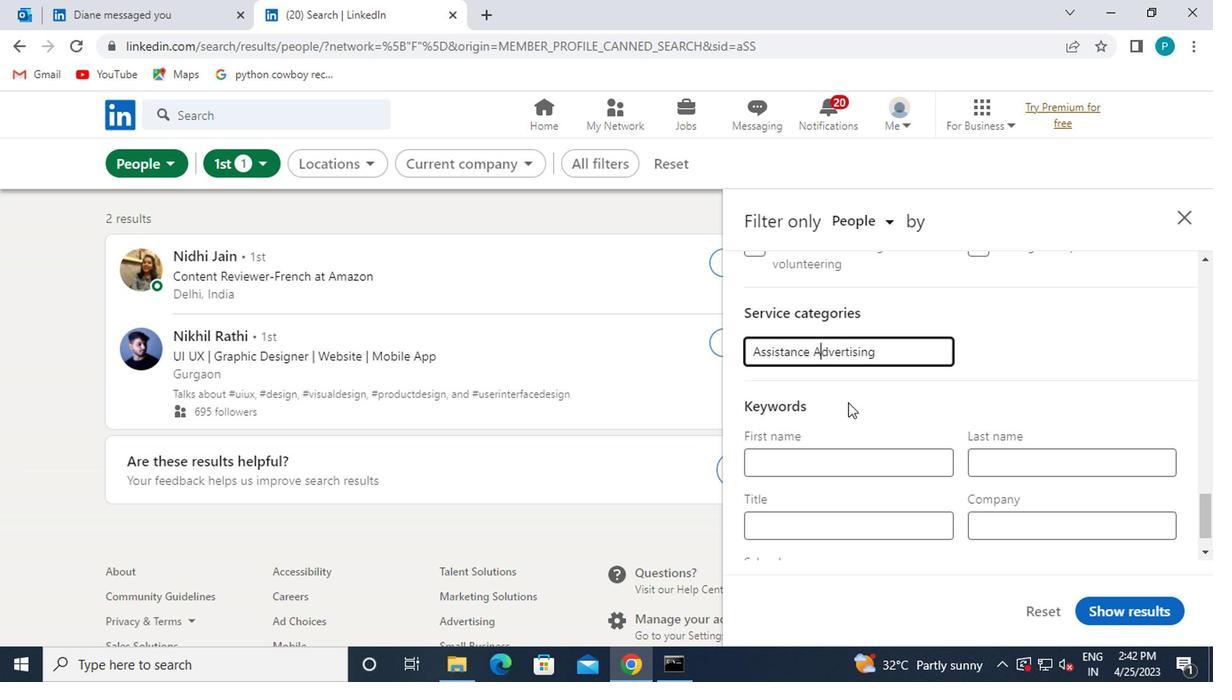 
Action: Mouse moved to (844, 427)
Screenshot: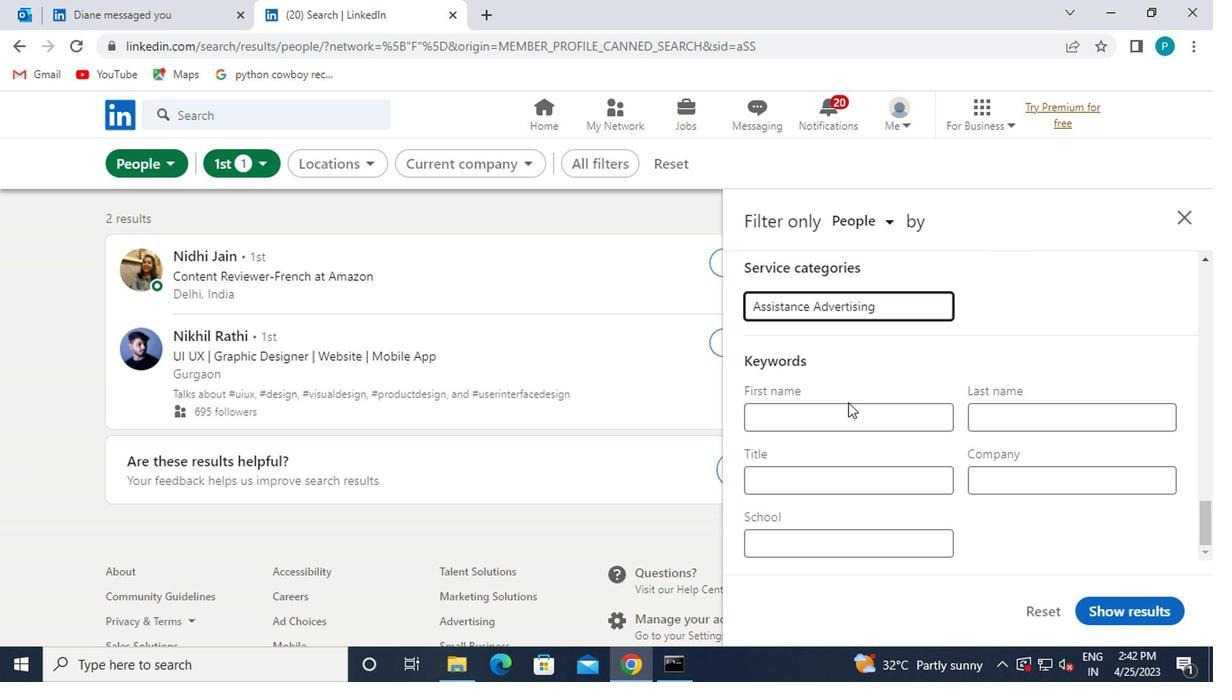 
Action: Mouse scrolled (844, 426) with delta (0, -1)
Screenshot: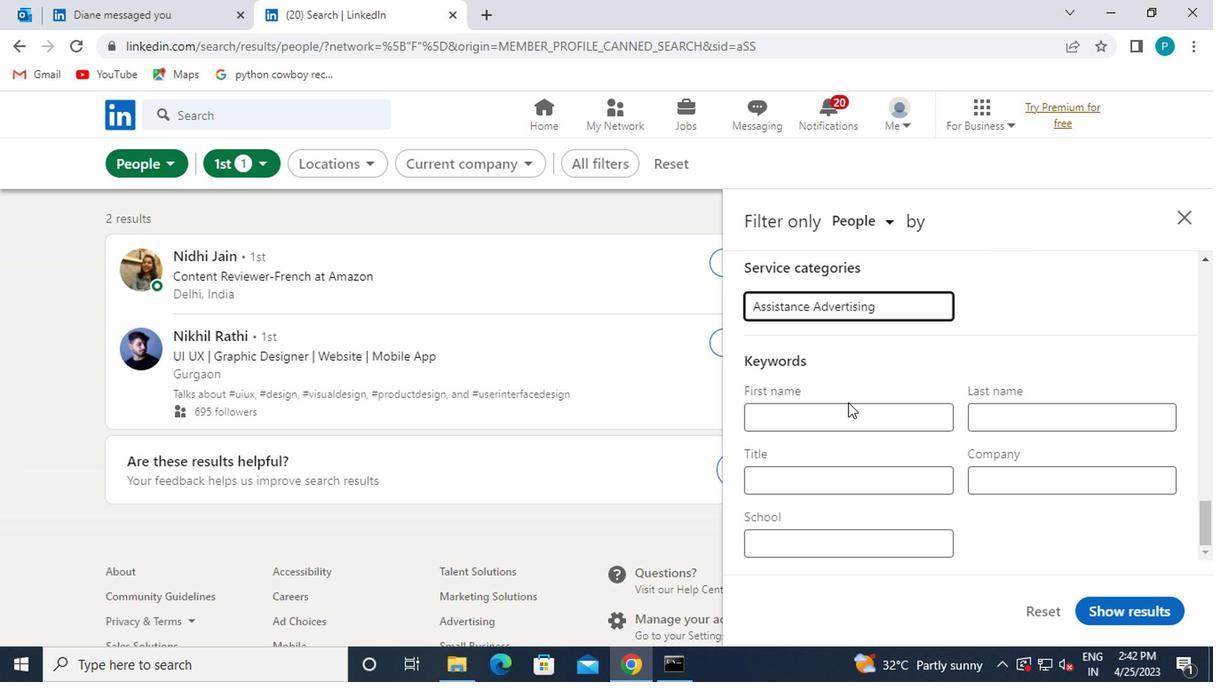 
Action: Mouse moved to (820, 483)
Screenshot: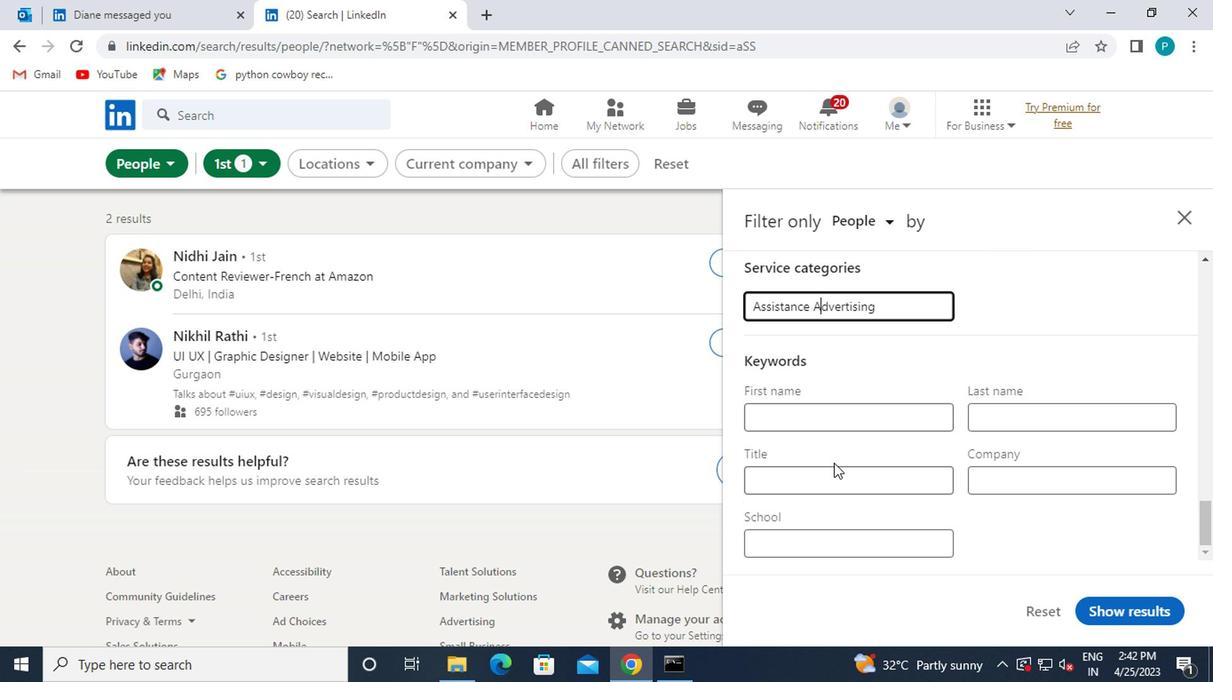 
Action: Mouse pressed left at (820, 483)
Screenshot: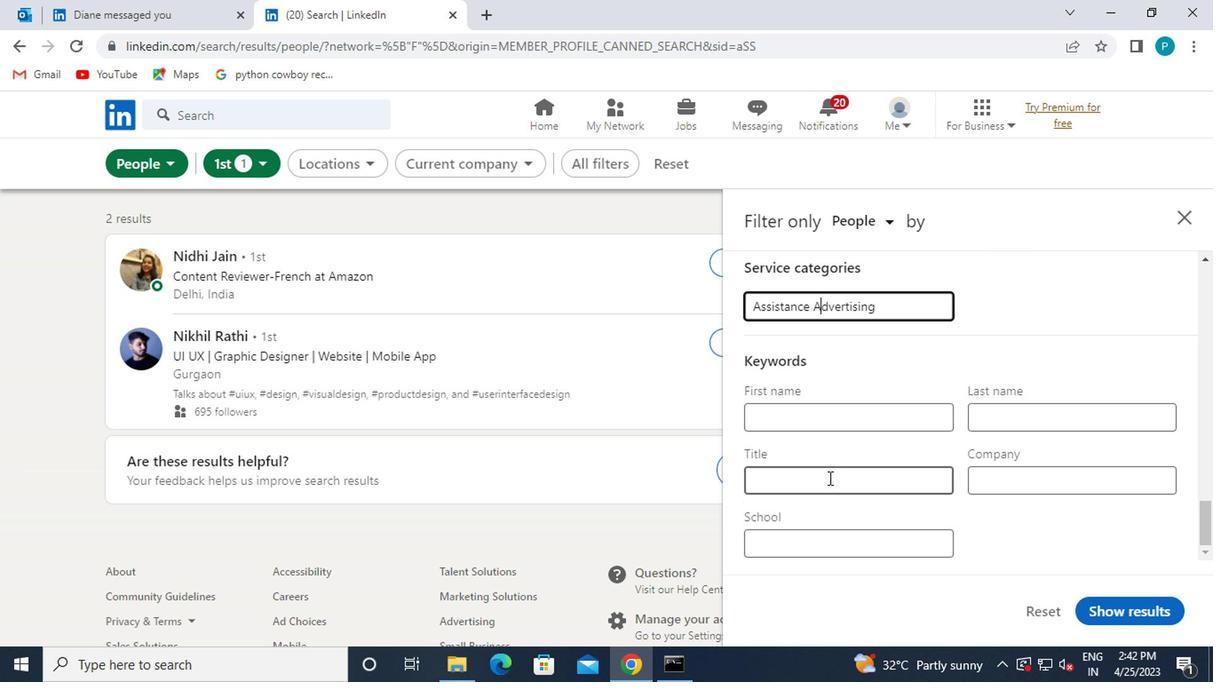 
Action: Key pressed <Key.caps_lock>R<Key.shift>ECYCLABLES<Key.backspace><Key.backspace><Key.backspace><Key.backspace><Key.backspace><Key.backspace><Key.backspace><Key.backspace><Key.backspace><Key.backspace><Key.caps_lock>ECYCLABLES<Key.space><Key.caps_lock>C<Key.caps_lock>OLLECTOR
Screenshot: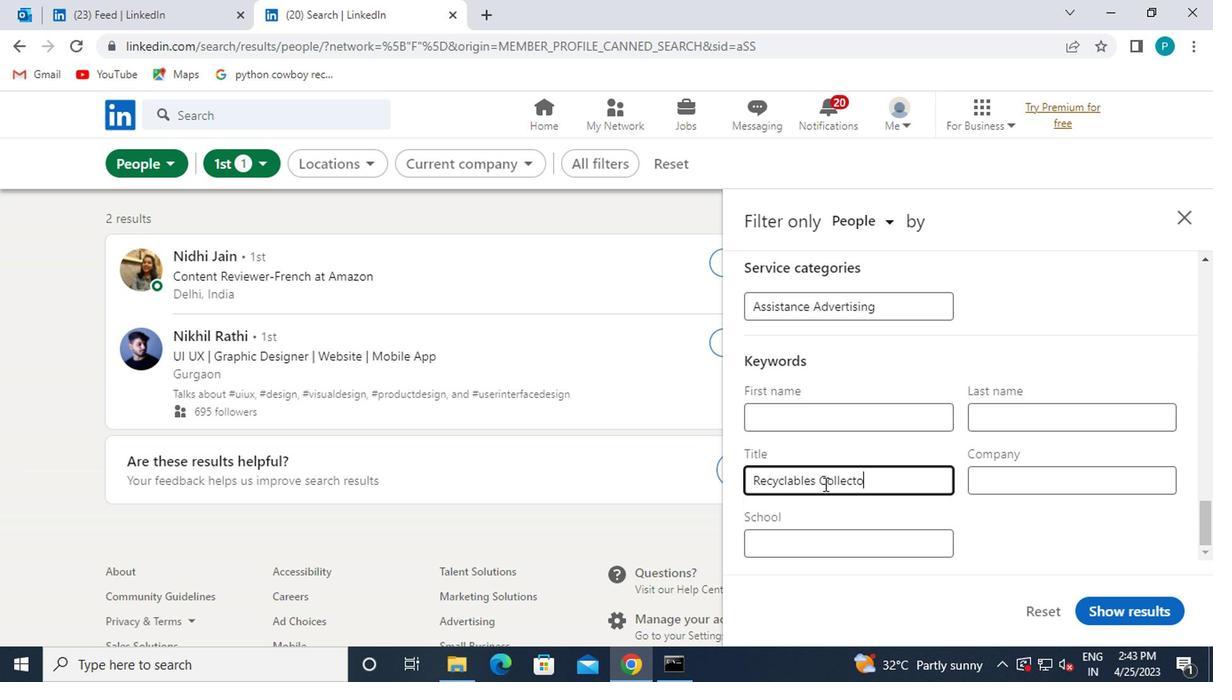 
Action: Mouse moved to (1124, 603)
Screenshot: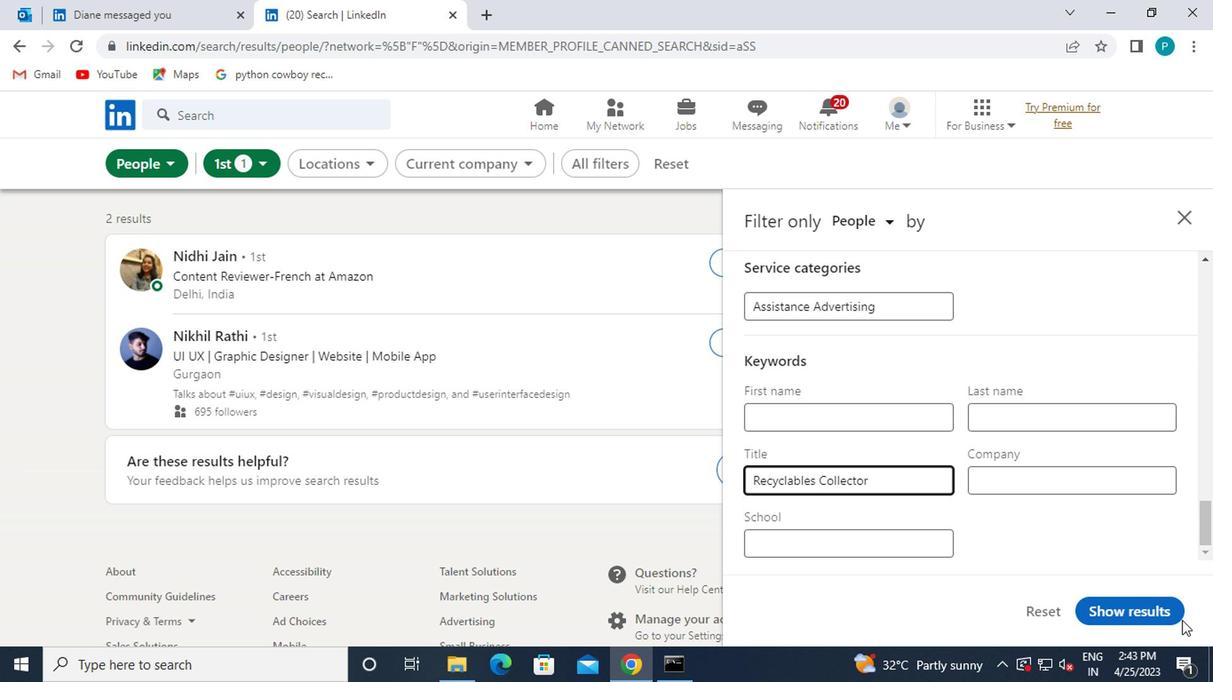 
Action: Mouse pressed left at (1124, 603)
Screenshot: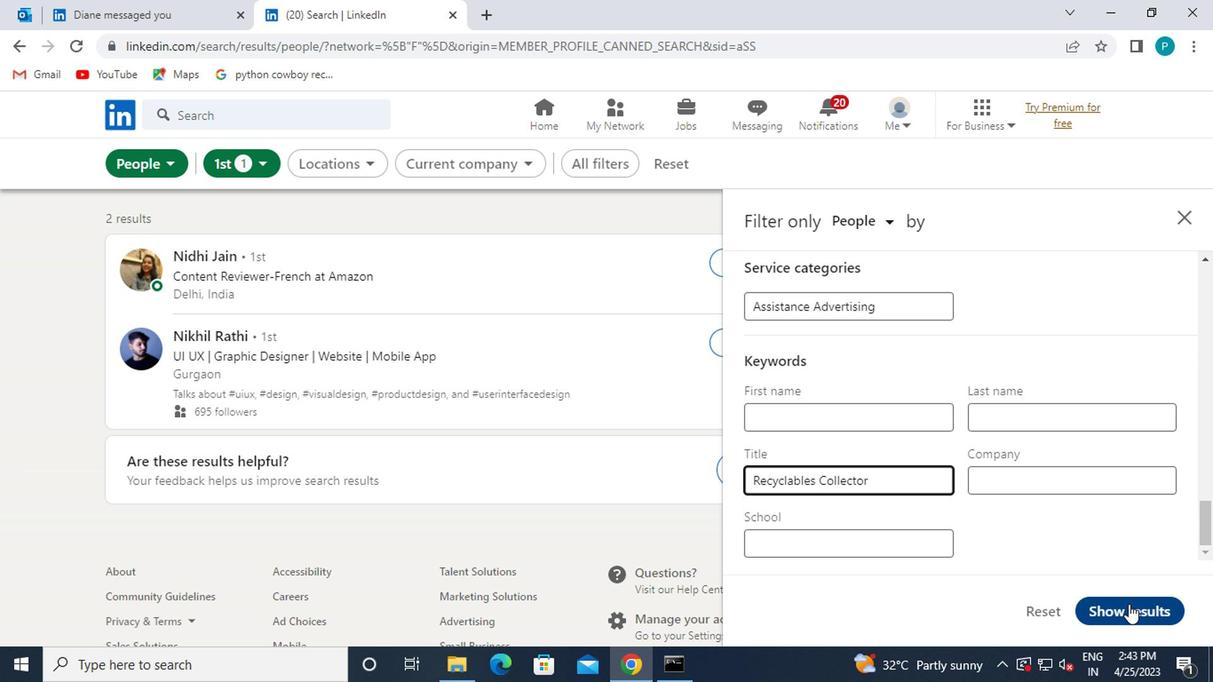 
